 Task: Look for space in Cox's Bāzār, Bangladesh from 12th  July, 2023 to 15th July, 2023 for 3 adults in price range Rs.12000 to Rs.16000. Place can be entire place with 2 bedrooms having 3 beds and 1 bathroom. Property type can be flat. Amenities needed are: air conditioning, . Booking option can be shelf check-in. Required host language is English.
Action: Mouse moved to (435, 198)
Screenshot: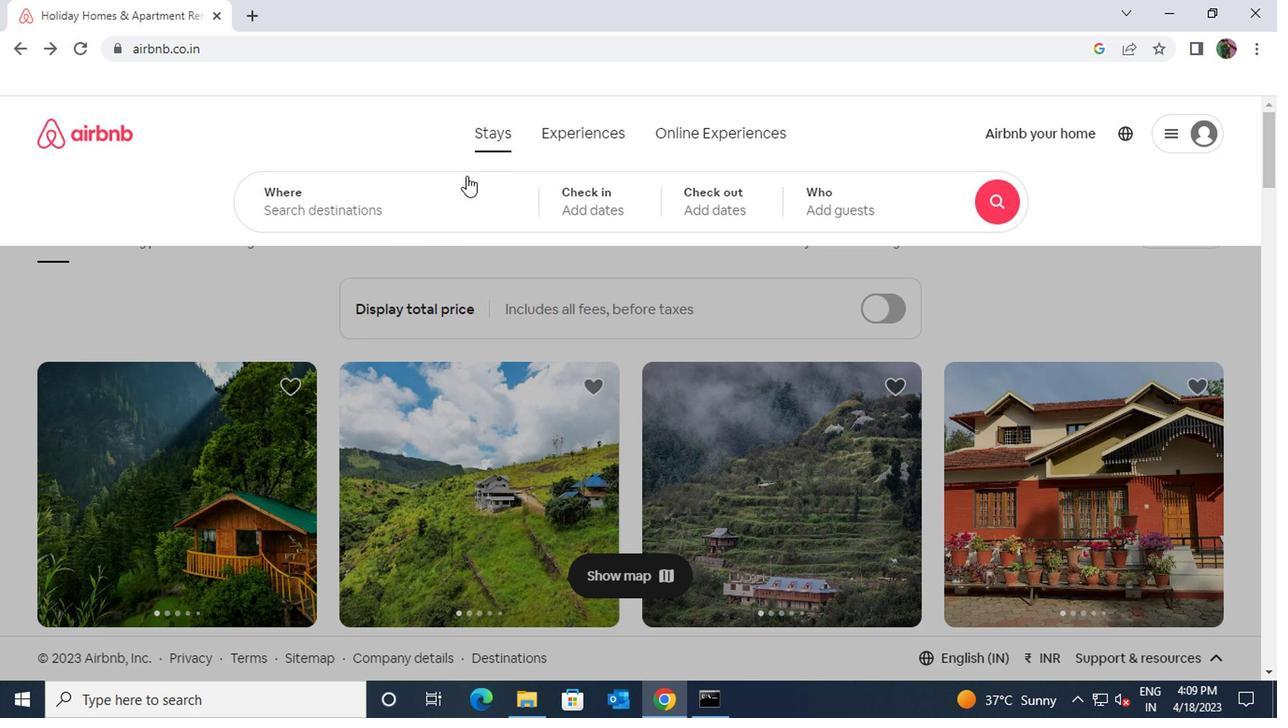 
Action: Mouse pressed left at (435, 198)
Screenshot: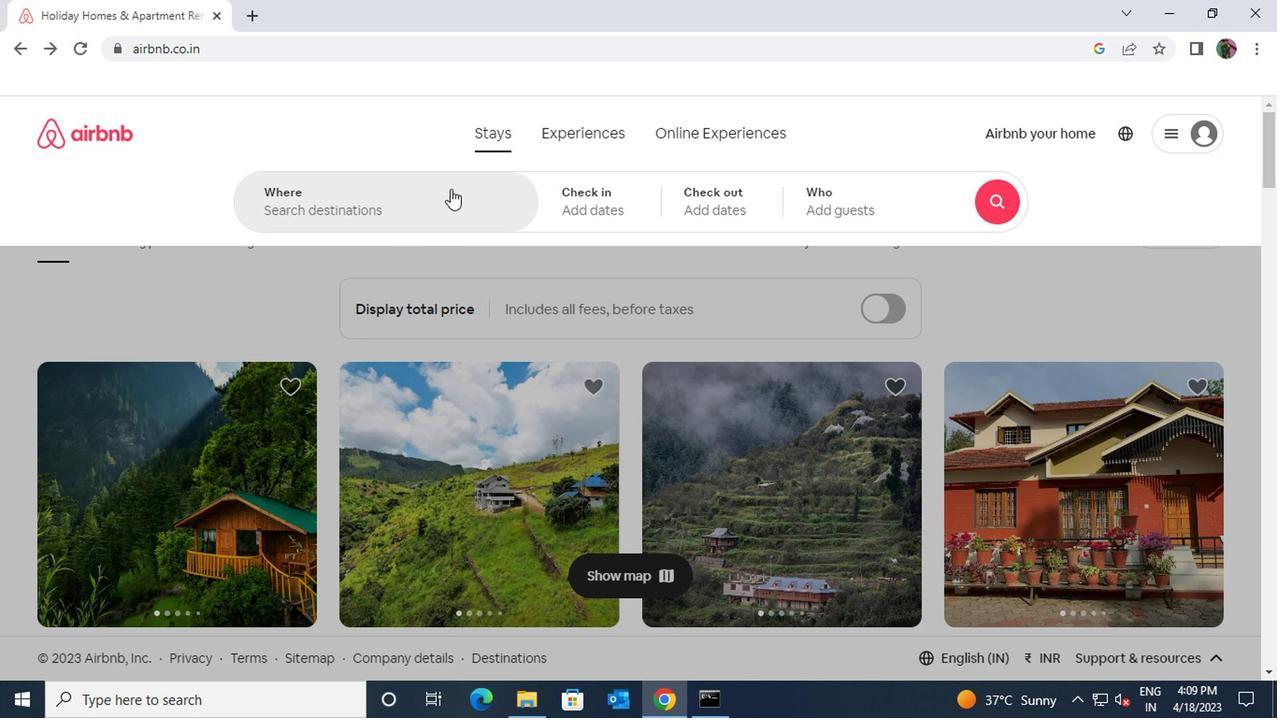 
Action: Mouse moved to (403, 223)
Screenshot: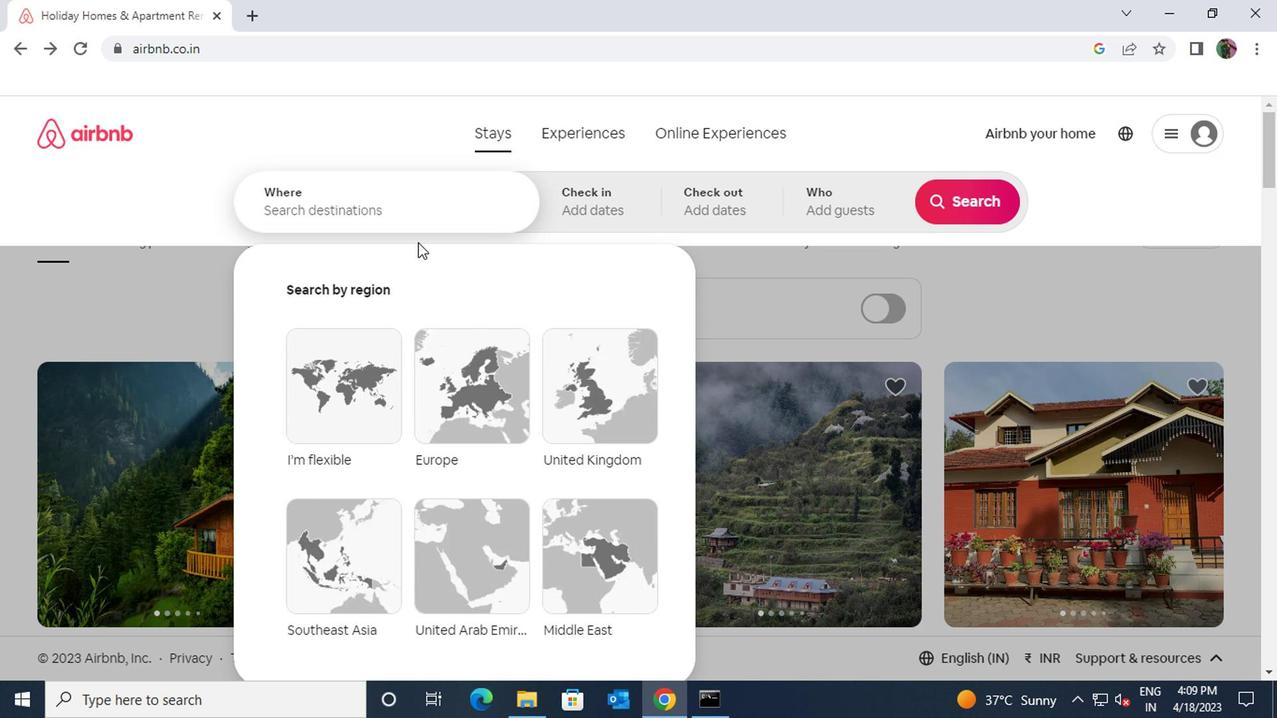 
Action: Key pressed coxs<Key.space>bazar<Key.space>bangladesh
Screenshot: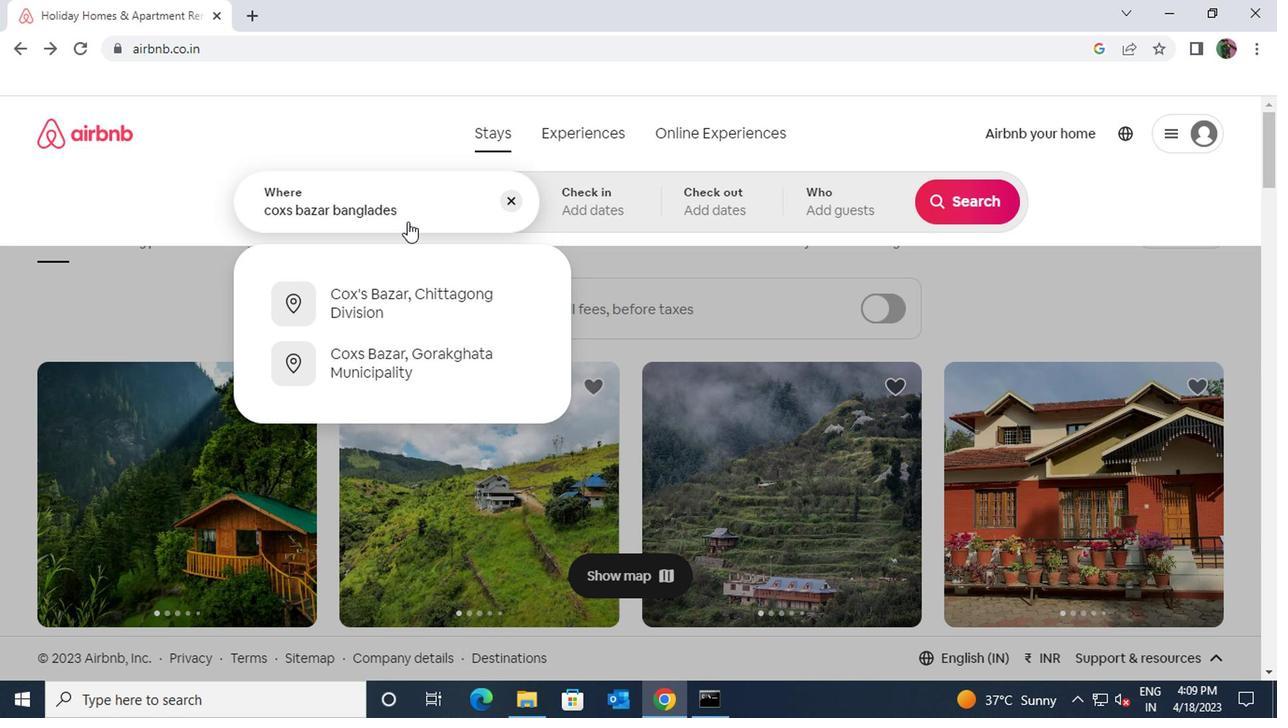 
Action: Mouse moved to (377, 304)
Screenshot: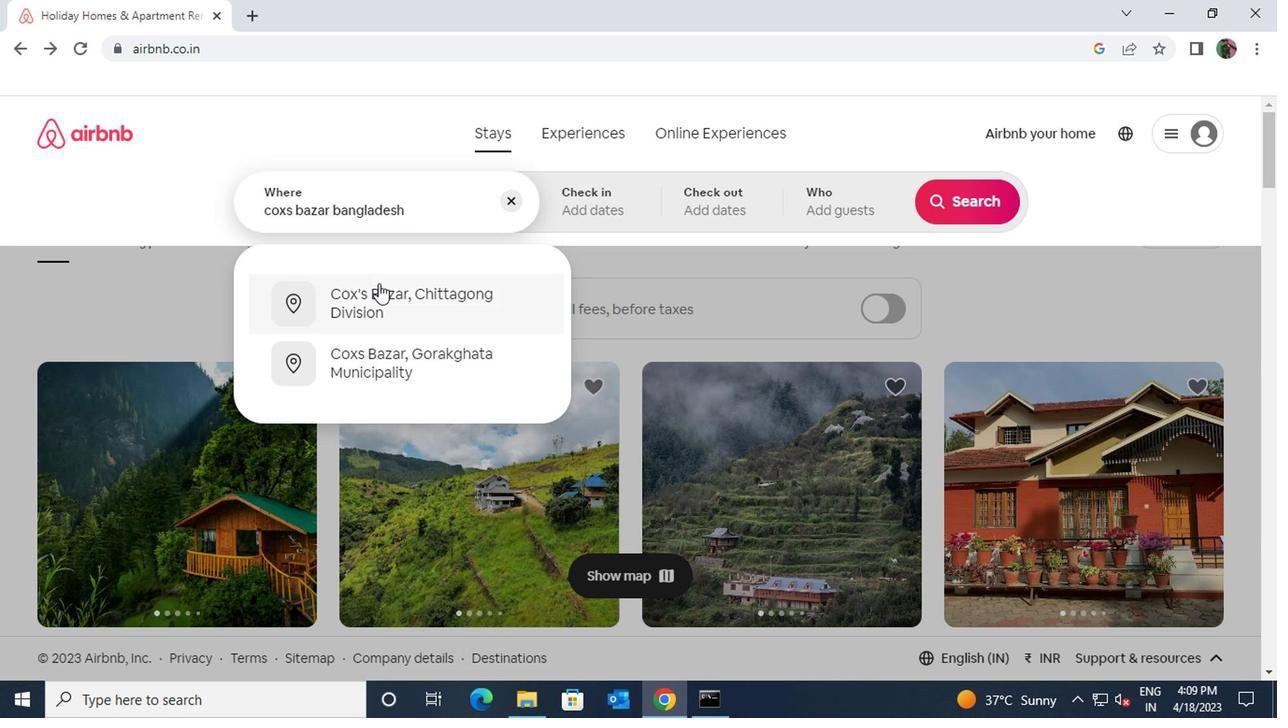 
Action: Mouse pressed left at (377, 304)
Screenshot: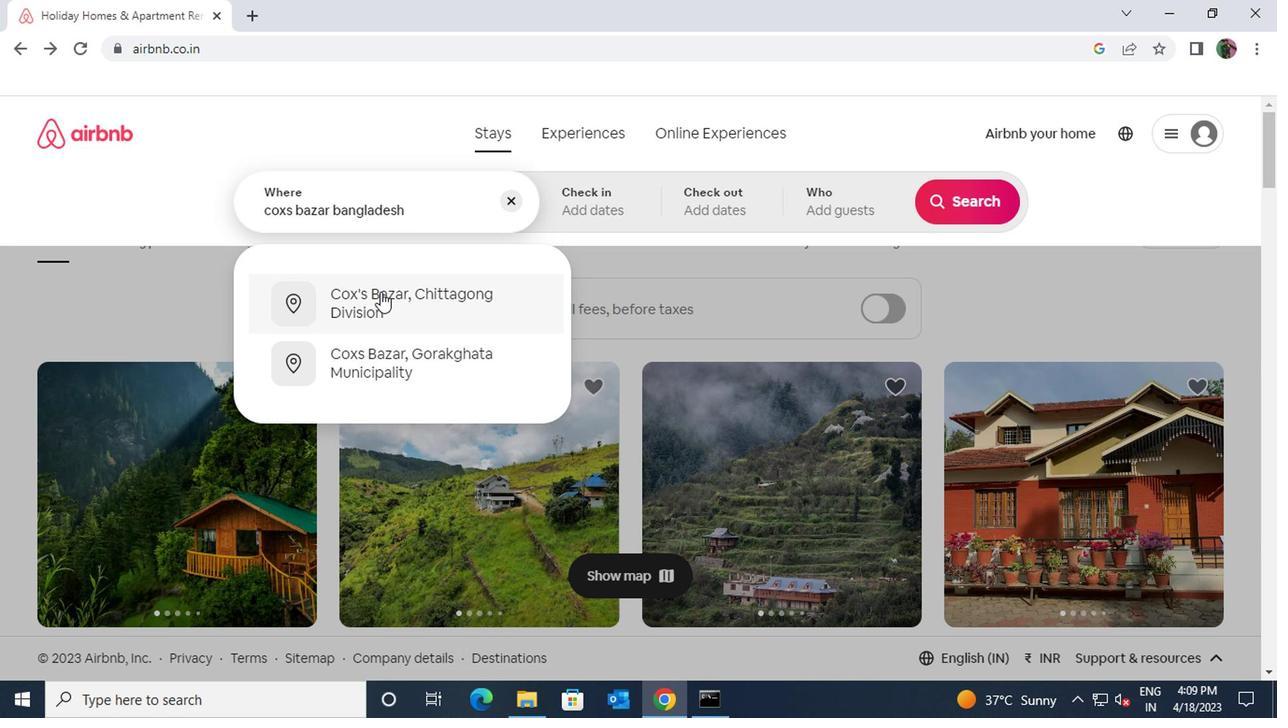 
Action: Mouse moved to (948, 347)
Screenshot: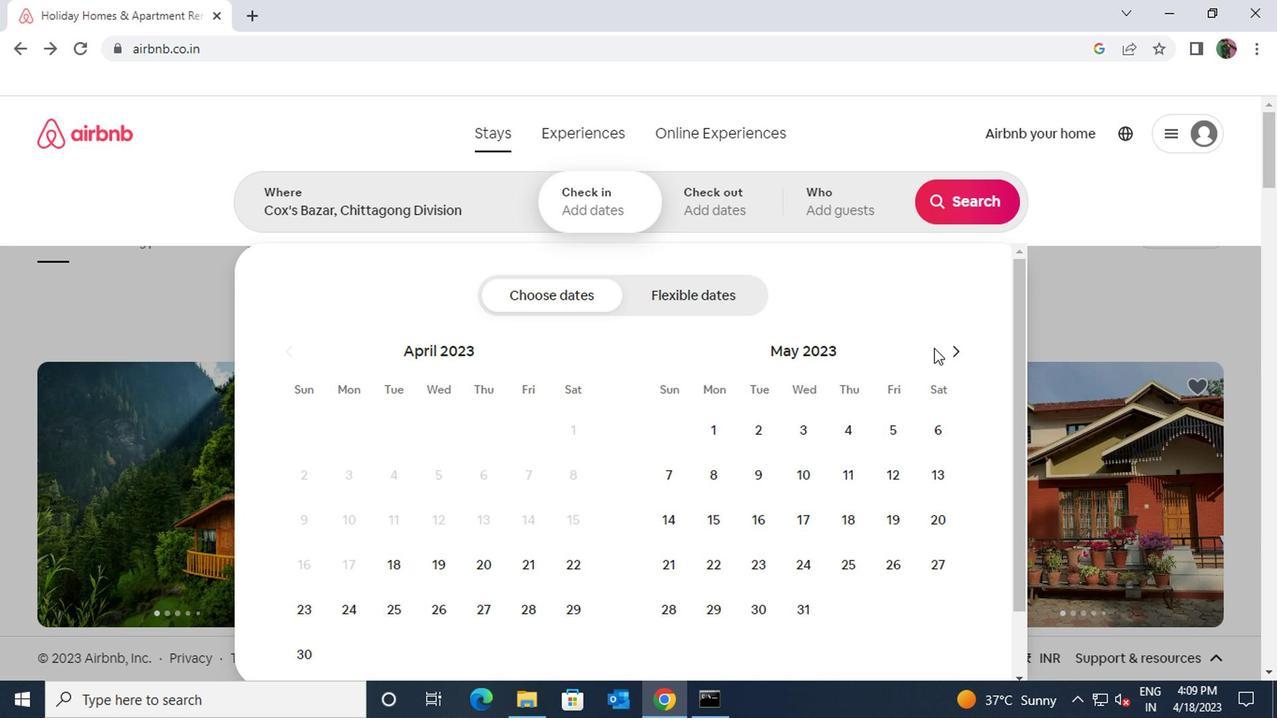 
Action: Mouse pressed left at (948, 347)
Screenshot: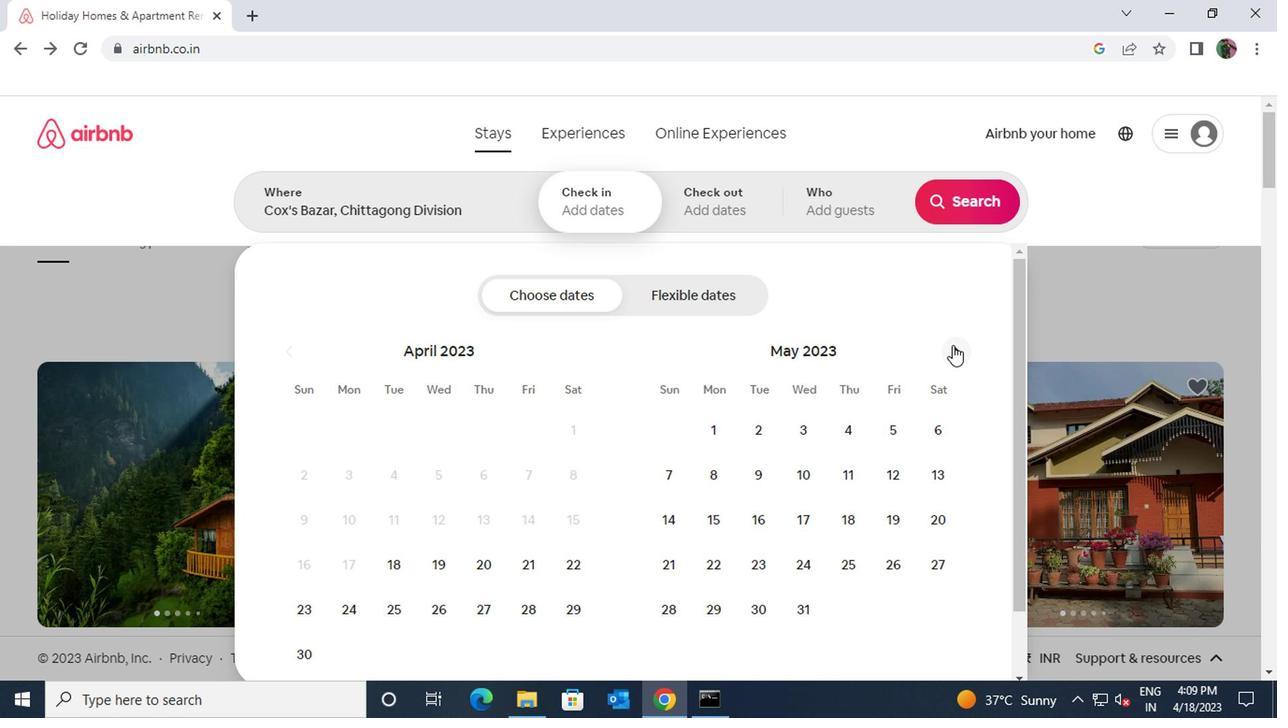
Action: Mouse pressed left at (948, 347)
Screenshot: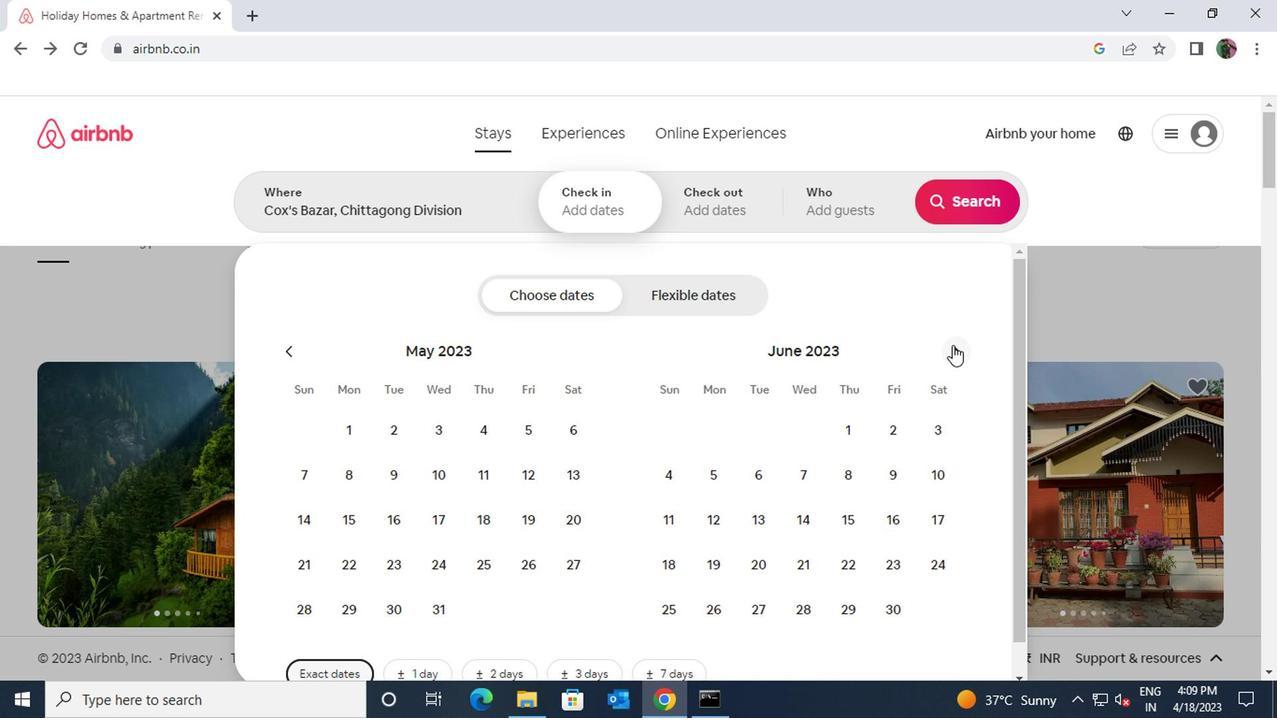 
Action: Mouse moved to (801, 519)
Screenshot: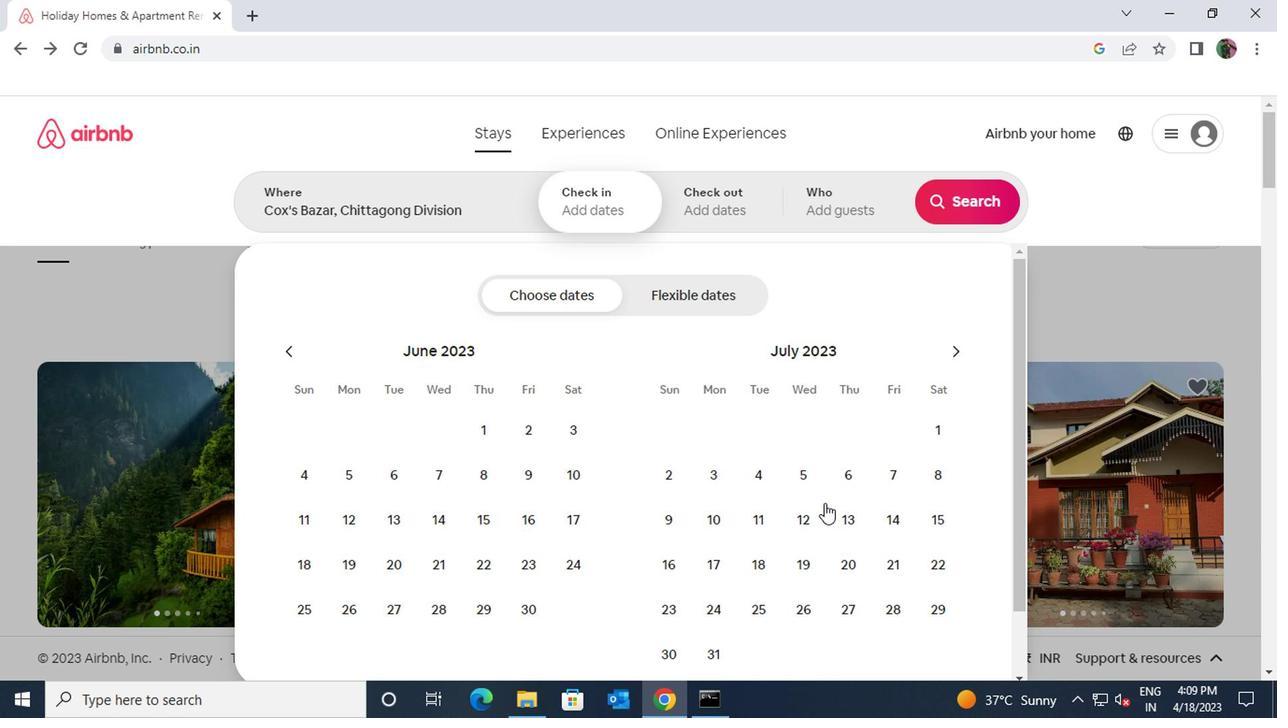 
Action: Mouse pressed left at (801, 519)
Screenshot: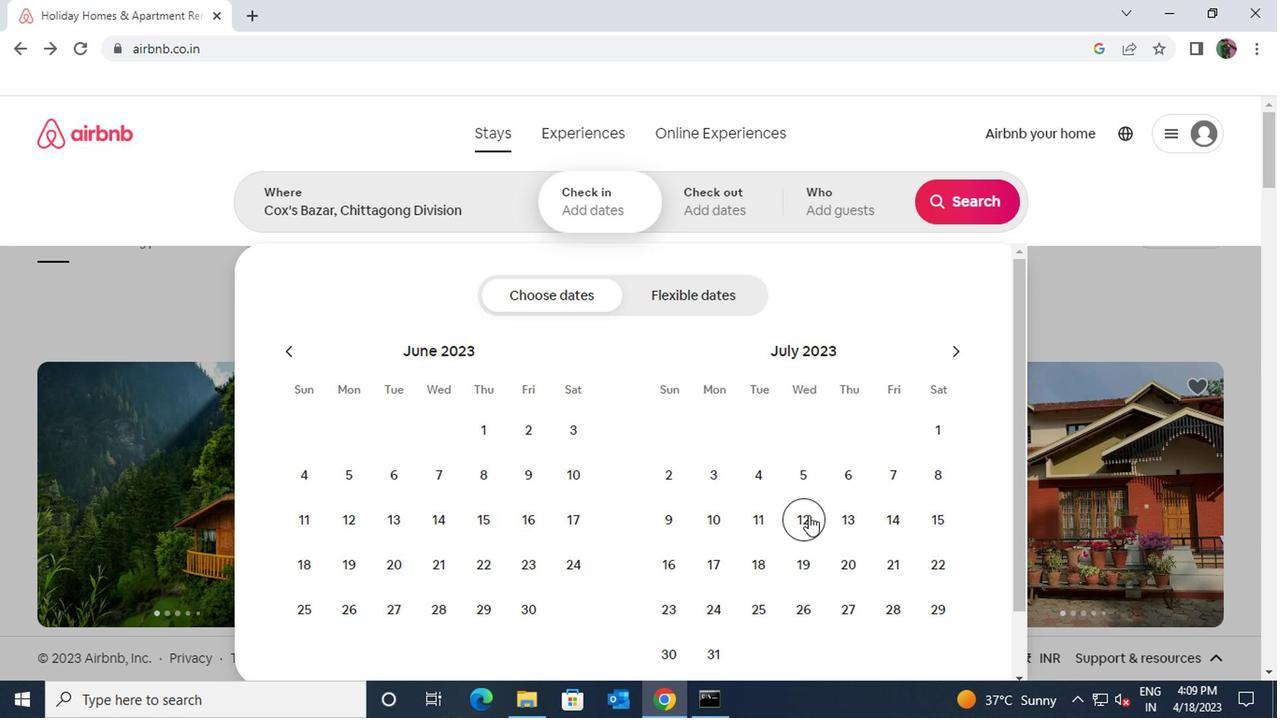 
Action: Mouse moved to (925, 514)
Screenshot: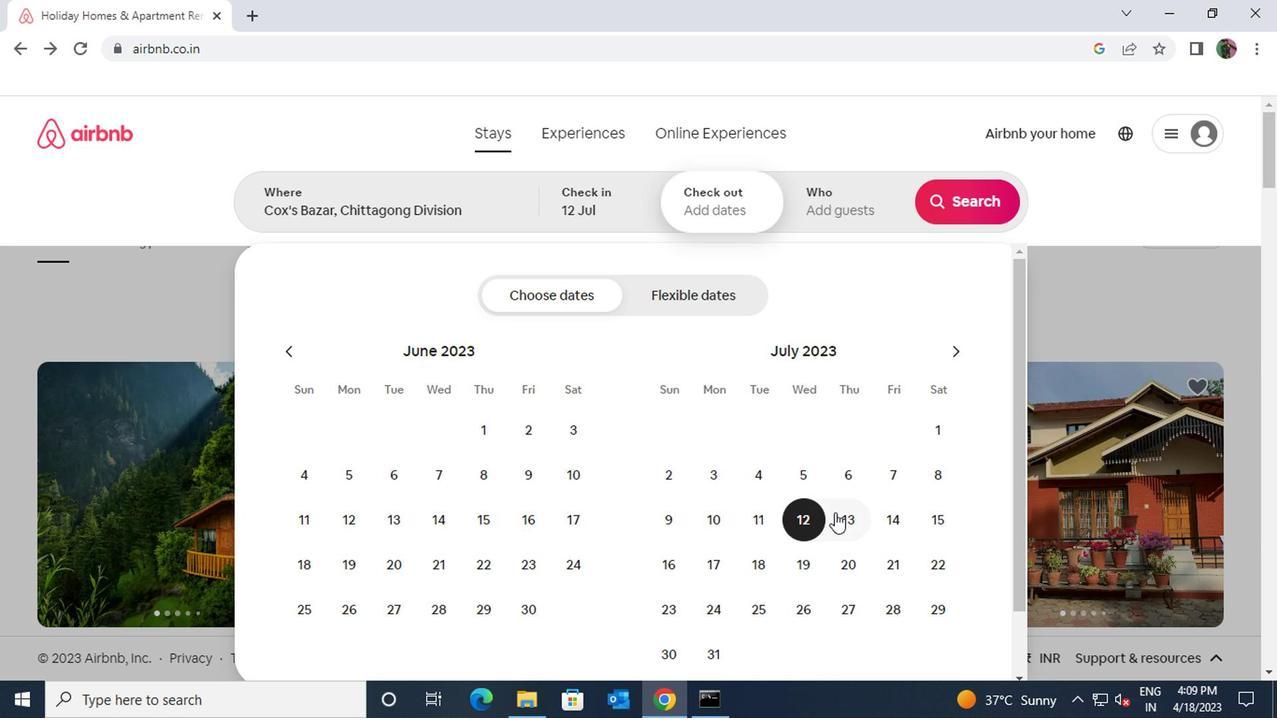 
Action: Mouse pressed left at (925, 514)
Screenshot: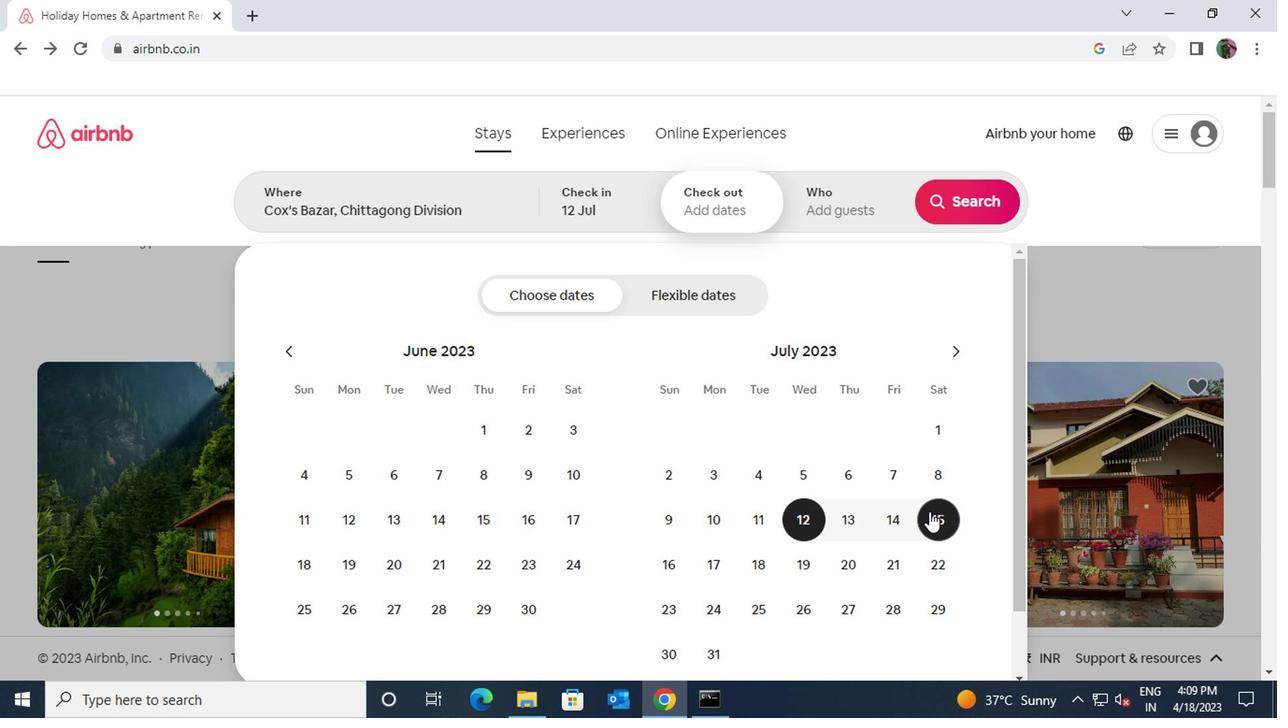 
Action: Mouse moved to (833, 211)
Screenshot: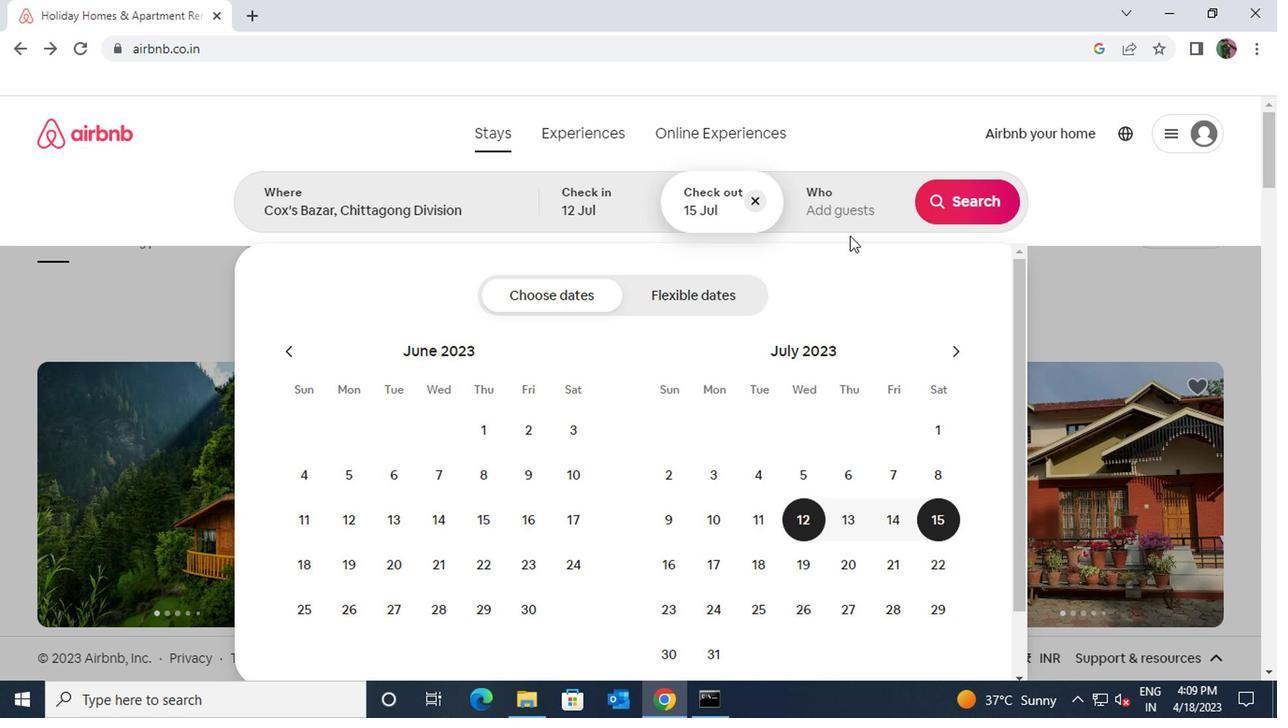 
Action: Mouse pressed left at (833, 211)
Screenshot: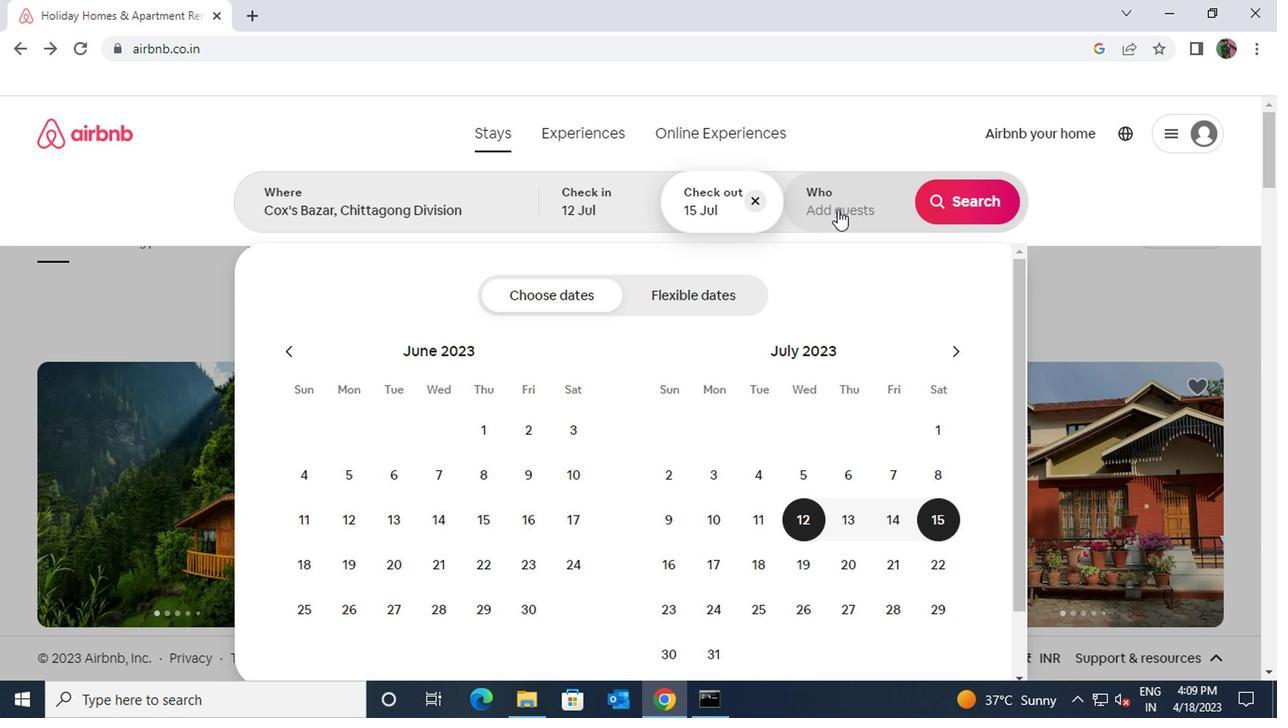 
Action: Mouse moved to (976, 292)
Screenshot: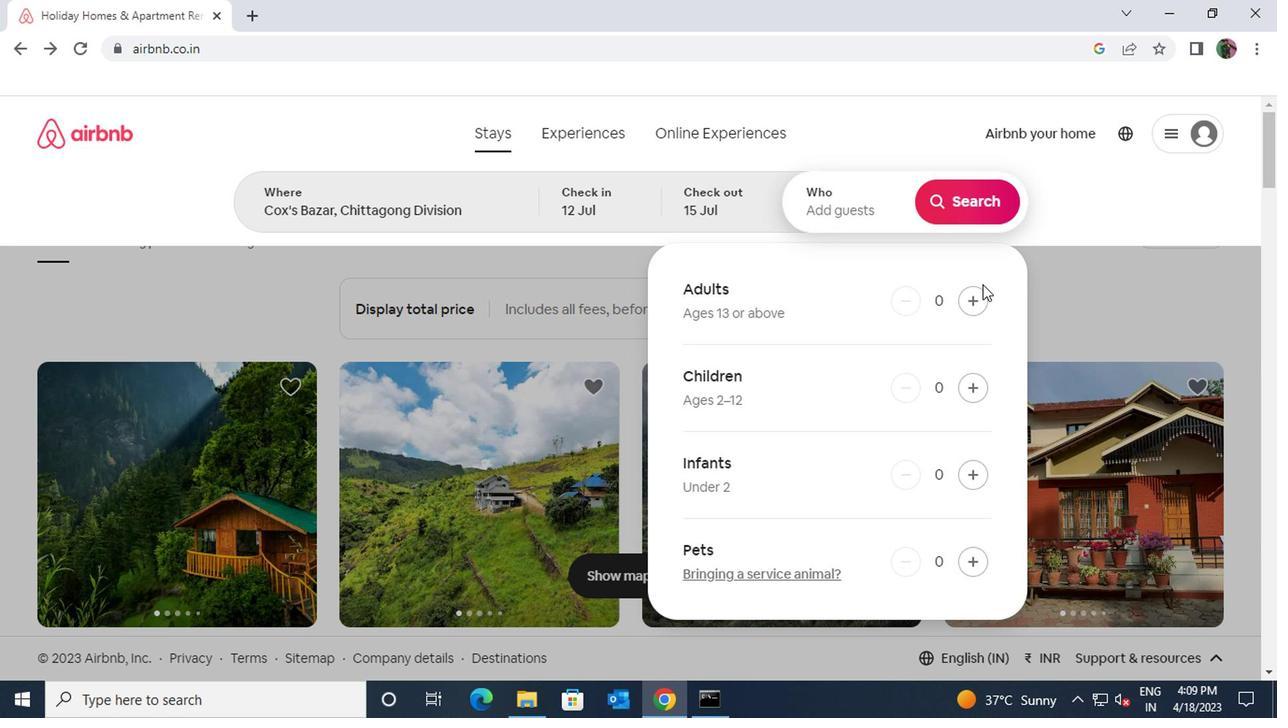 
Action: Mouse pressed left at (976, 292)
Screenshot: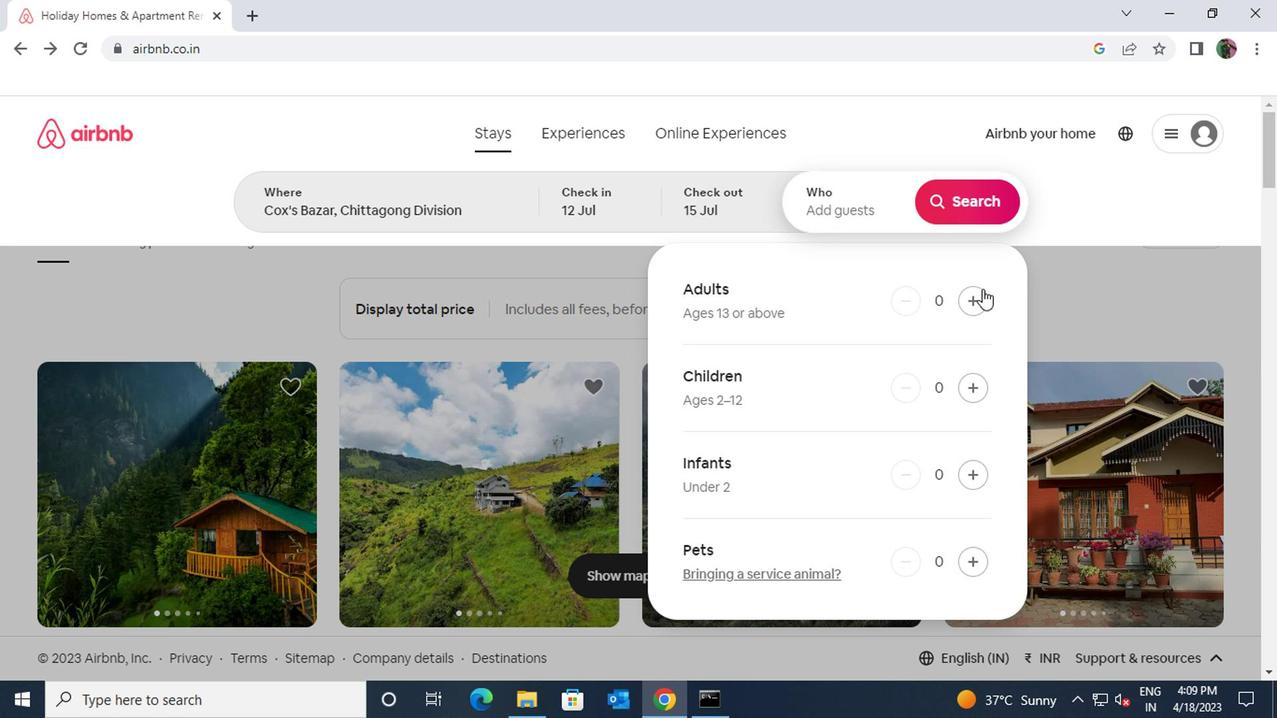 
Action: Mouse pressed left at (976, 292)
Screenshot: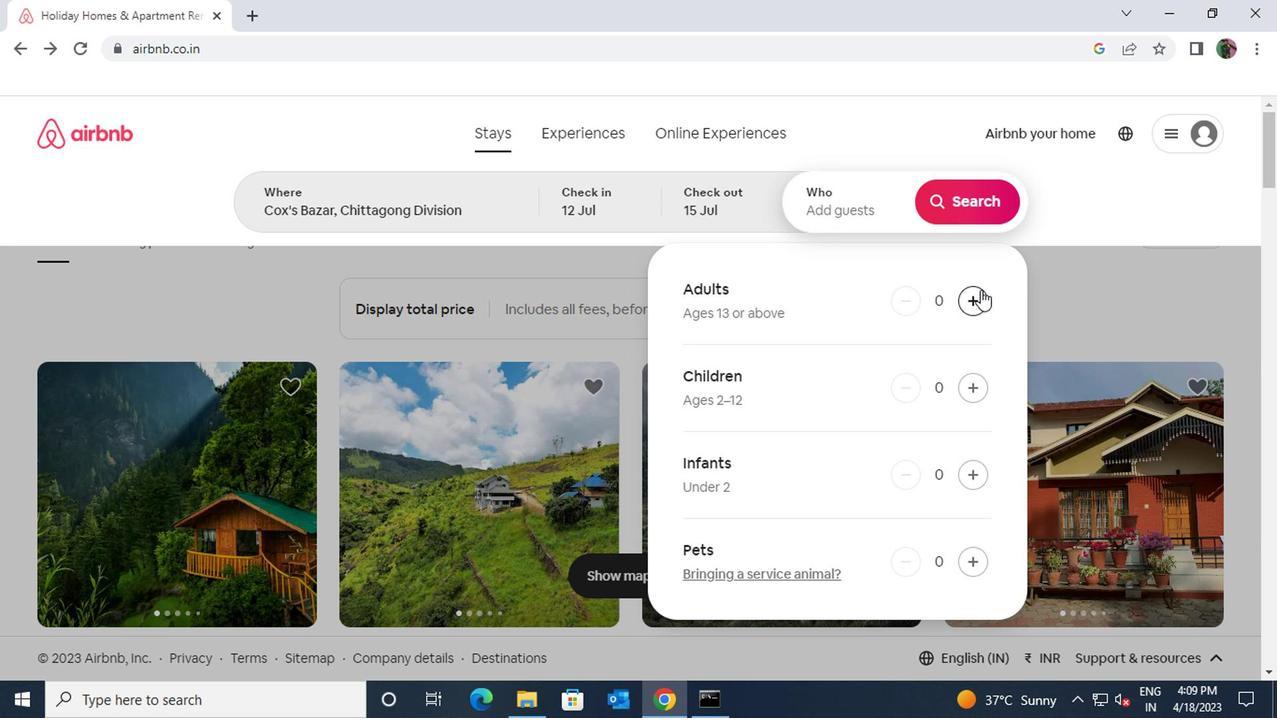
Action: Mouse pressed left at (976, 292)
Screenshot: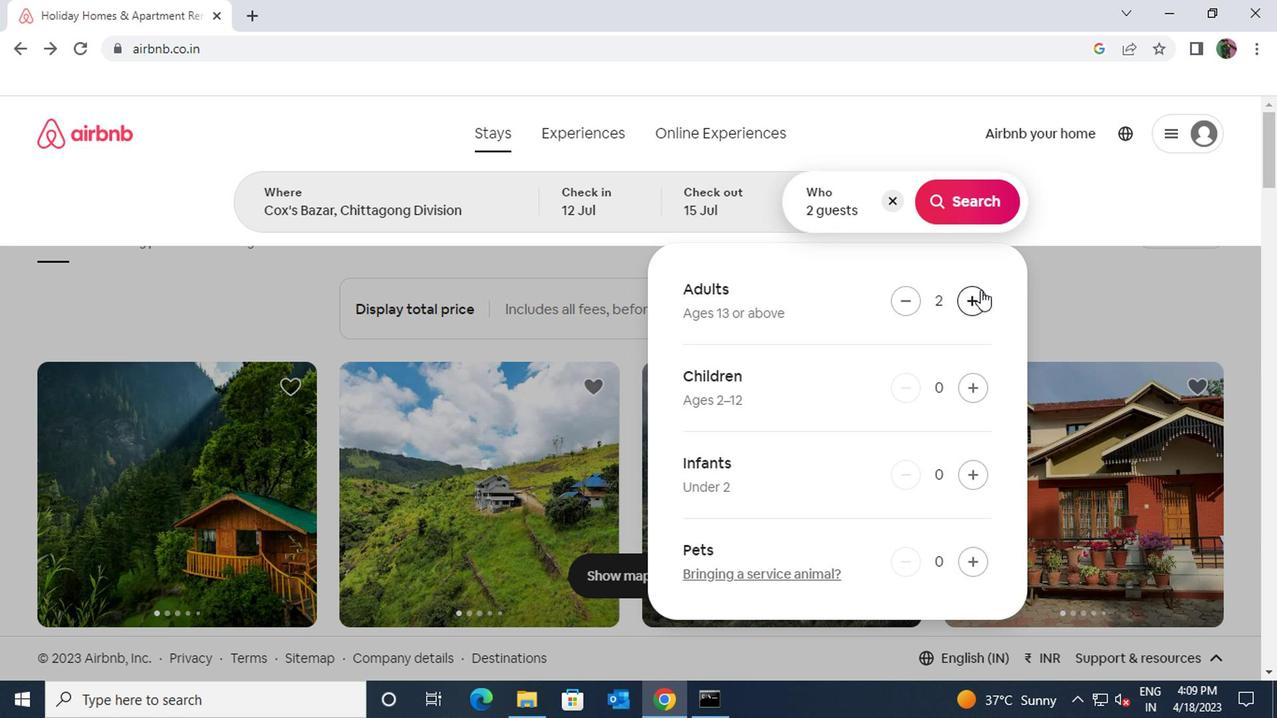 
Action: Mouse moved to (971, 209)
Screenshot: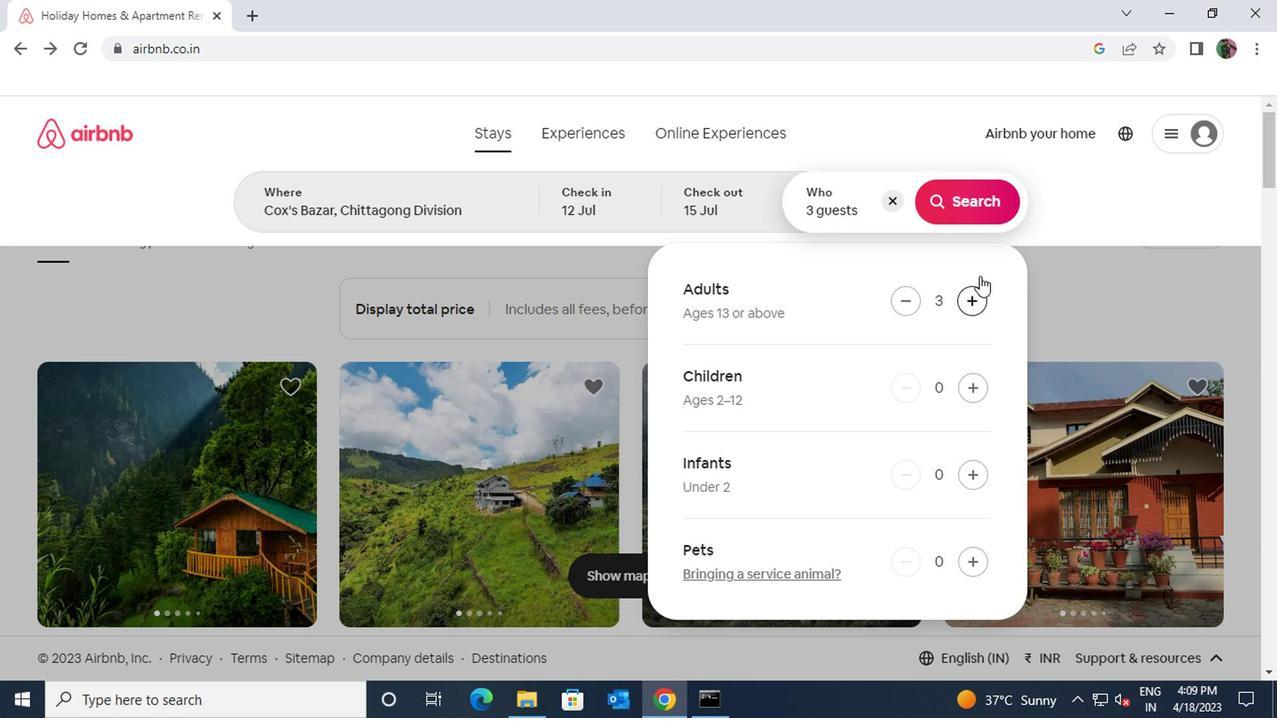 
Action: Mouse pressed left at (971, 209)
Screenshot: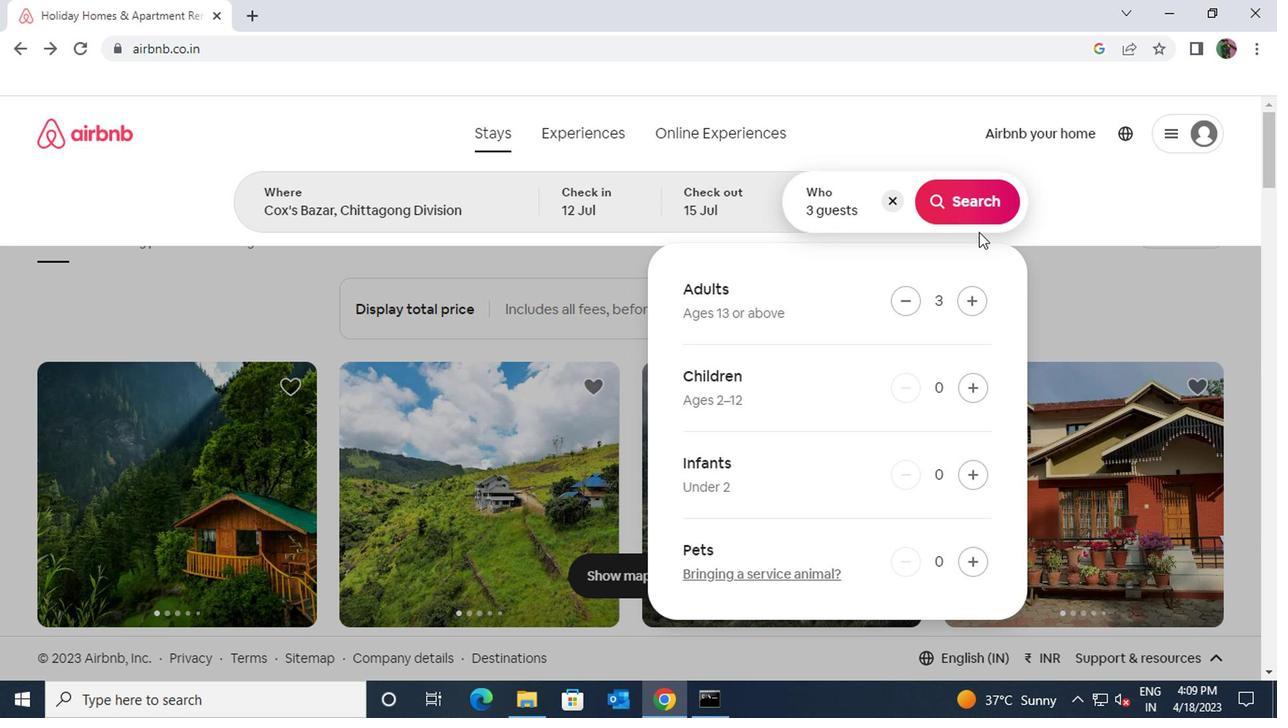 
Action: Mouse moved to (1171, 214)
Screenshot: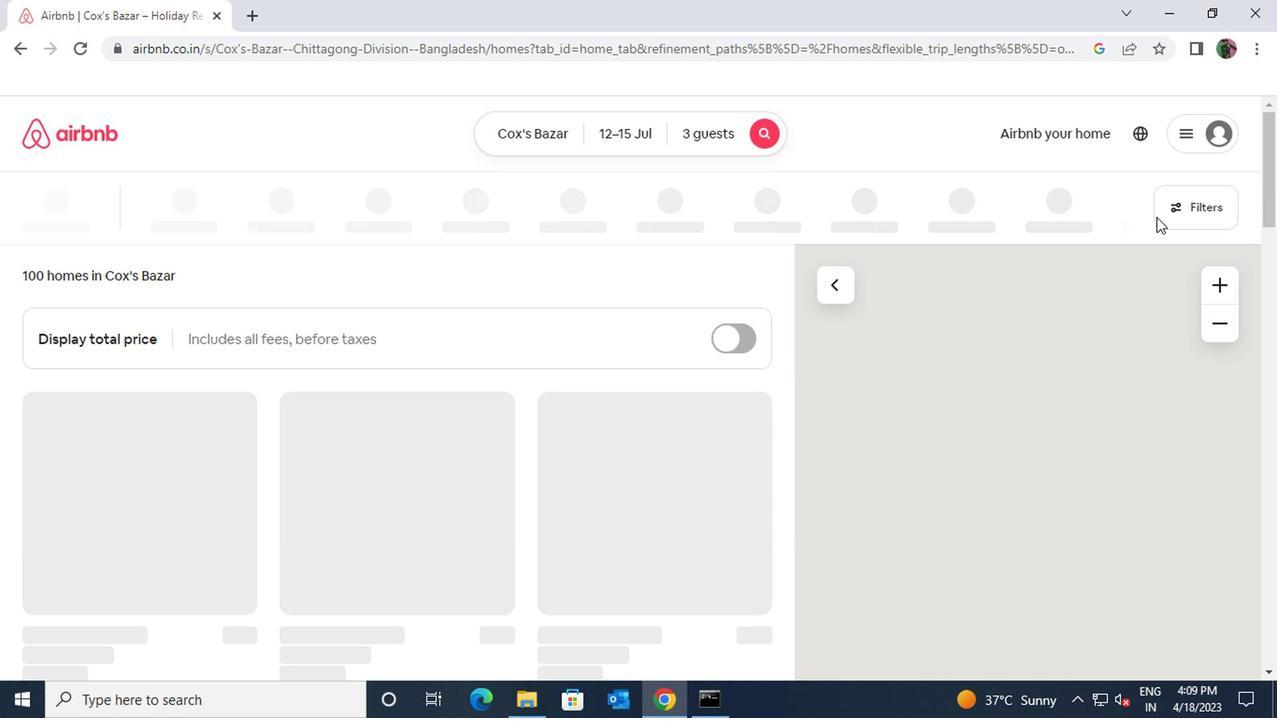 
Action: Mouse pressed left at (1171, 214)
Screenshot: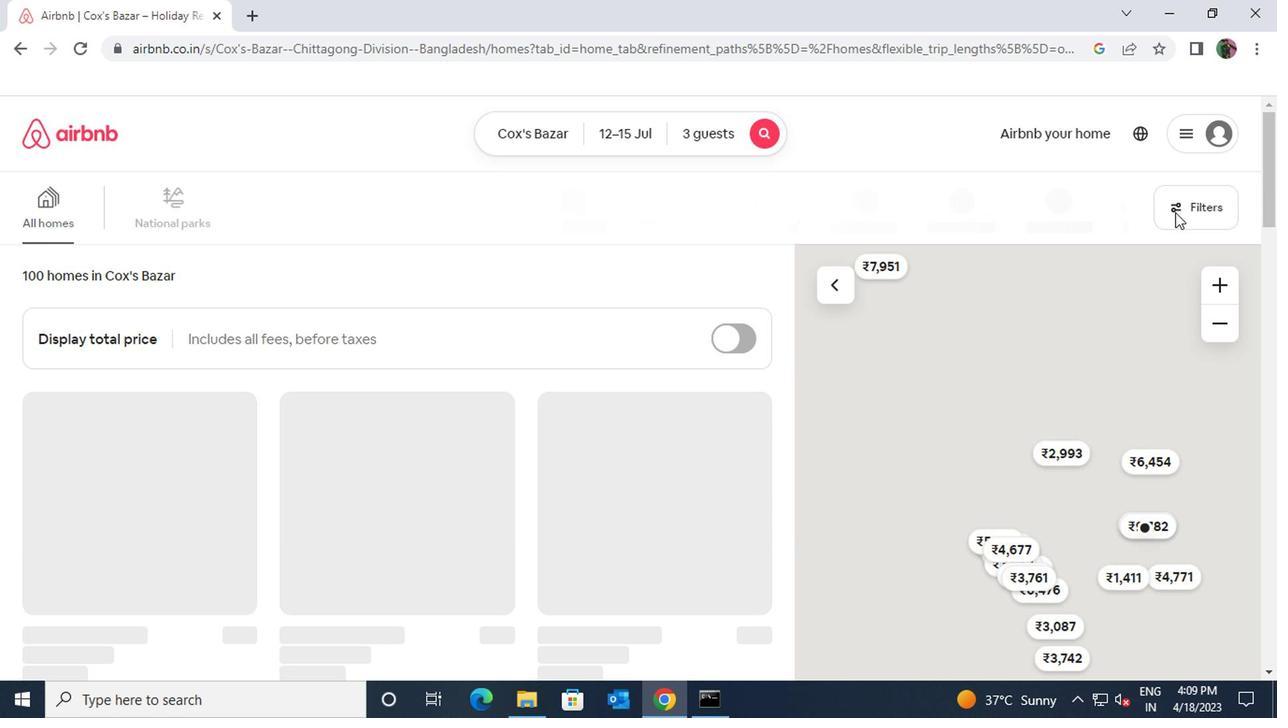 
Action: Mouse moved to (411, 436)
Screenshot: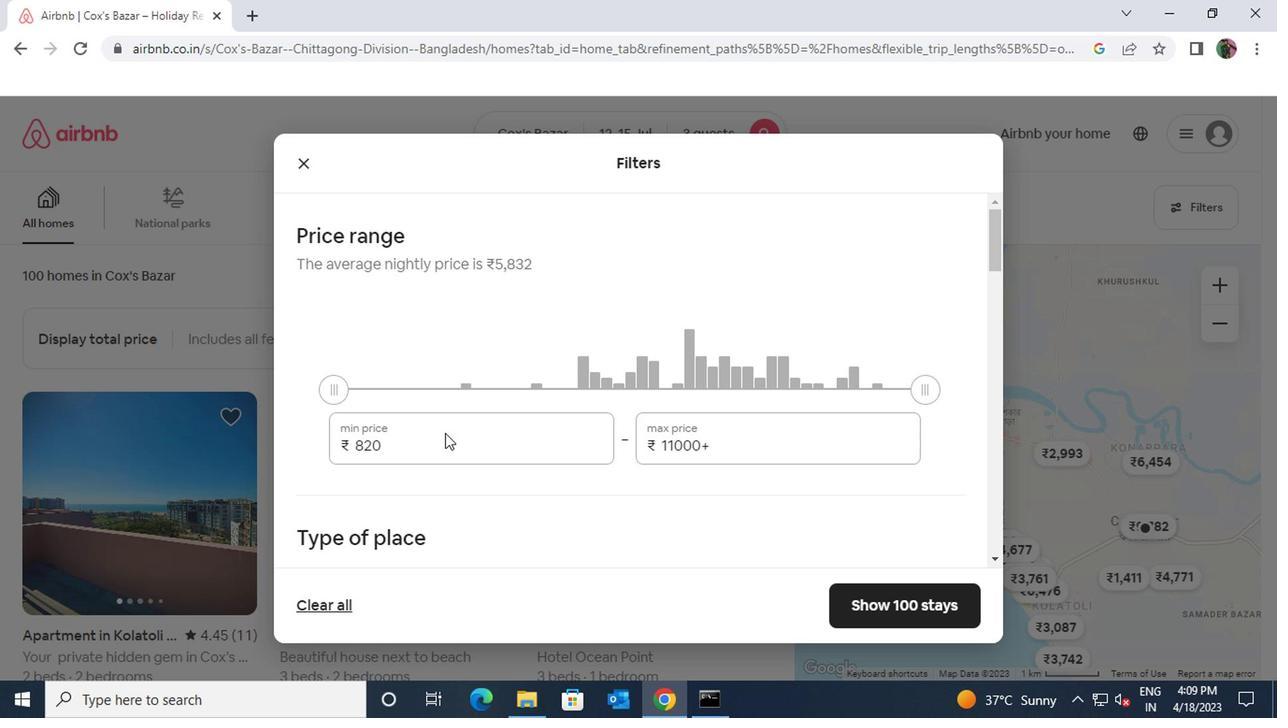 
Action: Mouse pressed left at (411, 436)
Screenshot: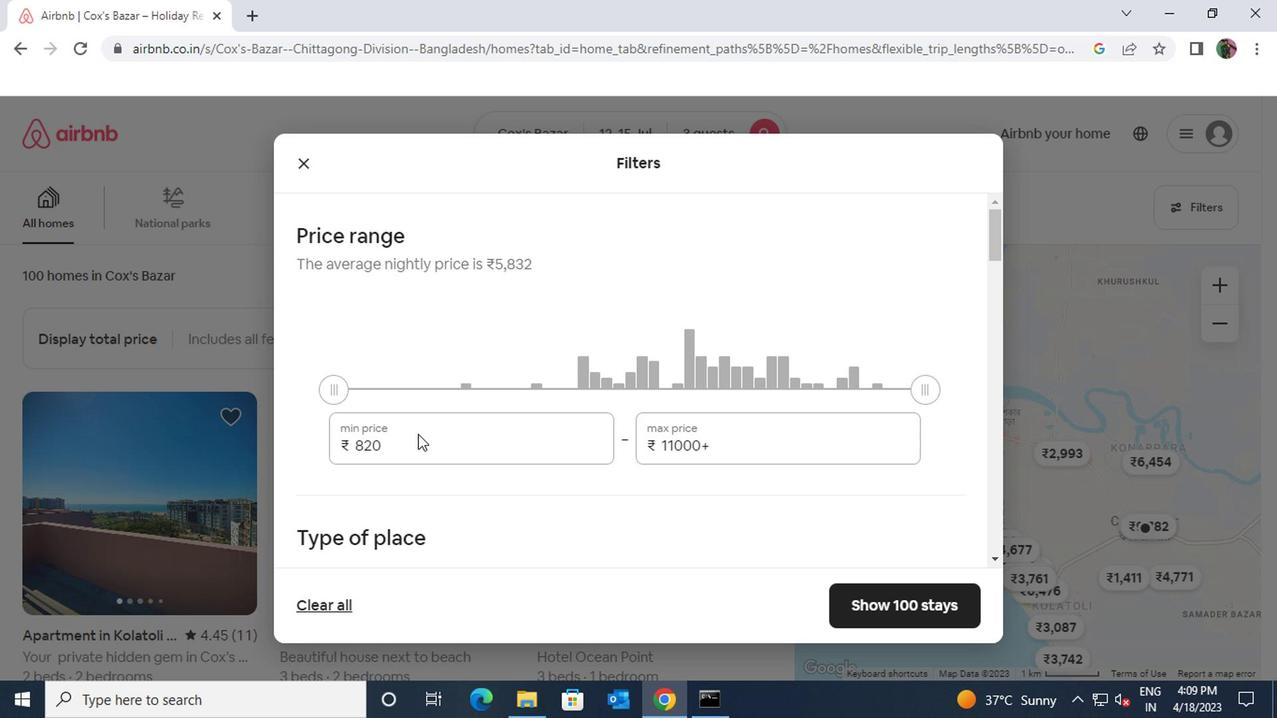 
Action: Mouse moved to (384, 445)
Screenshot: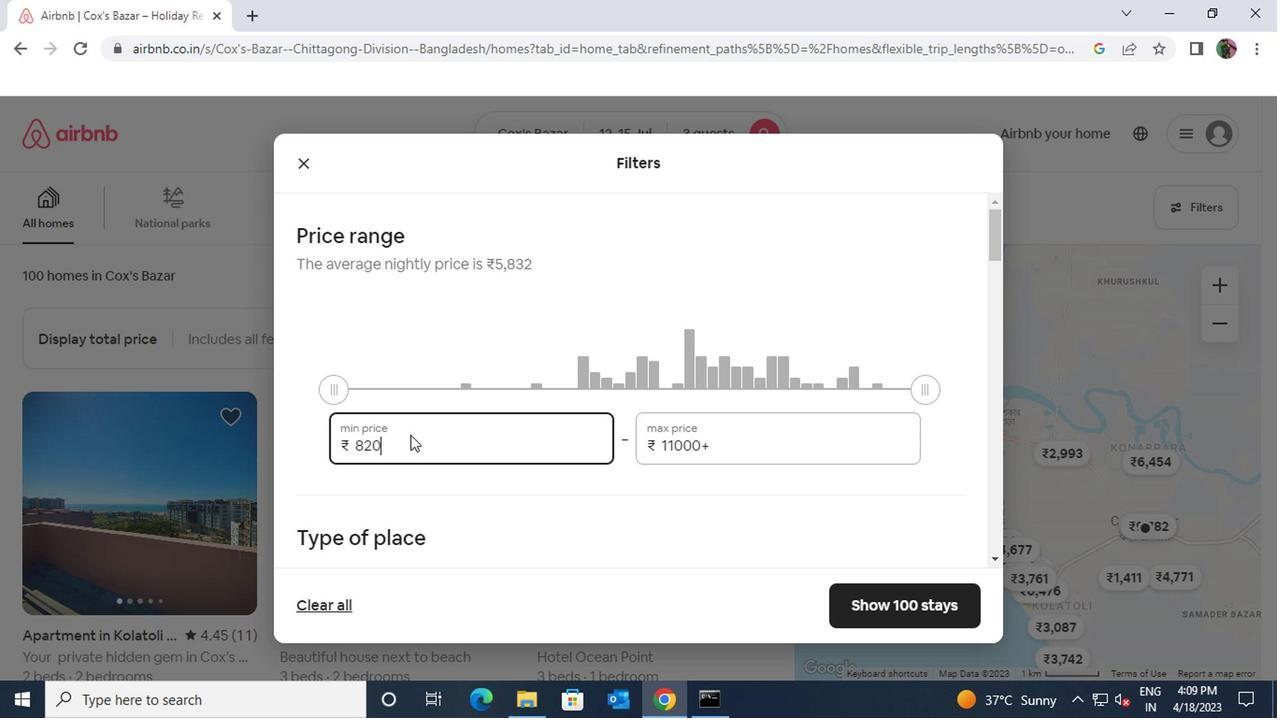 
Action: Mouse pressed left at (384, 445)
Screenshot: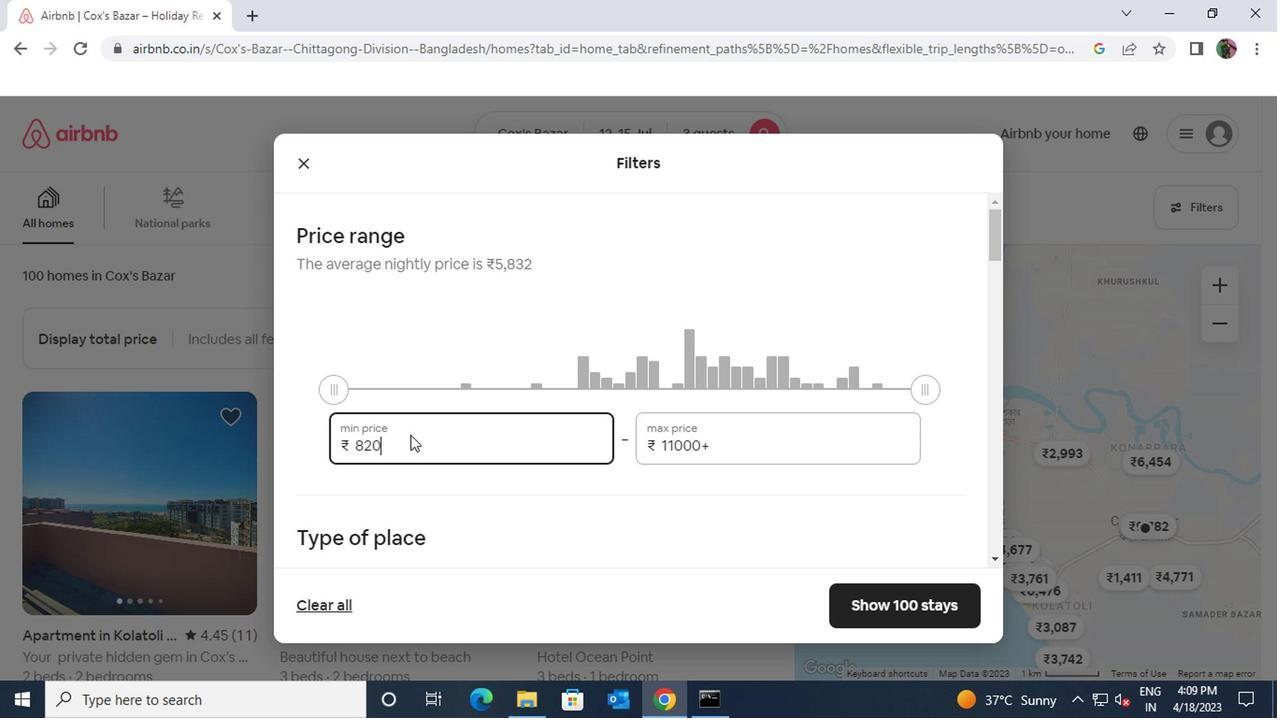 
Action: Mouse moved to (344, 451)
Screenshot: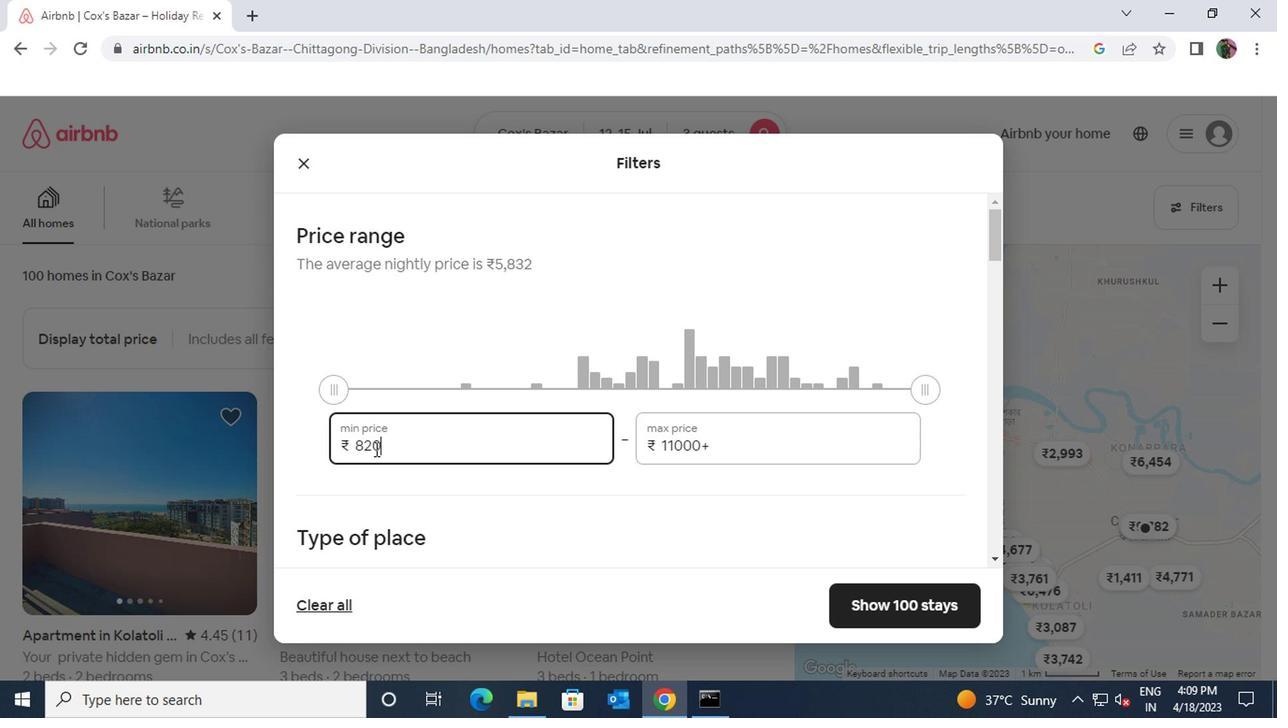 
Action: Key pressed 12000
Screenshot: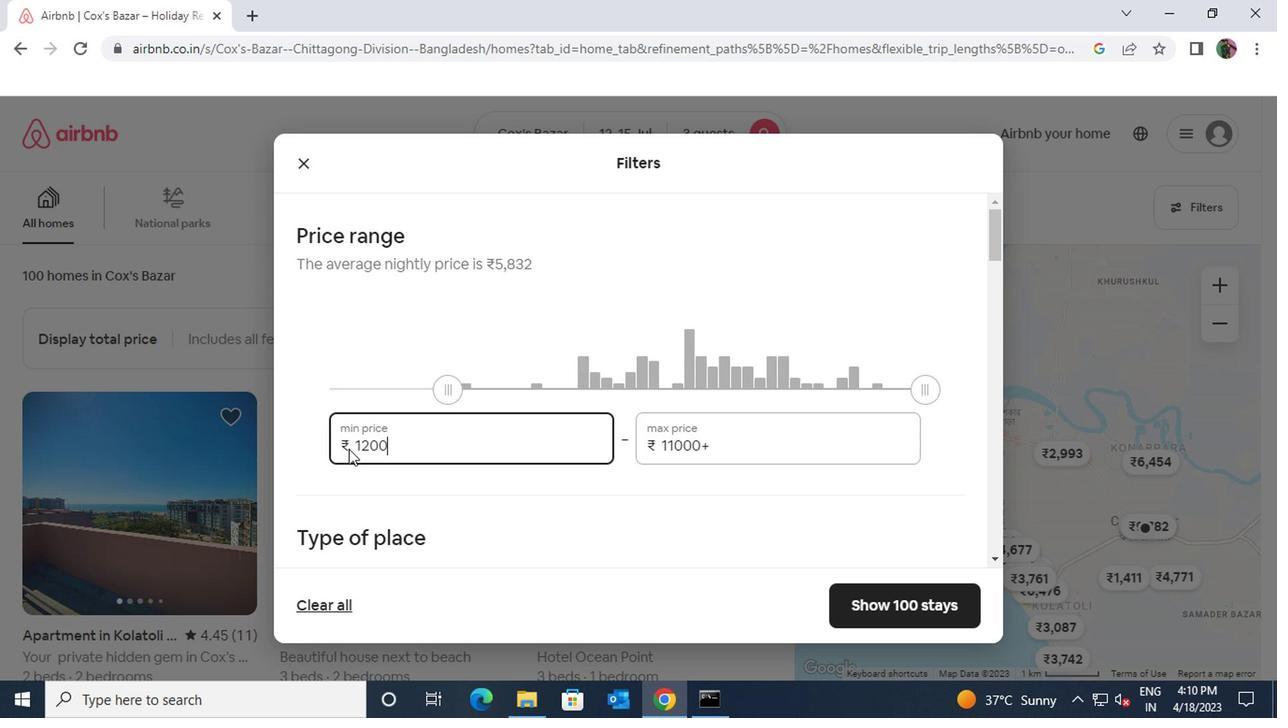 
Action: Mouse moved to (709, 446)
Screenshot: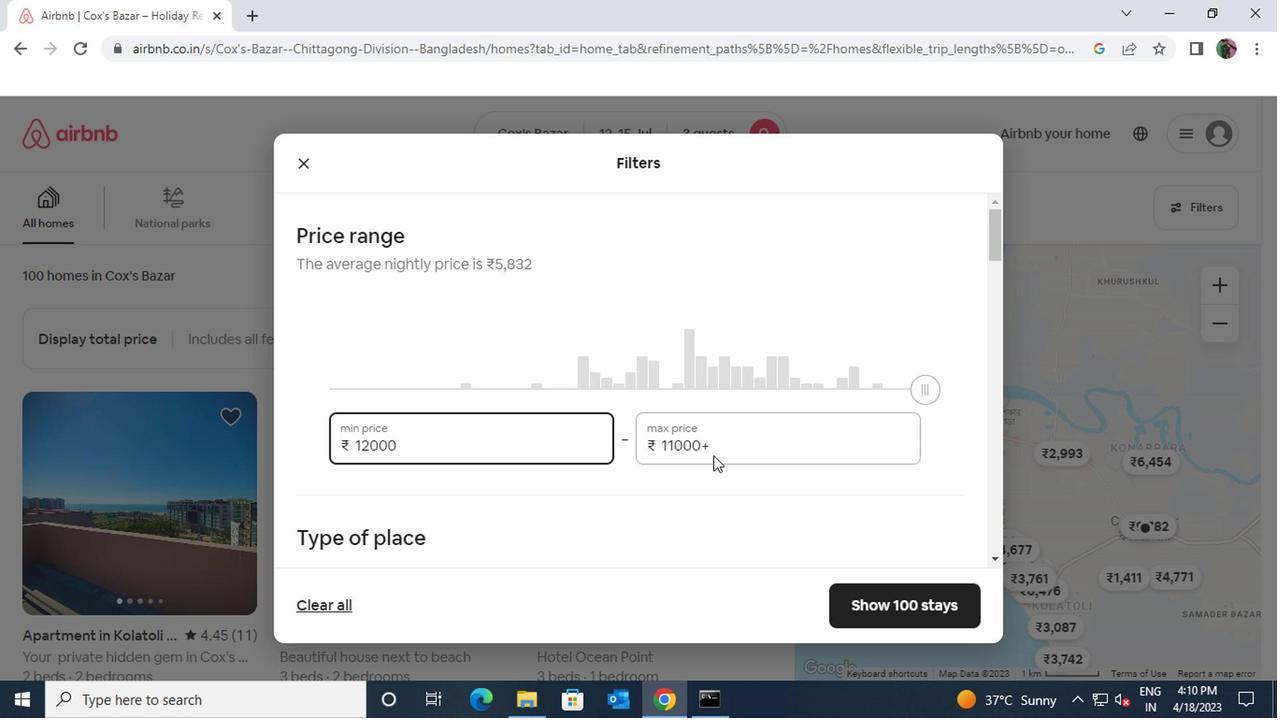 
Action: Mouse pressed left at (709, 446)
Screenshot: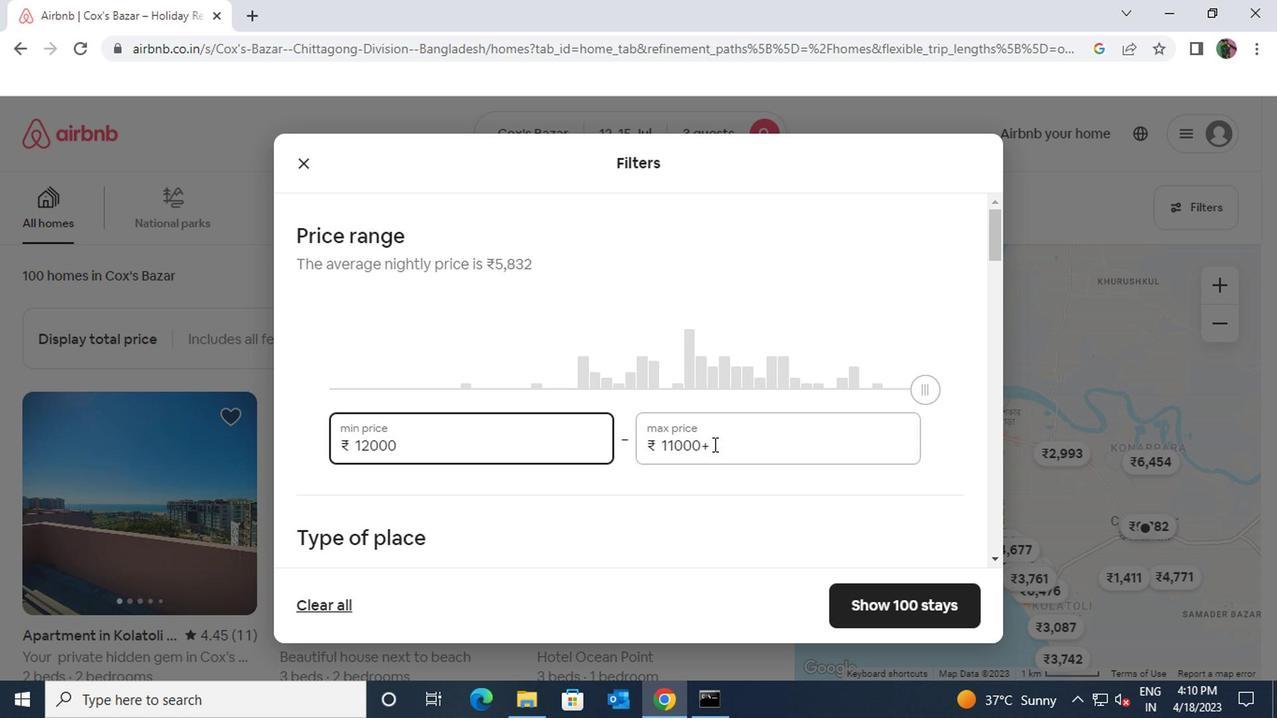
Action: Mouse moved to (652, 450)
Screenshot: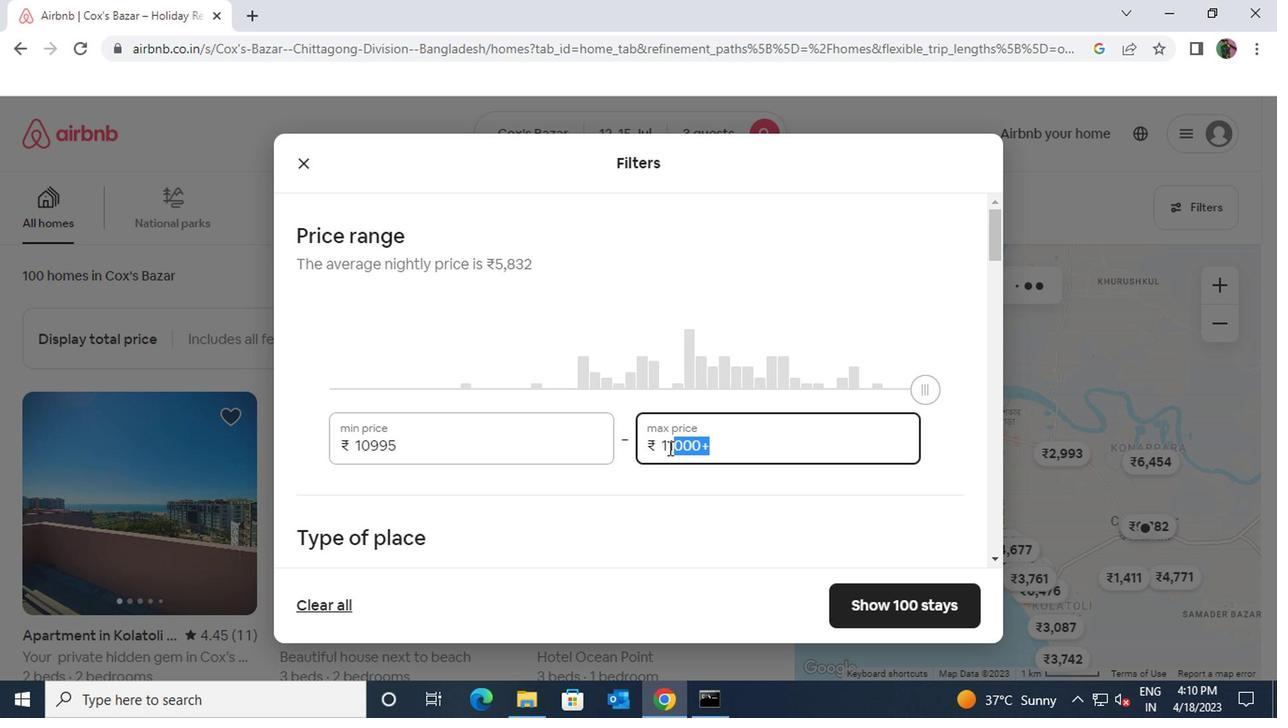 
Action: Key pressed 16000
Screenshot: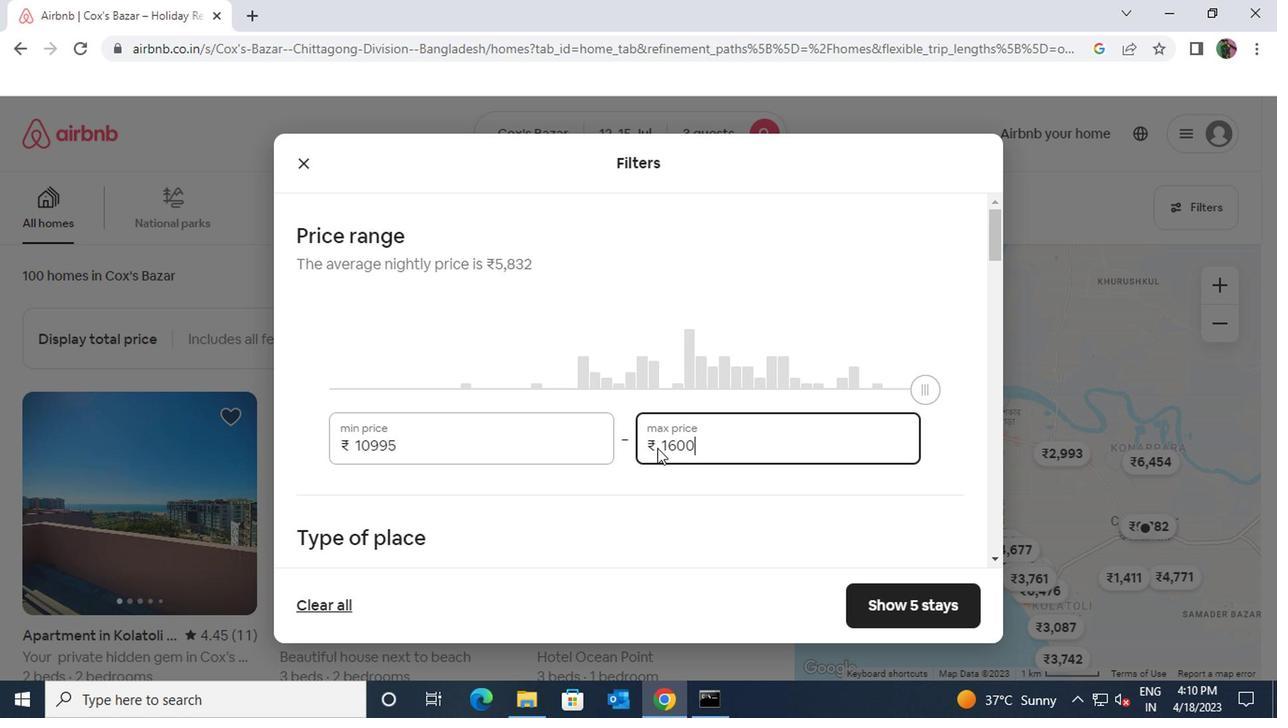 
Action: Mouse moved to (643, 455)
Screenshot: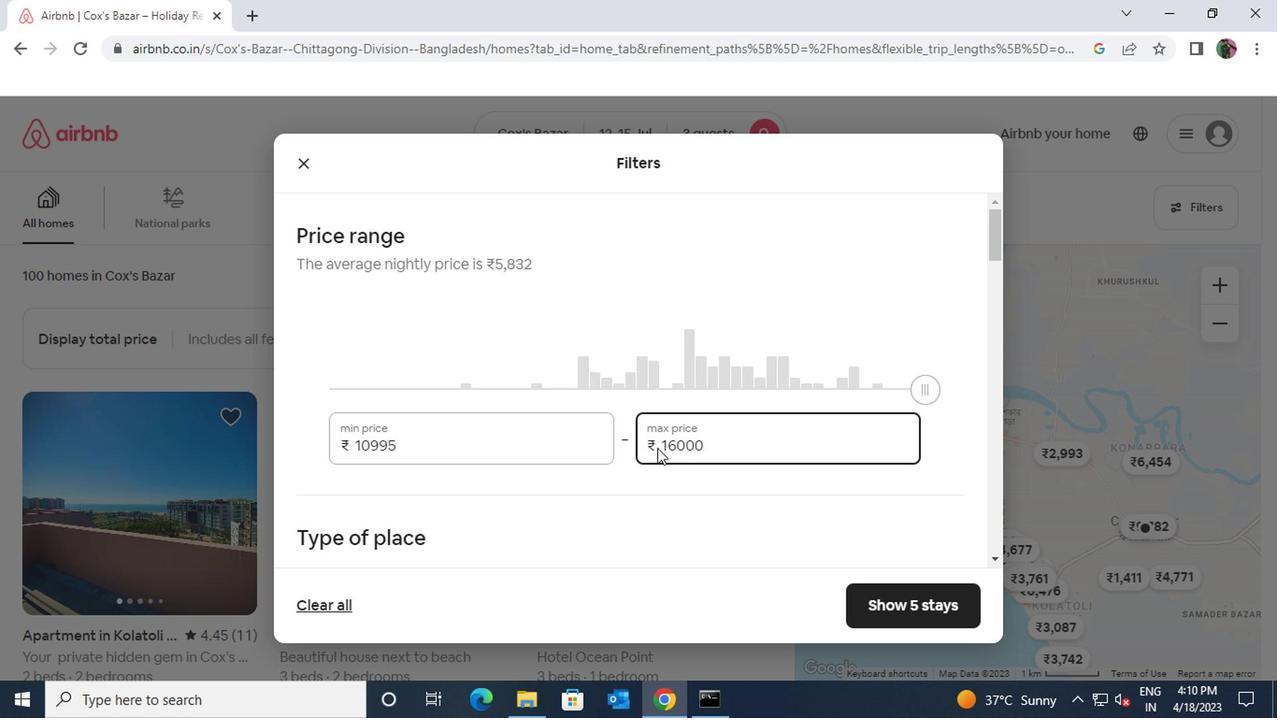 
Action: Mouse scrolled (643, 454) with delta (0, 0)
Screenshot: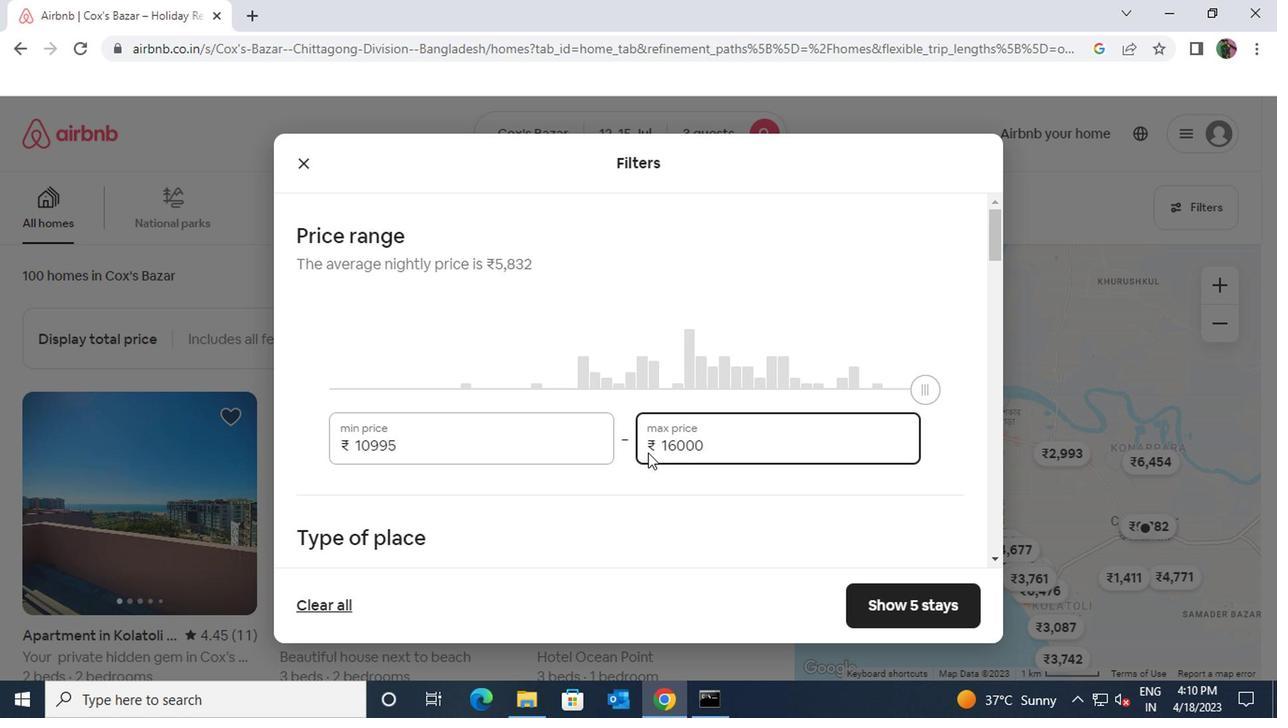 
Action: Mouse scrolled (643, 454) with delta (0, 0)
Screenshot: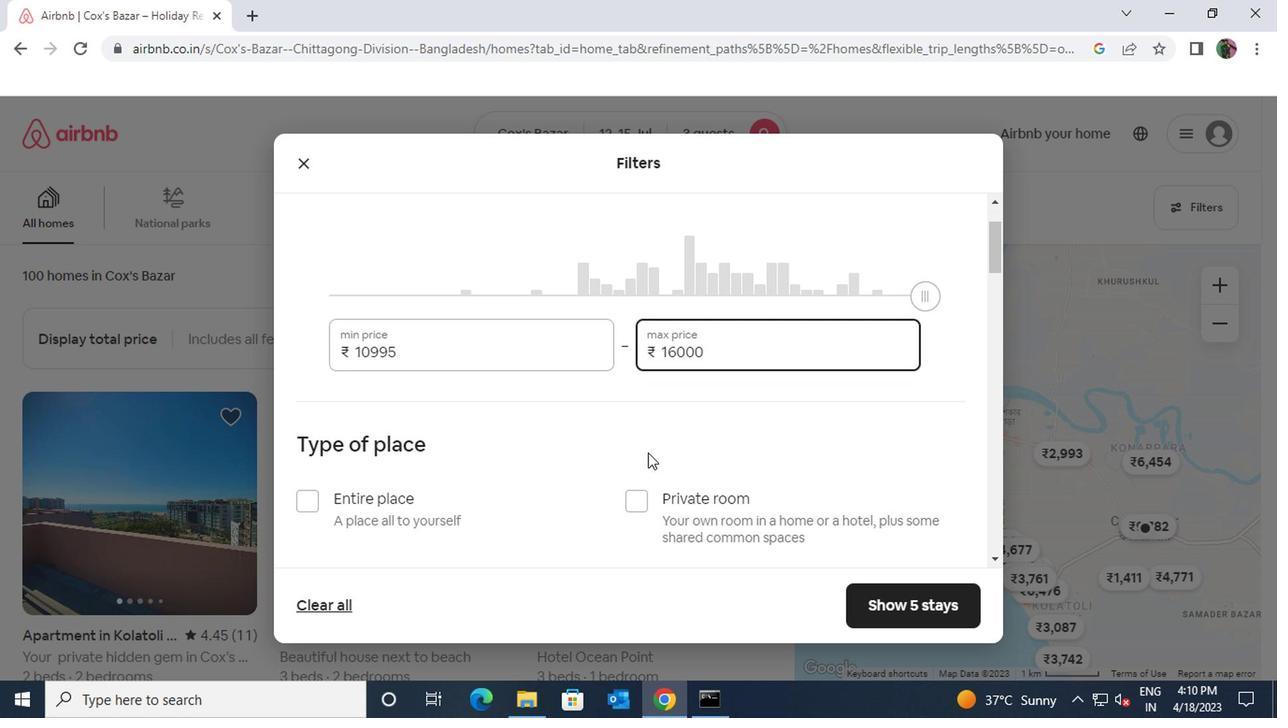 
Action: Mouse moved to (302, 403)
Screenshot: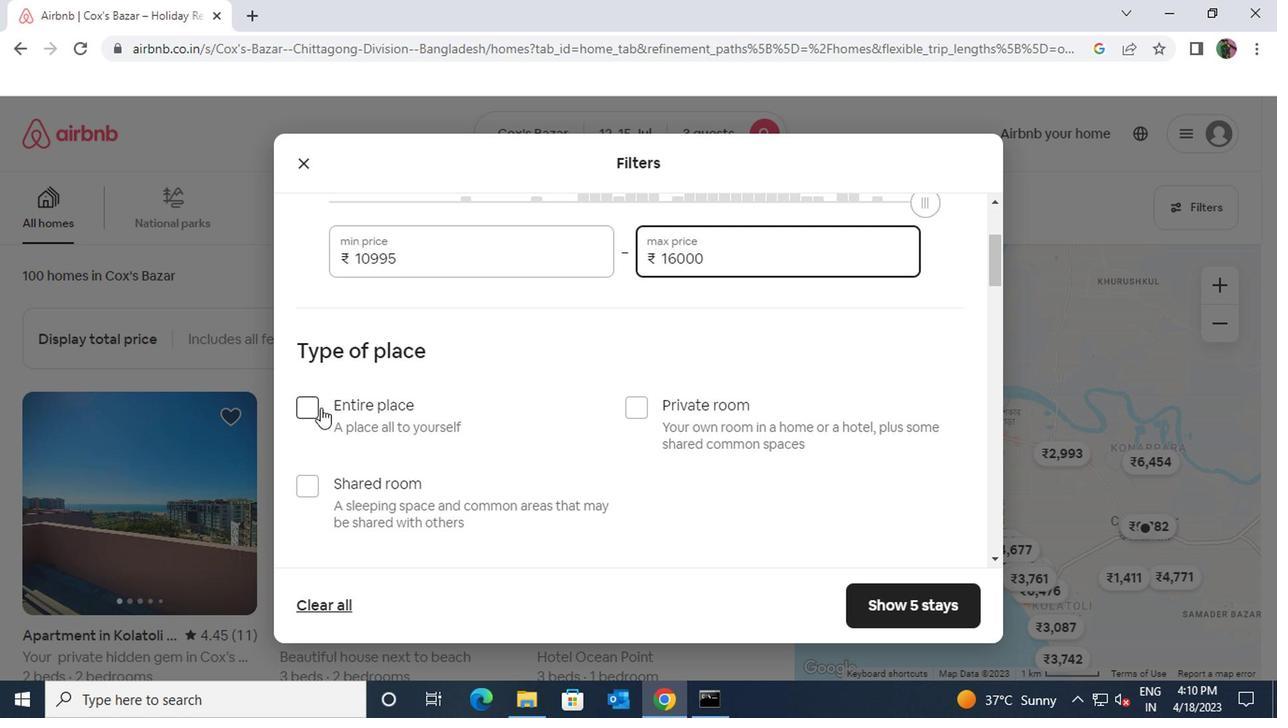 
Action: Mouse pressed left at (302, 403)
Screenshot: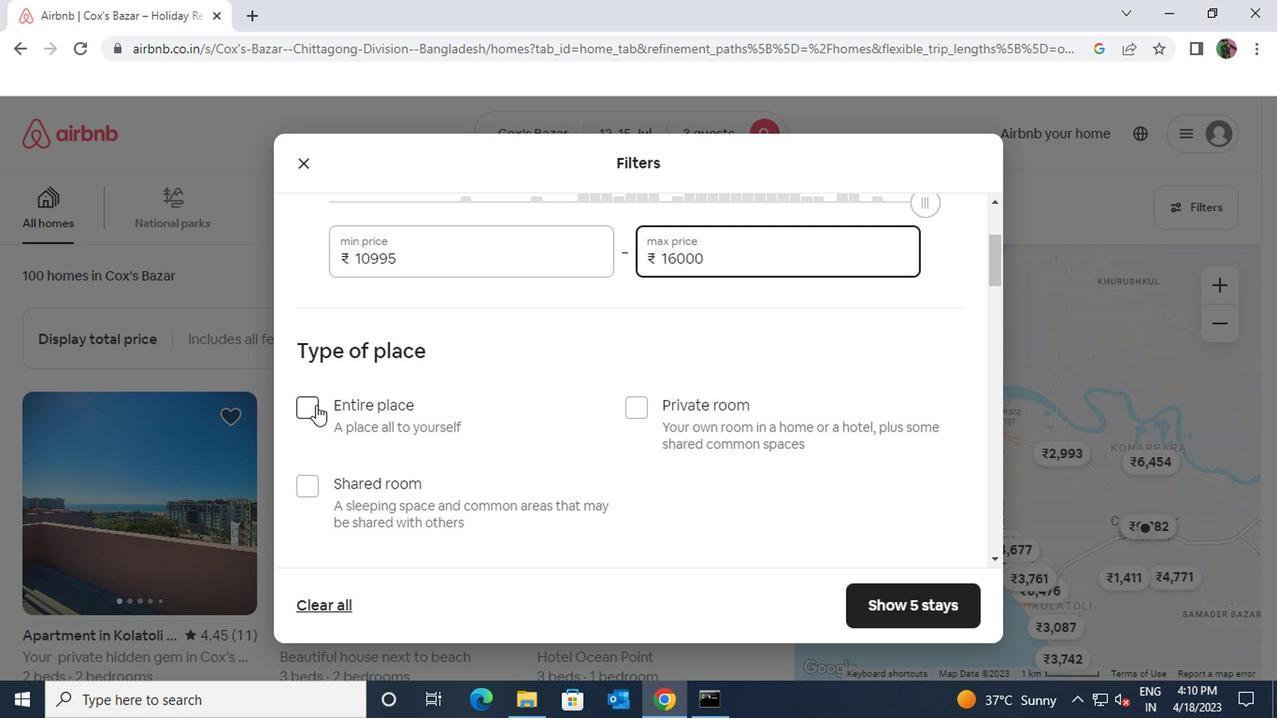 
Action: Mouse moved to (548, 503)
Screenshot: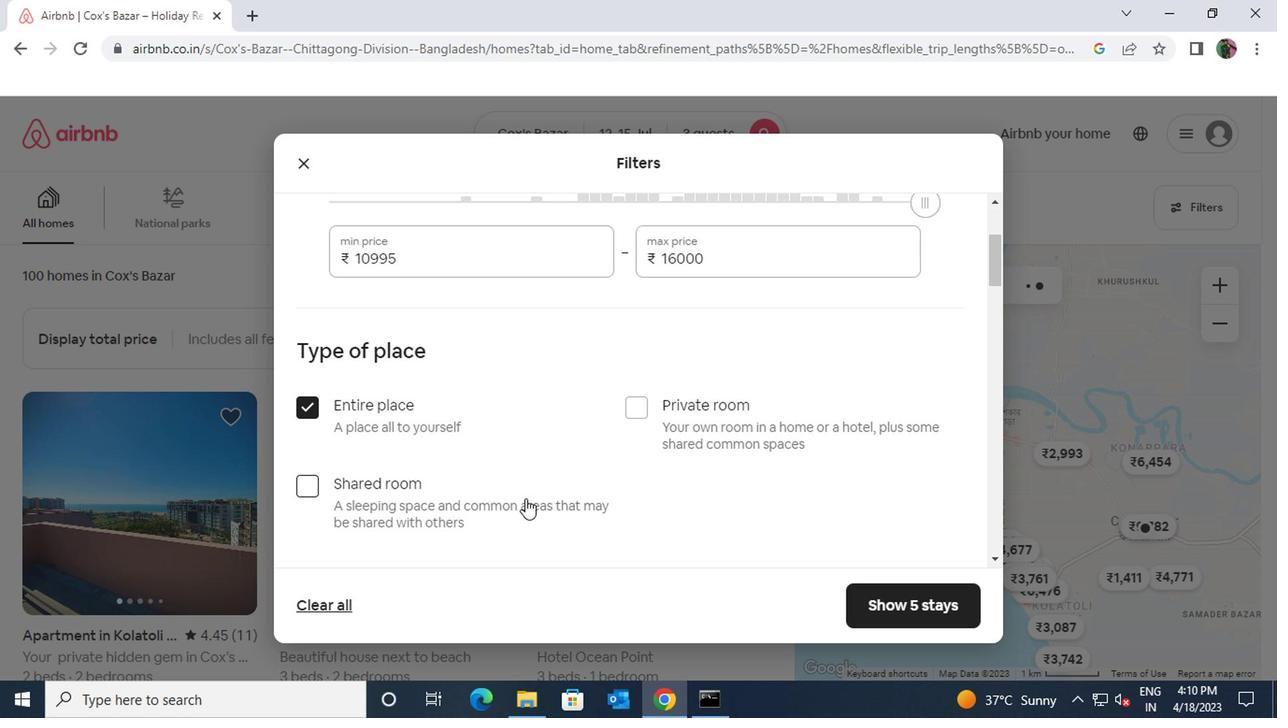 
Action: Mouse scrolled (548, 501) with delta (0, -1)
Screenshot: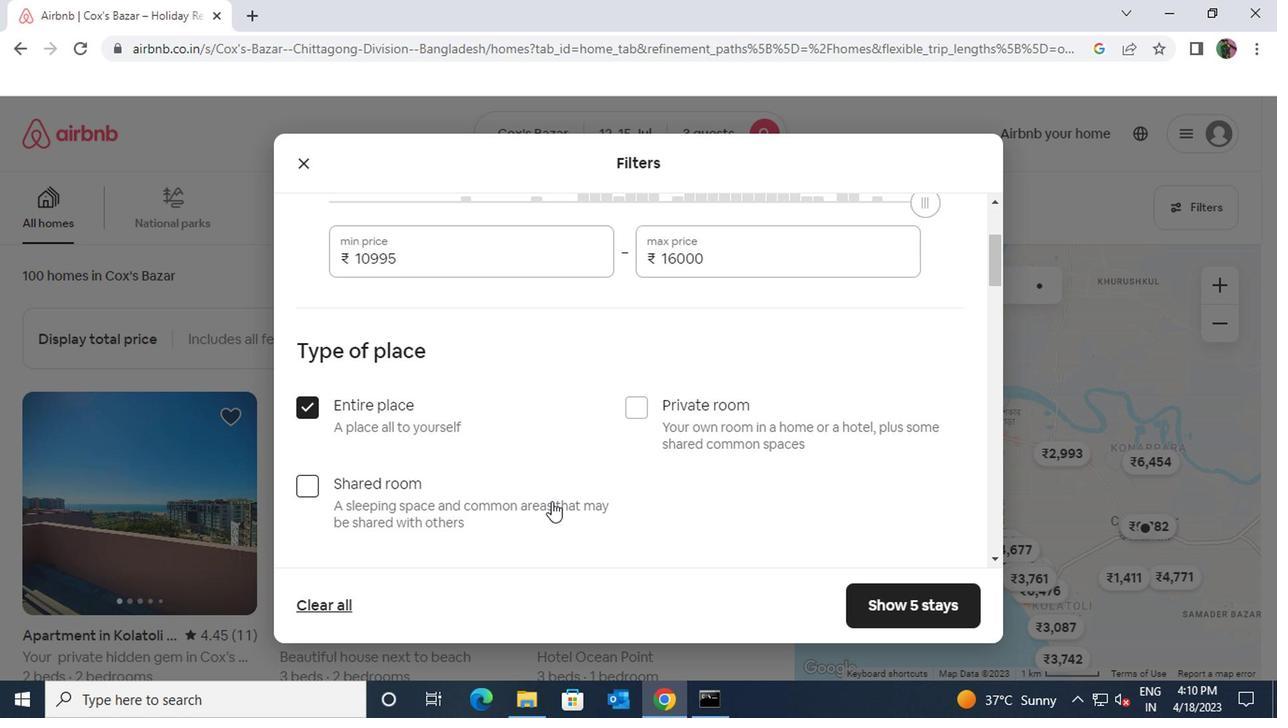 
Action: Mouse moved to (548, 503)
Screenshot: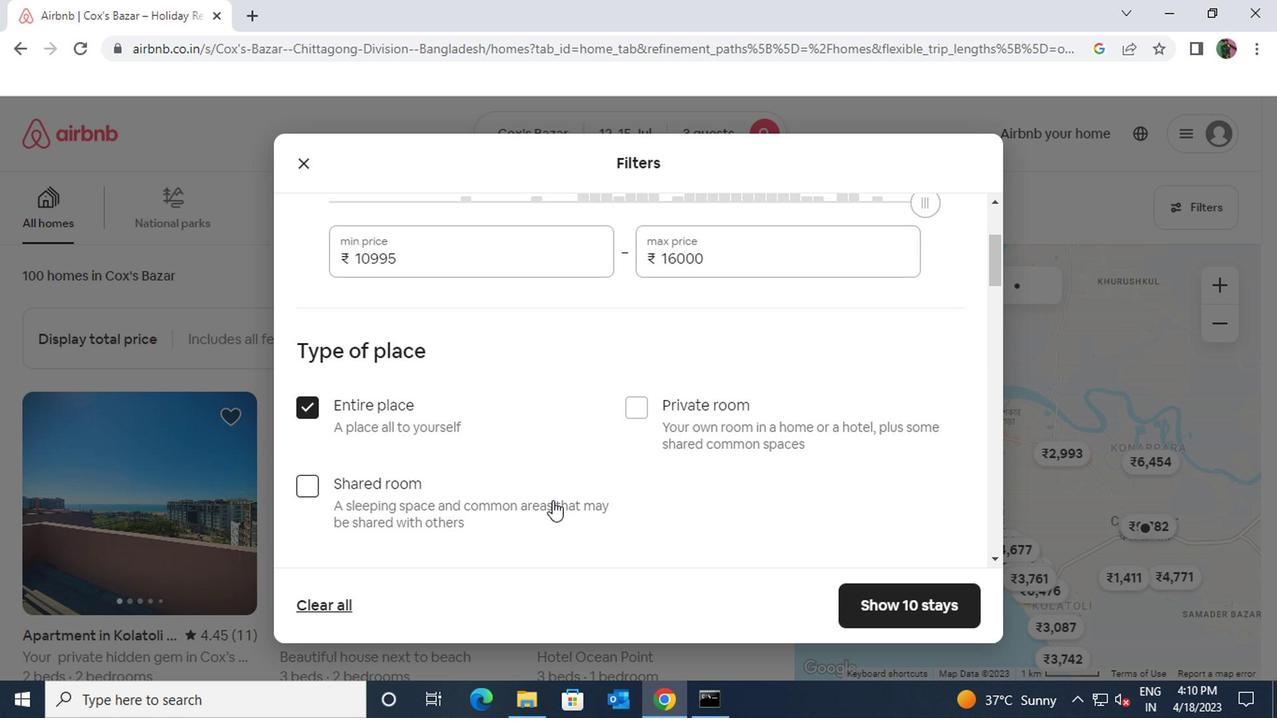 
Action: Mouse scrolled (548, 501) with delta (0, -1)
Screenshot: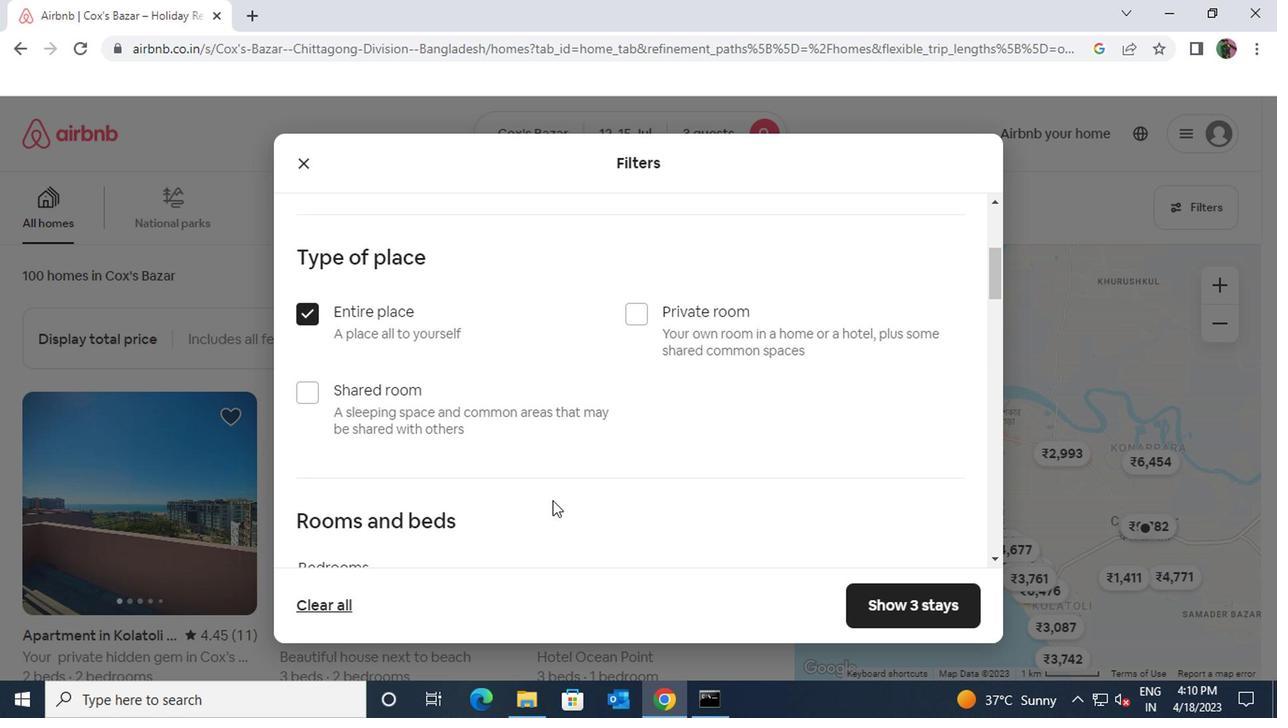 
Action: Mouse scrolled (548, 501) with delta (0, -1)
Screenshot: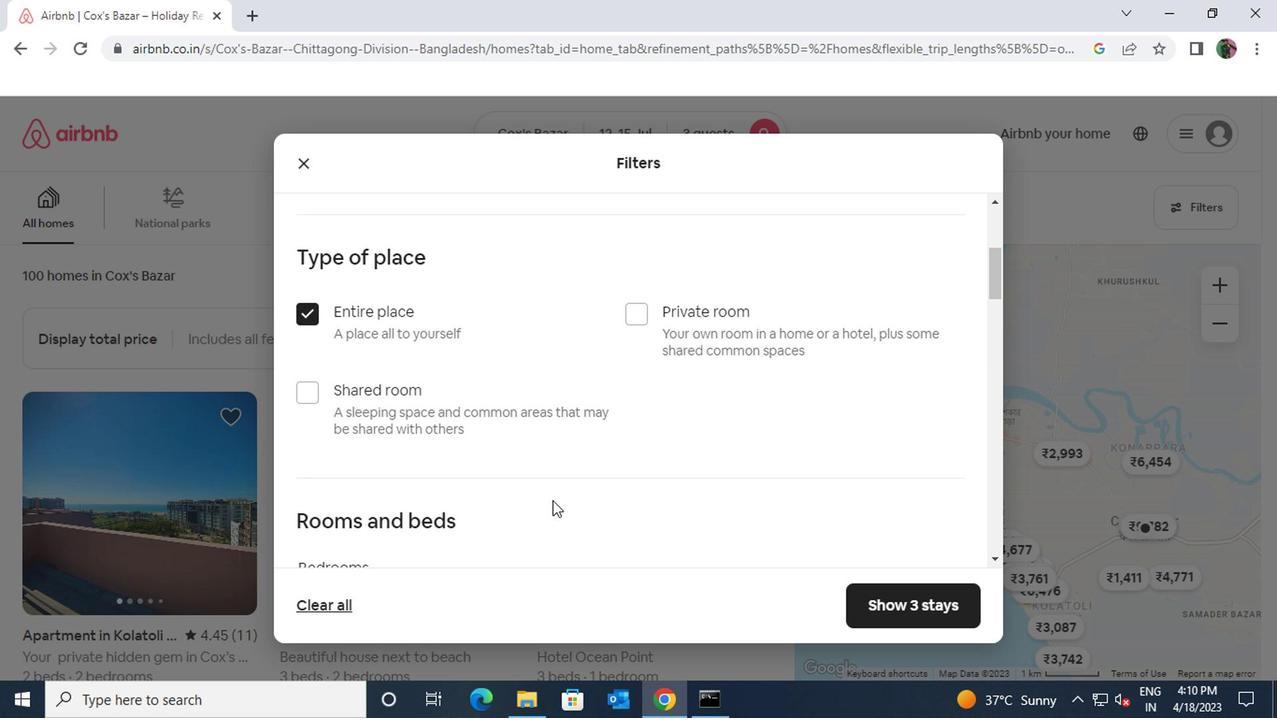 
Action: Mouse moved to (484, 434)
Screenshot: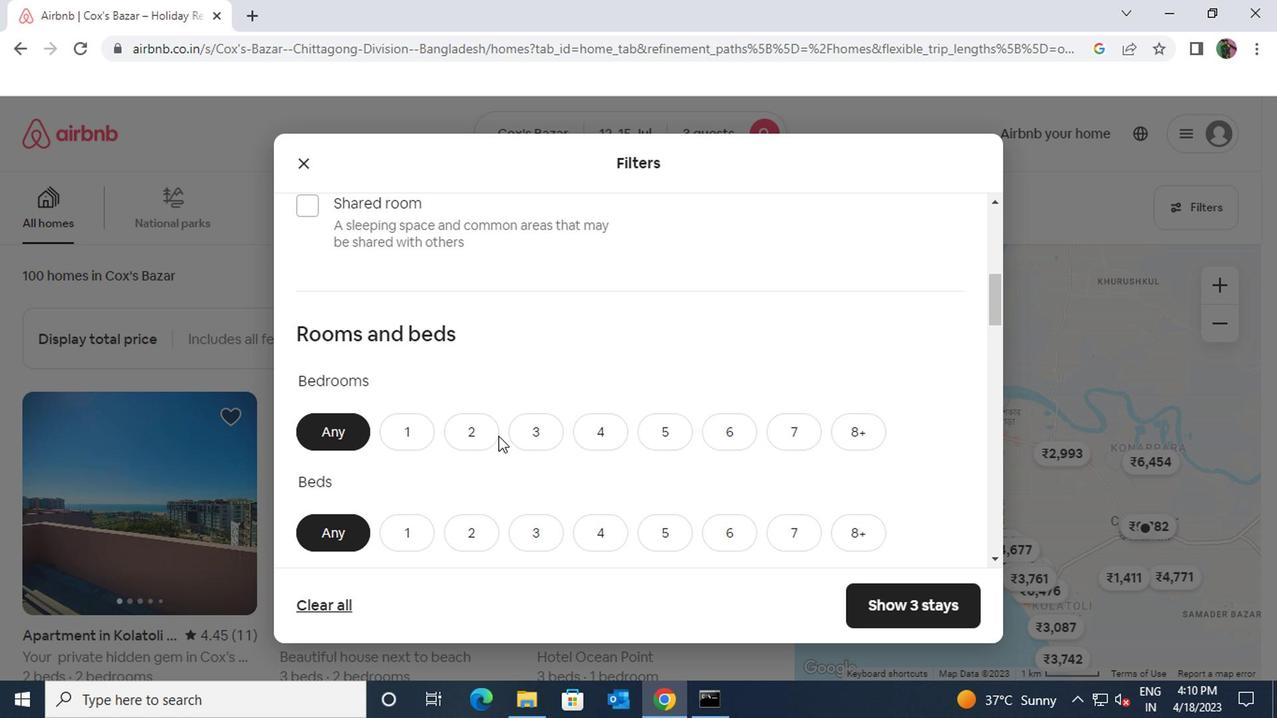 
Action: Mouse pressed left at (484, 434)
Screenshot: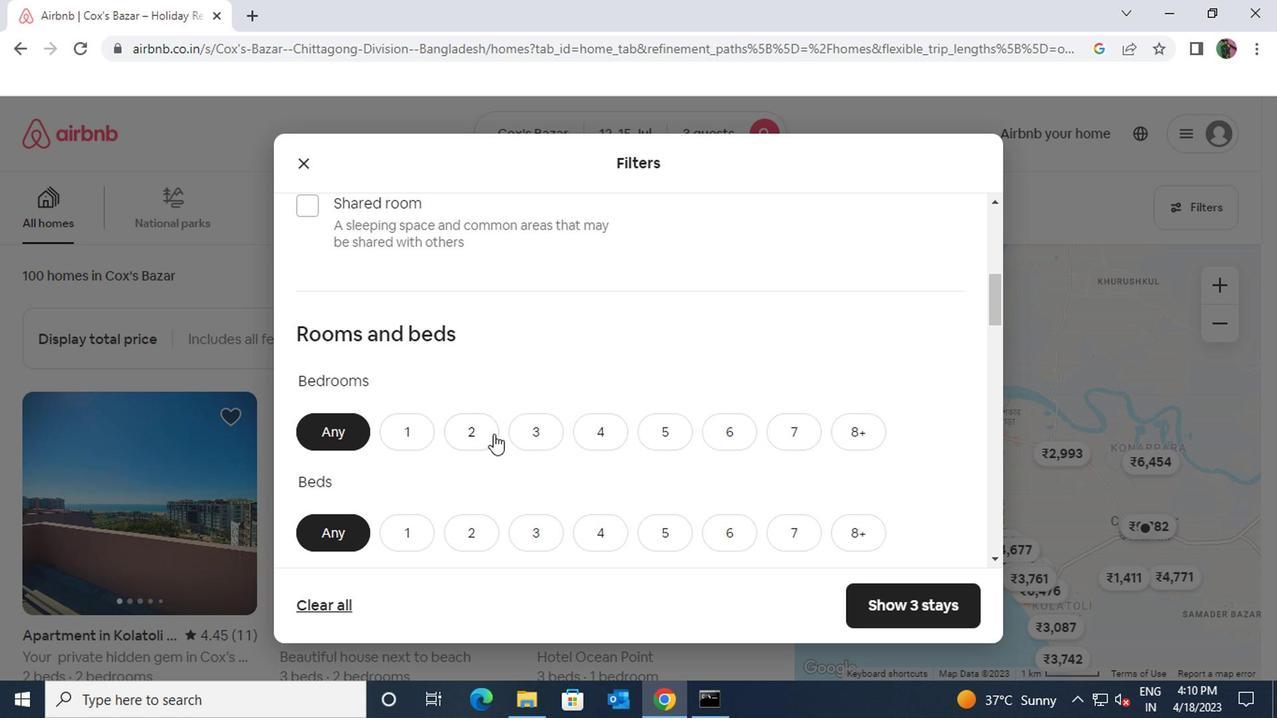 
Action: Mouse moved to (525, 522)
Screenshot: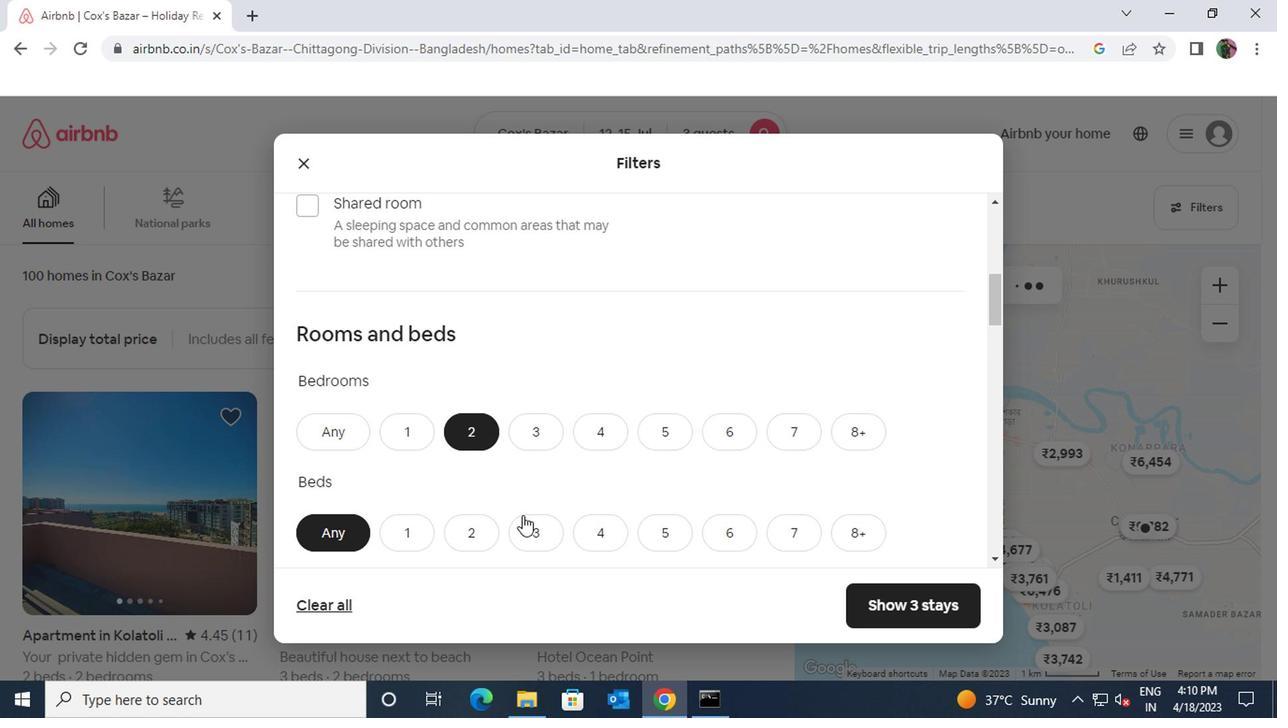 
Action: Mouse pressed left at (525, 522)
Screenshot: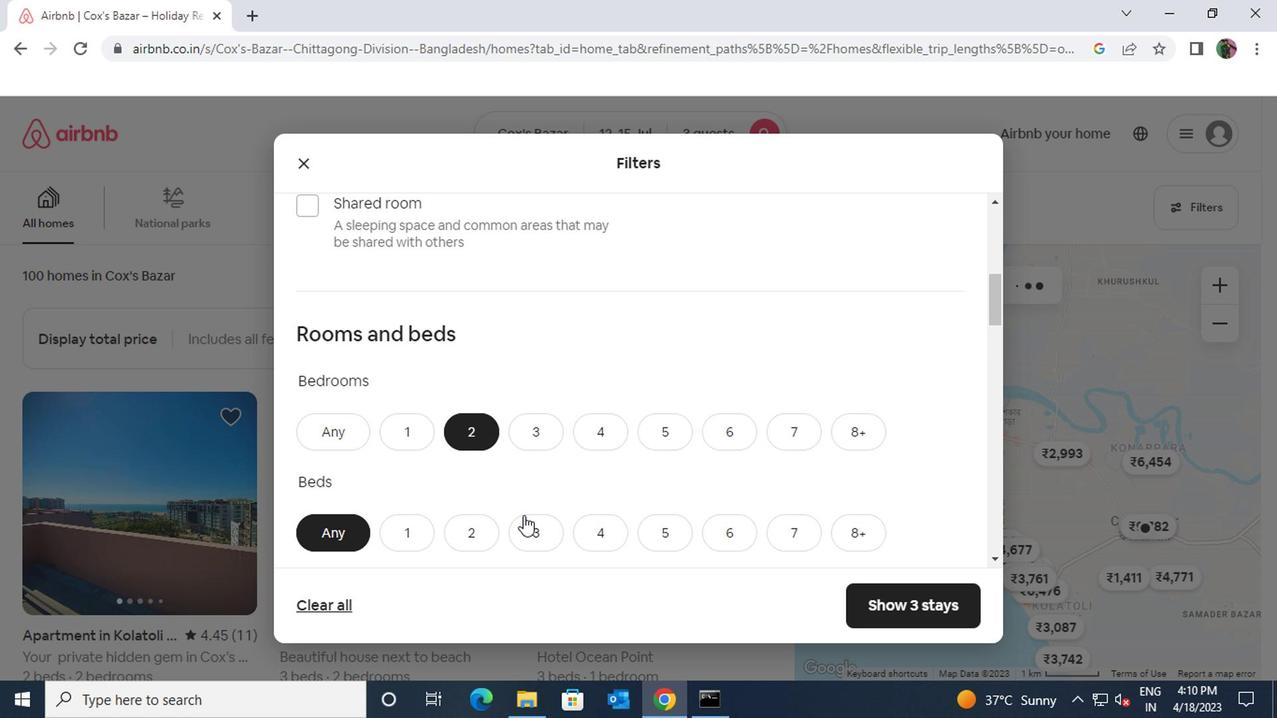 
Action: Mouse scrolled (525, 521) with delta (0, 0)
Screenshot: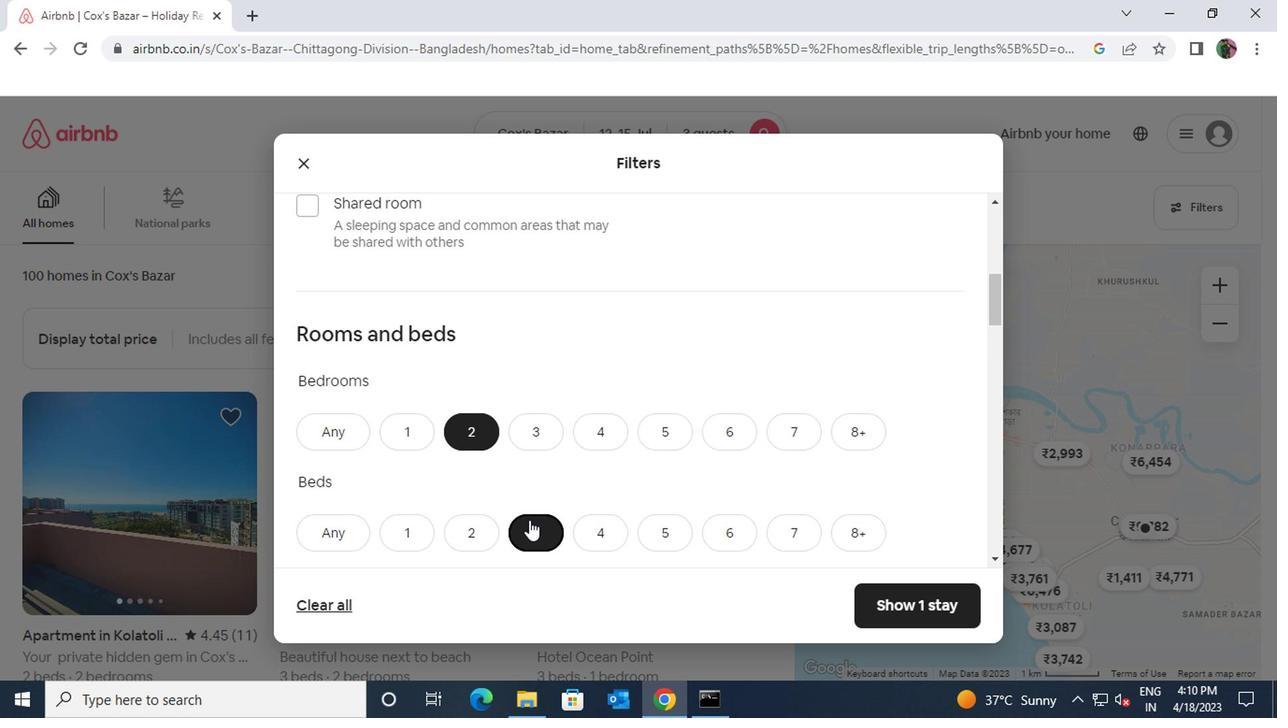 
Action: Mouse moved to (416, 547)
Screenshot: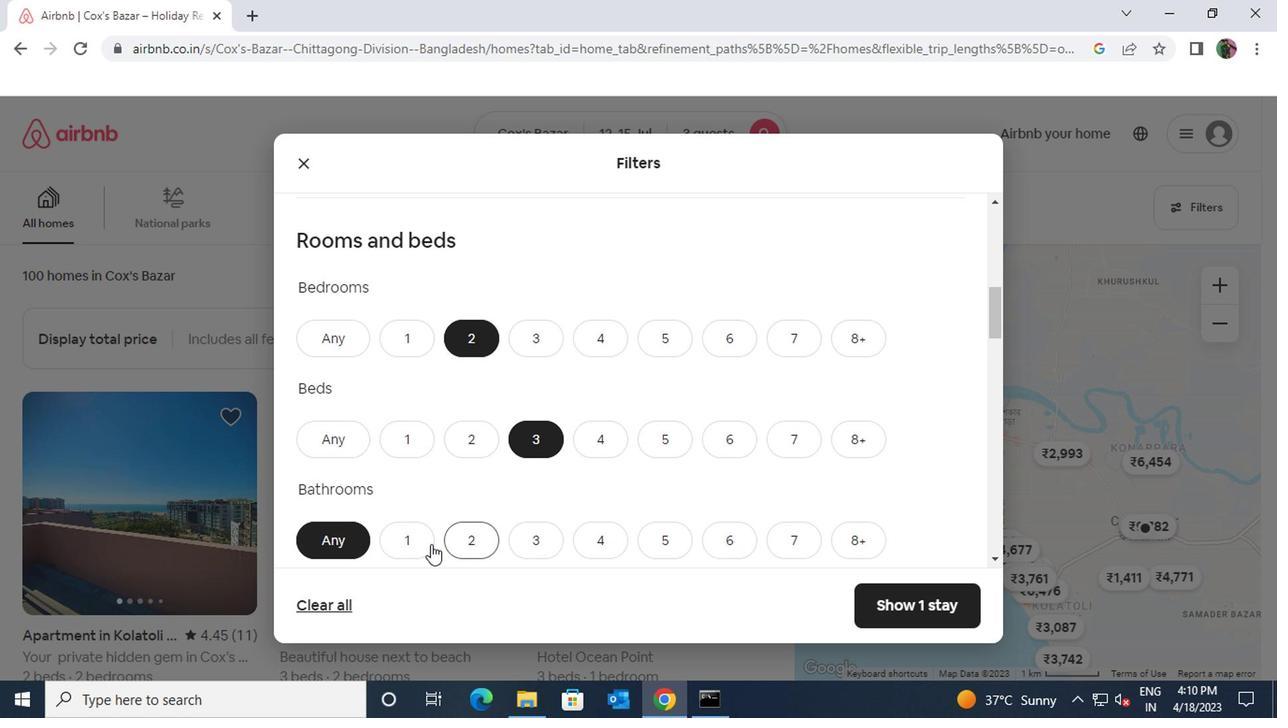 
Action: Mouse pressed left at (416, 547)
Screenshot: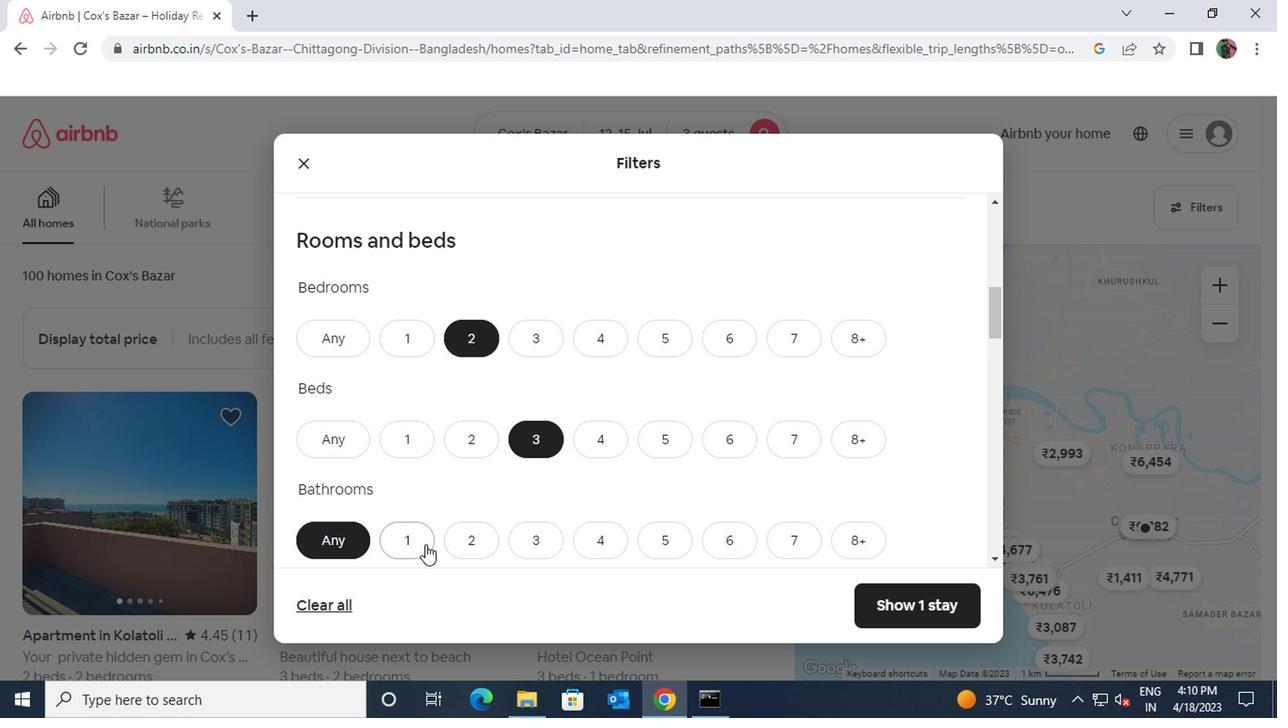 
Action: Mouse moved to (416, 546)
Screenshot: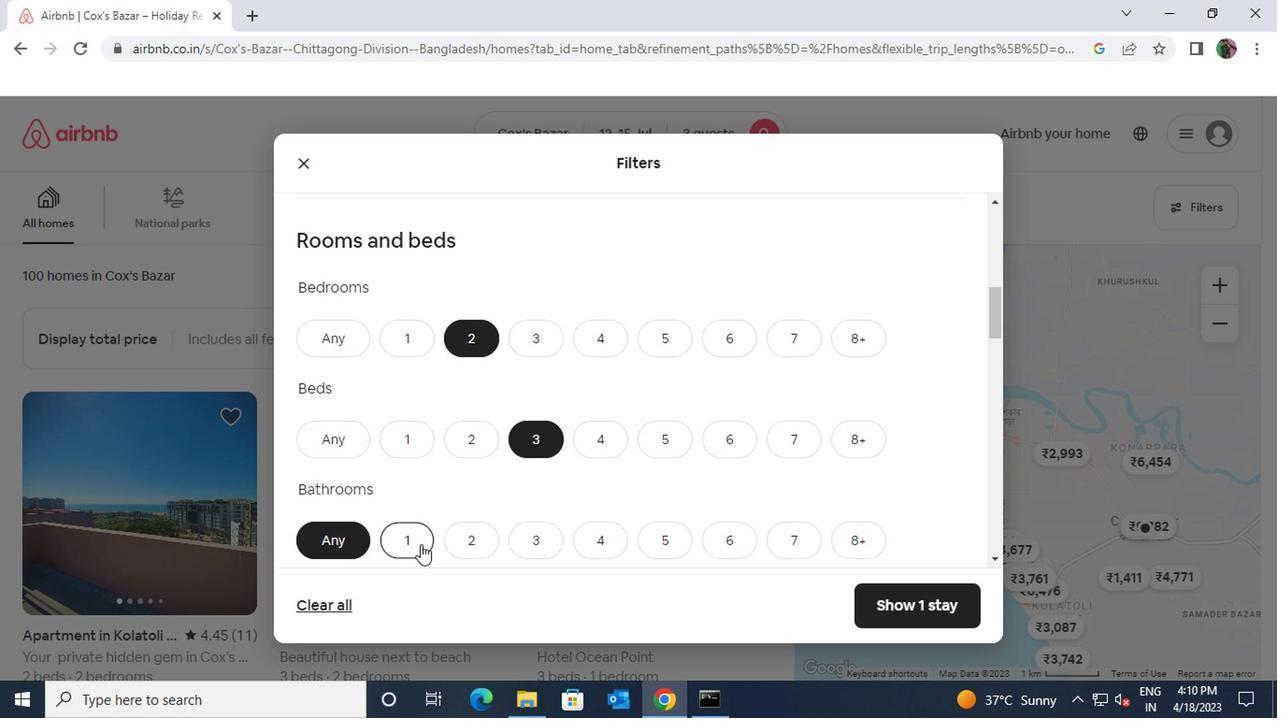
Action: Mouse scrolled (416, 545) with delta (0, -1)
Screenshot: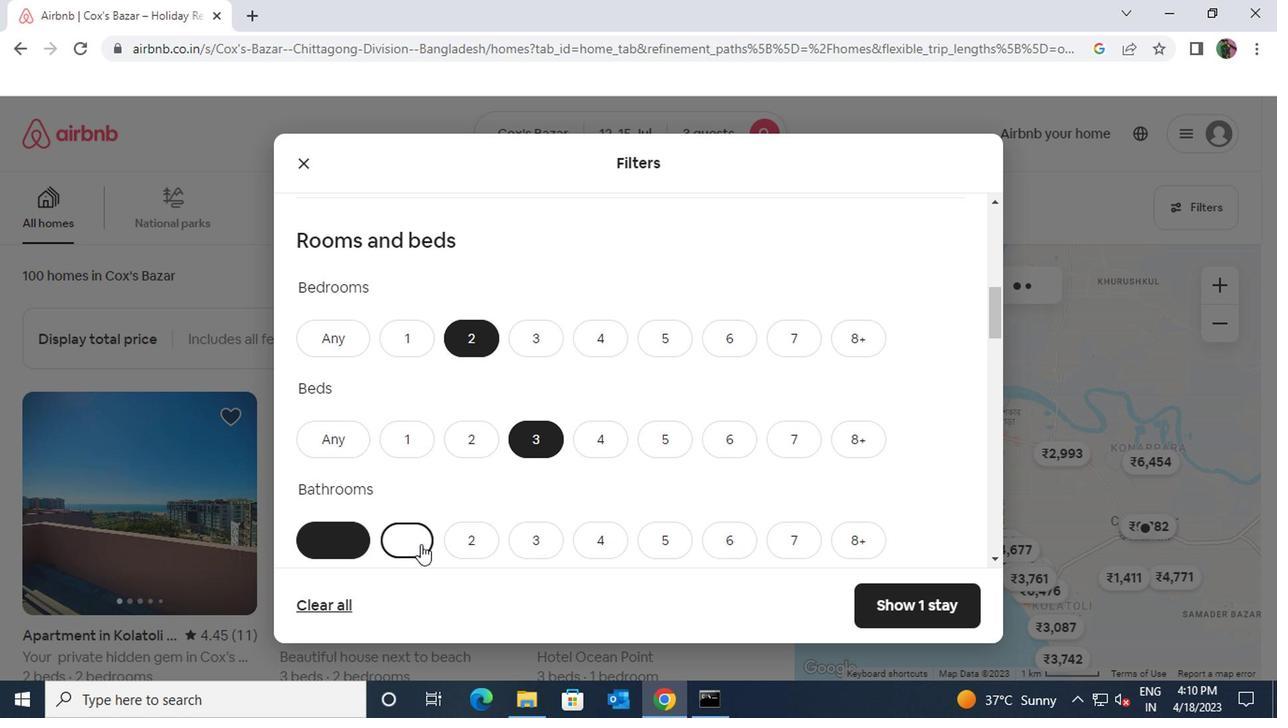 
Action: Mouse scrolled (416, 545) with delta (0, -1)
Screenshot: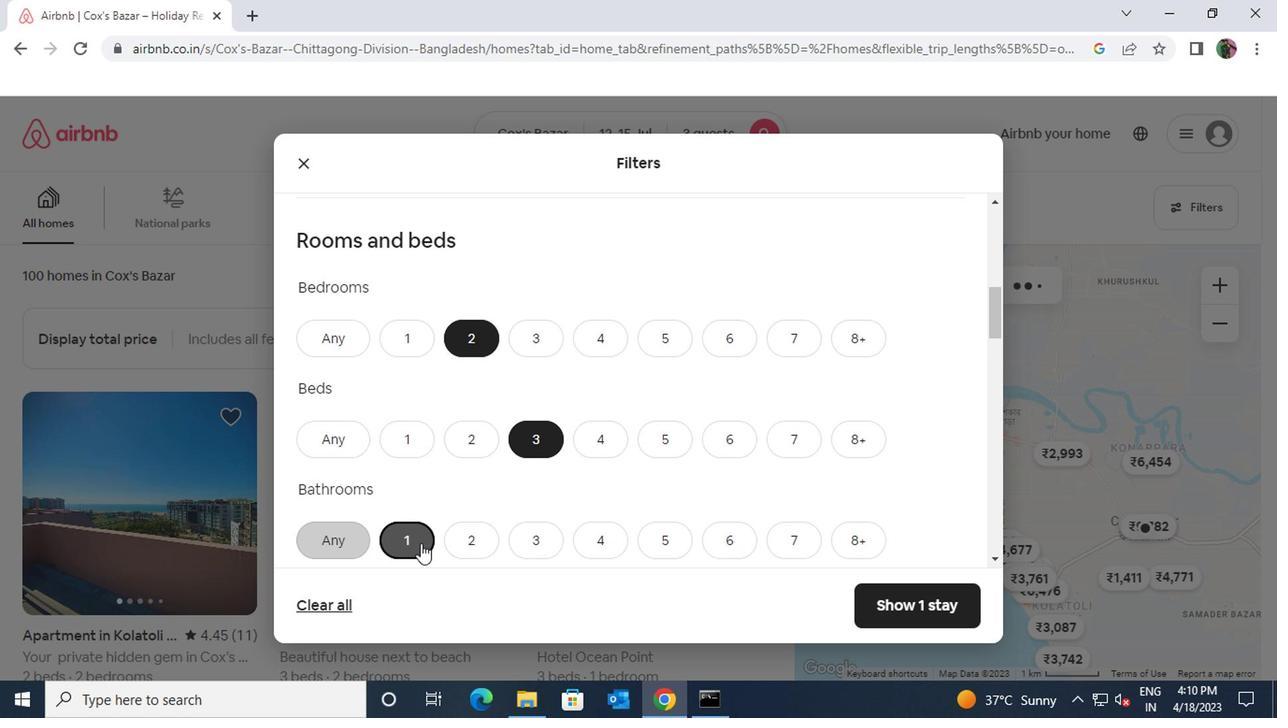 
Action: Mouse moved to (417, 544)
Screenshot: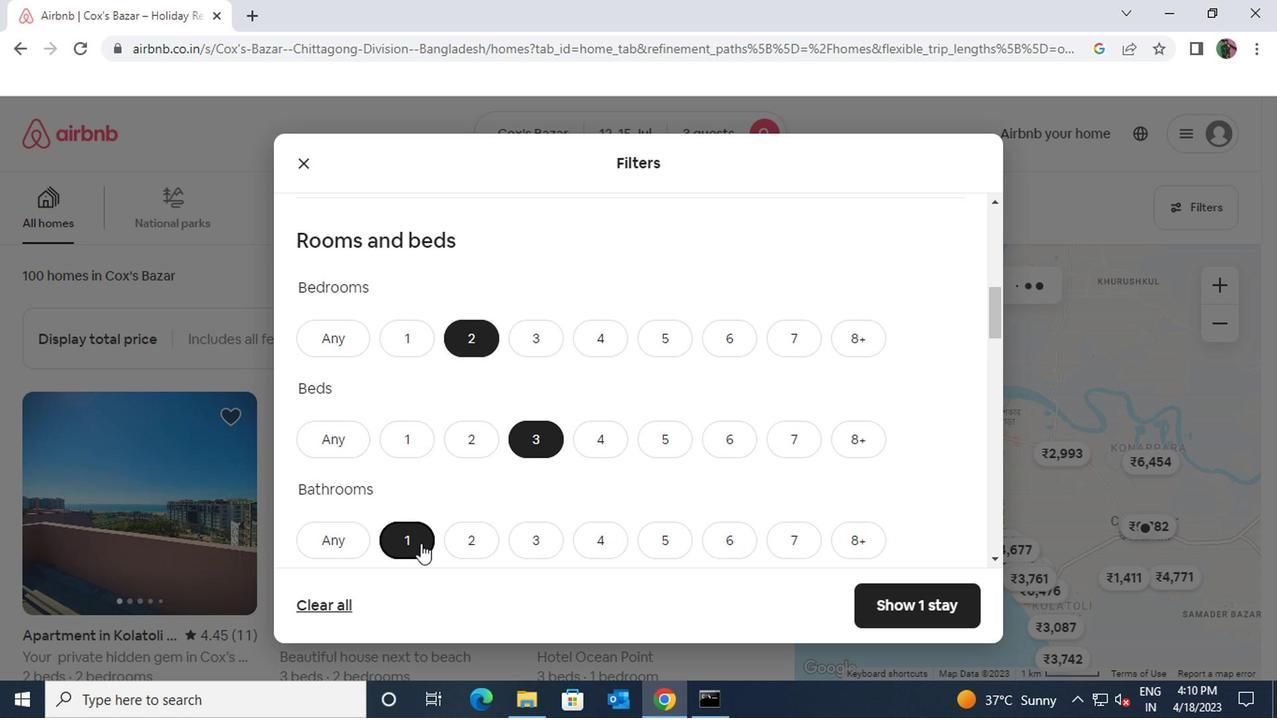 
Action: Mouse scrolled (417, 543) with delta (0, -1)
Screenshot: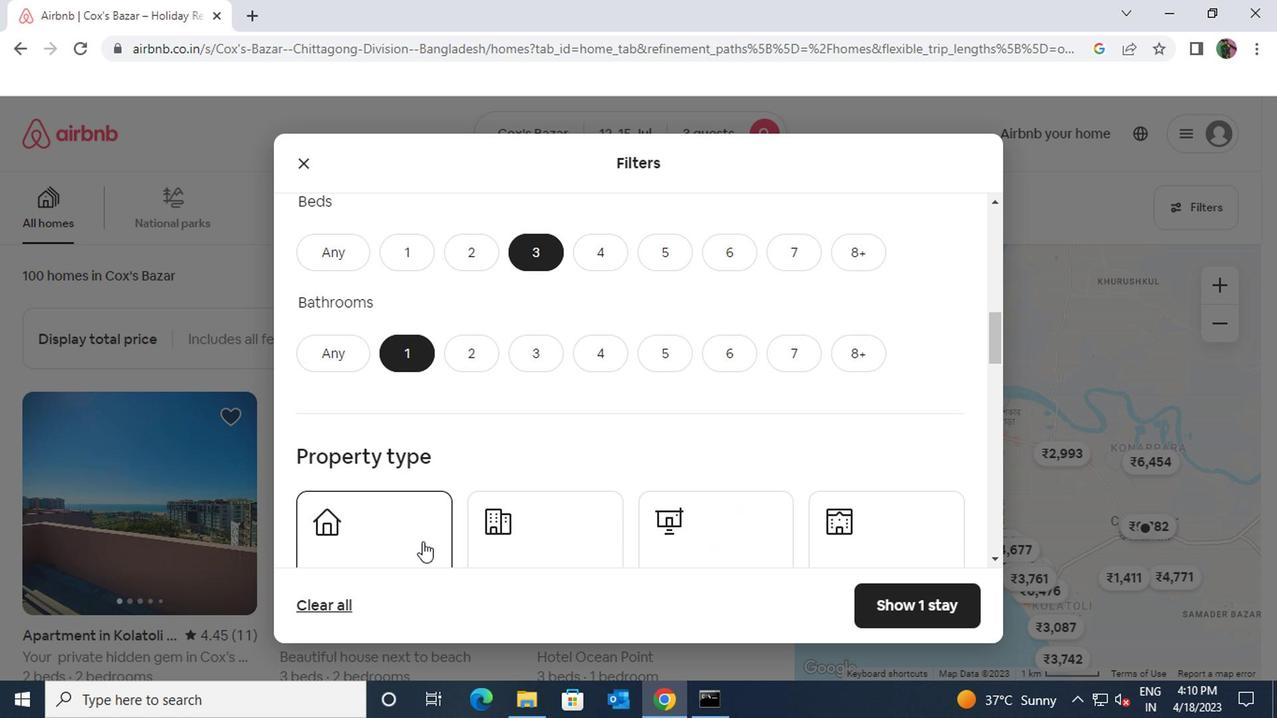 
Action: Mouse moved to (555, 485)
Screenshot: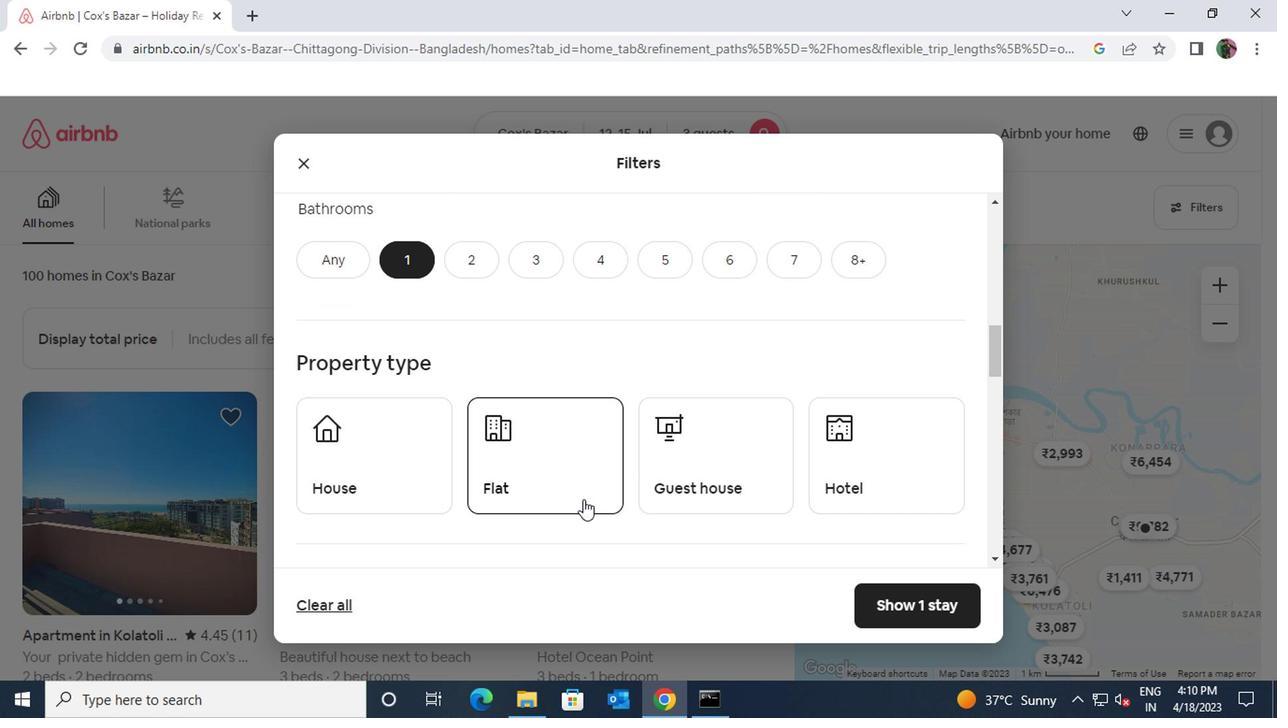 
Action: Mouse pressed left at (555, 485)
Screenshot: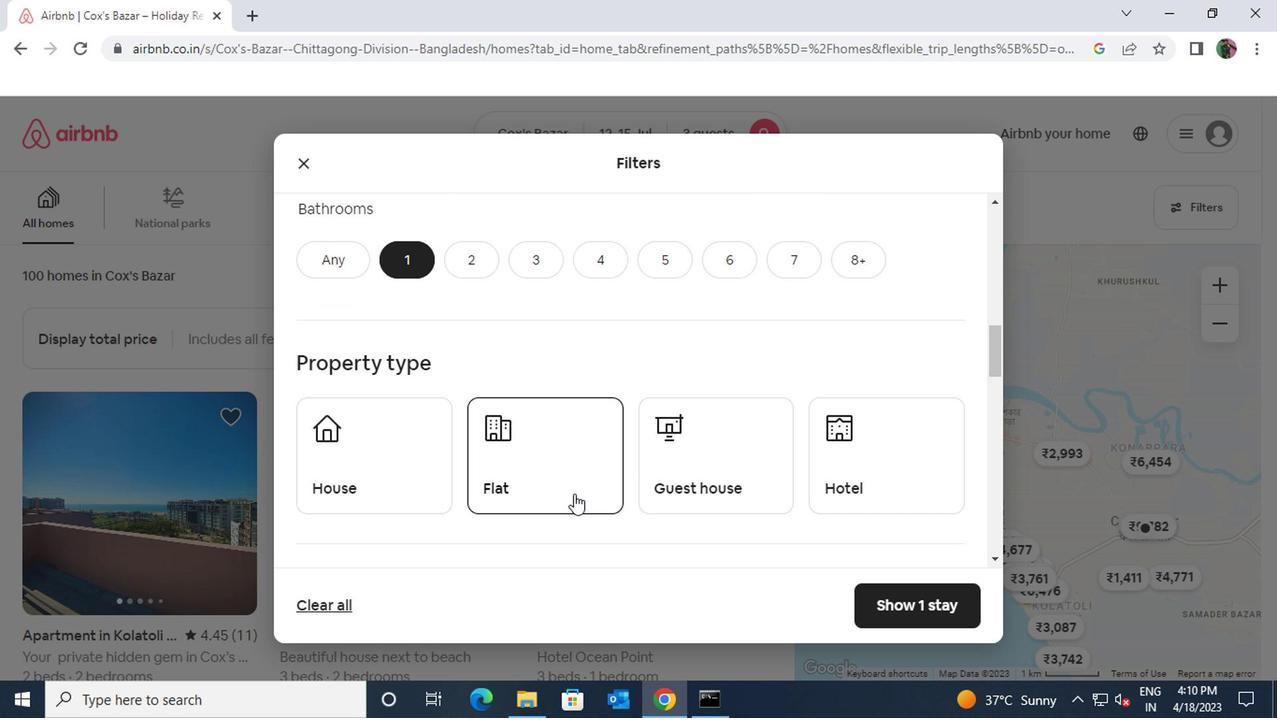 
Action: Mouse moved to (517, 523)
Screenshot: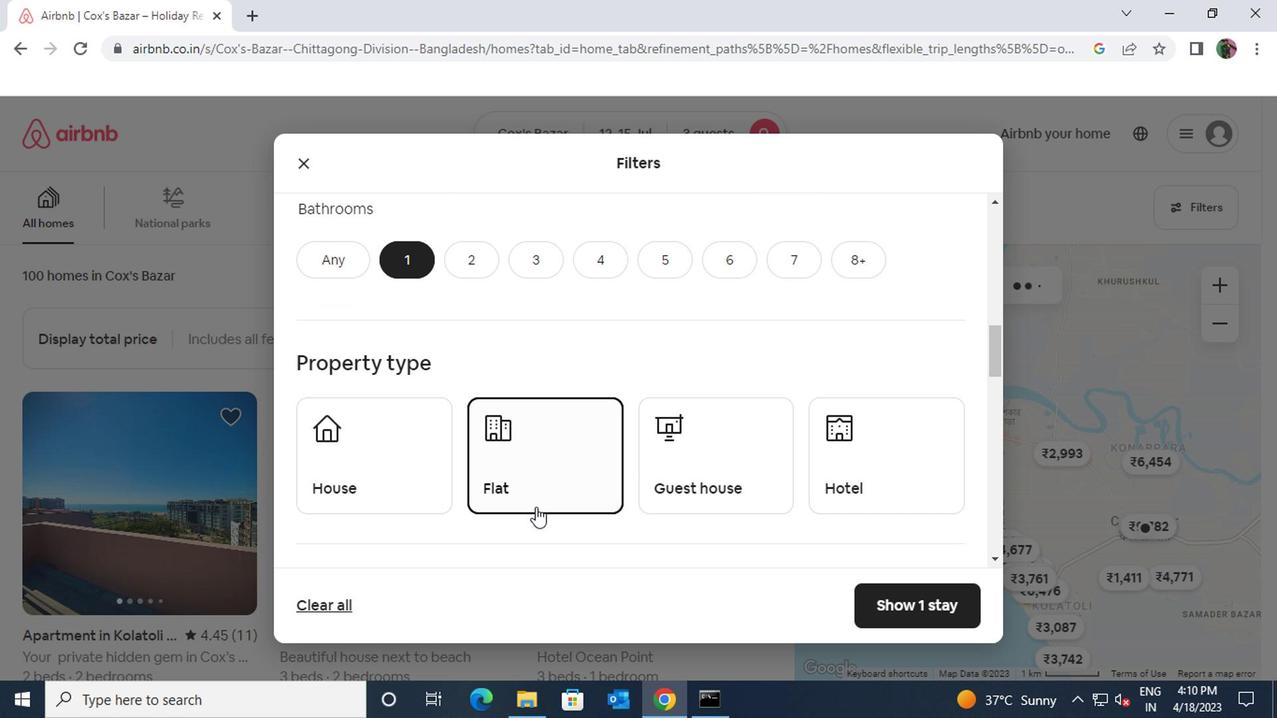 
Action: Mouse scrolled (517, 522) with delta (0, -1)
Screenshot: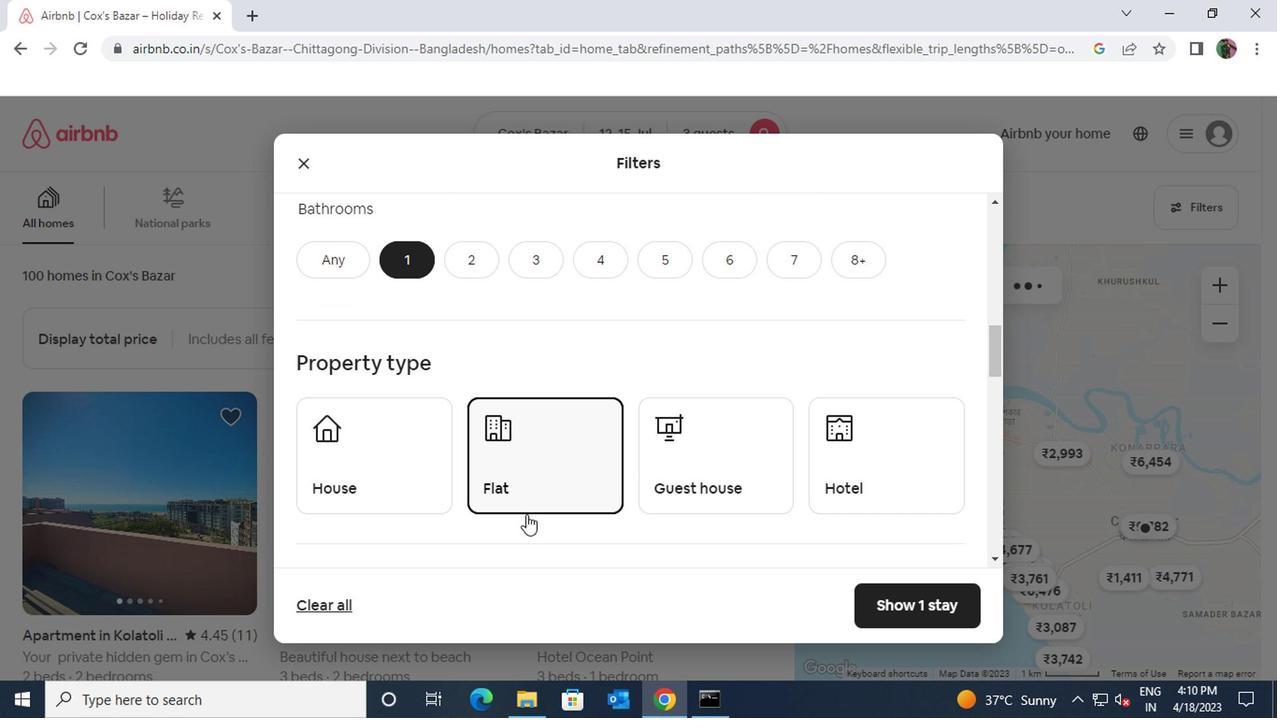 
Action: Mouse scrolled (517, 522) with delta (0, -1)
Screenshot: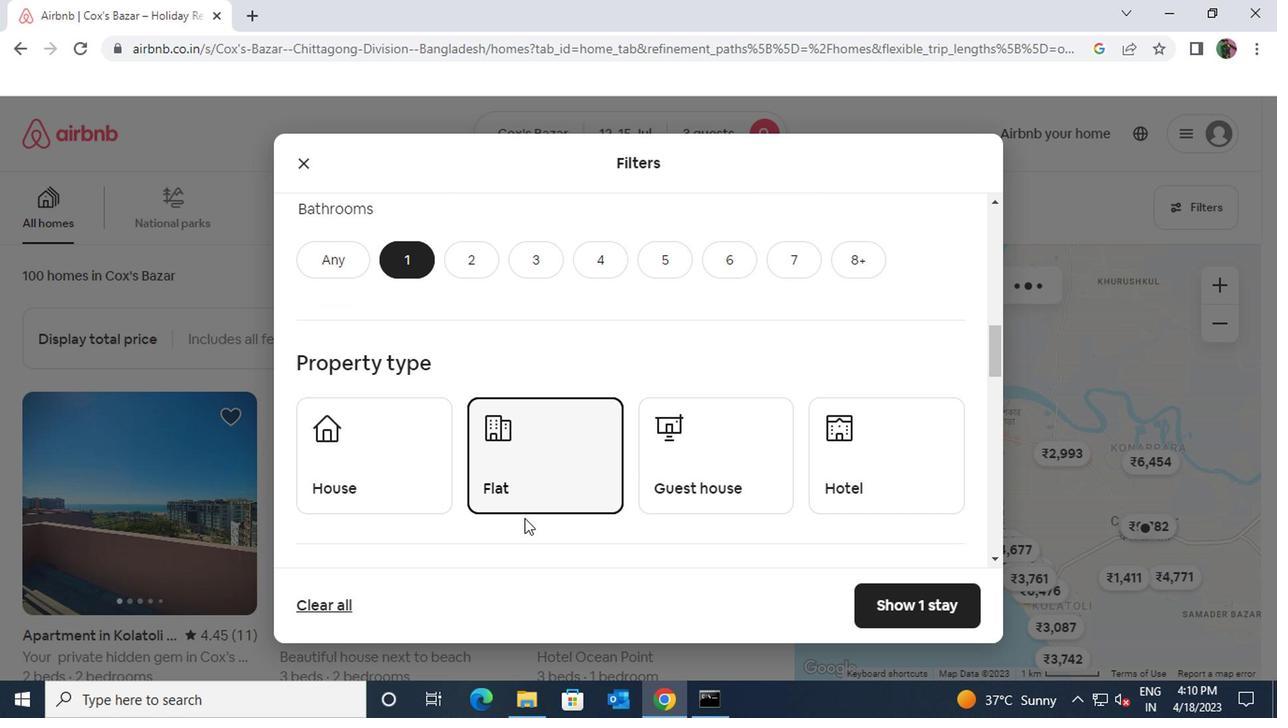 
Action: Mouse scrolled (517, 522) with delta (0, -1)
Screenshot: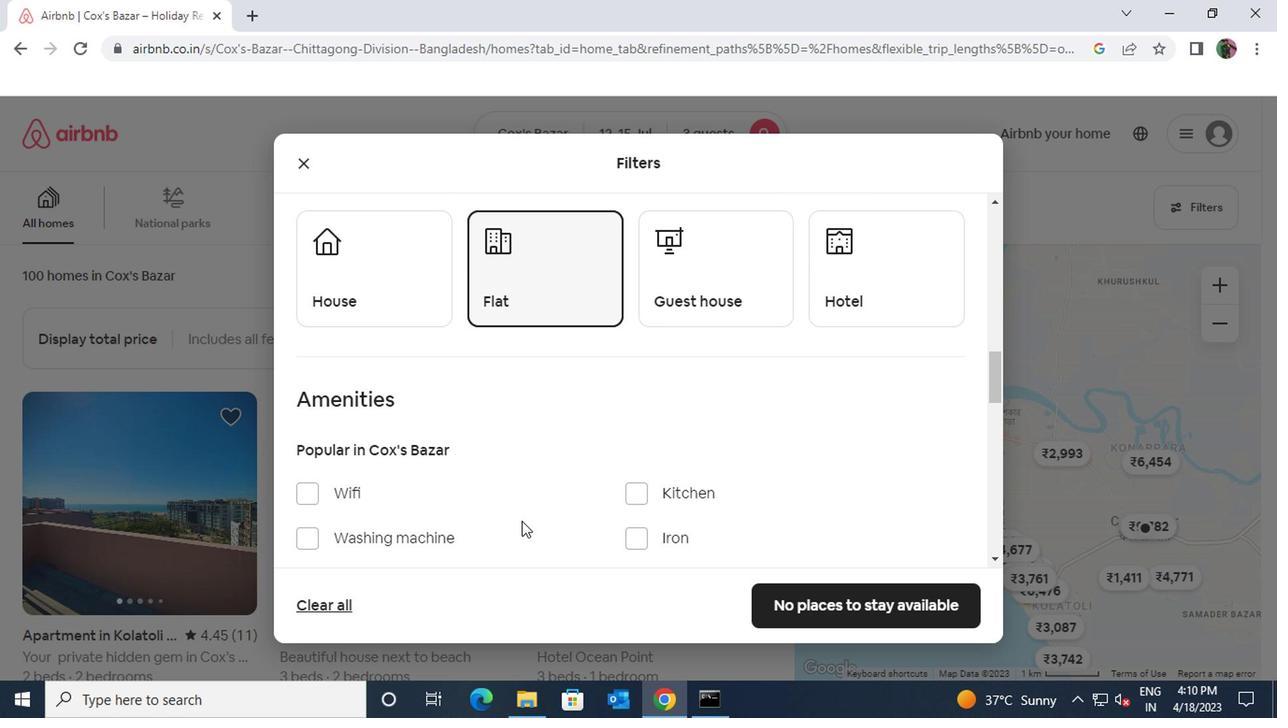 
Action: Mouse moved to (352, 531)
Screenshot: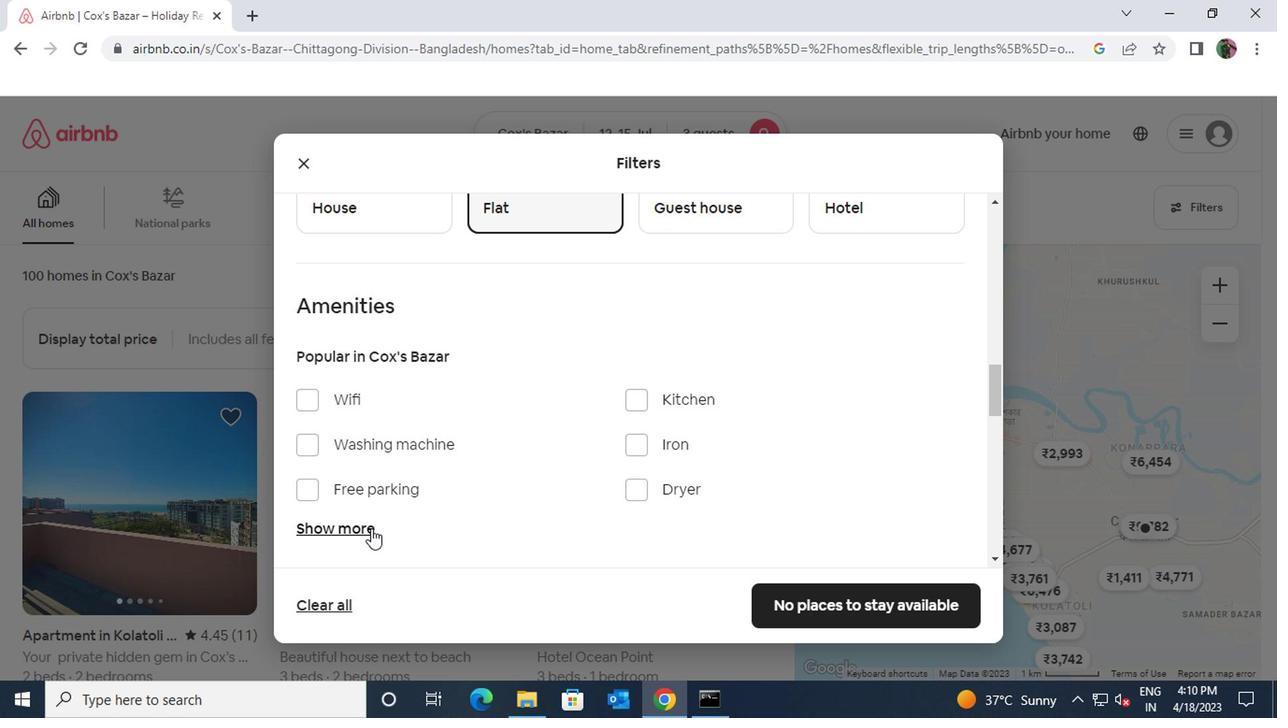 
Action: Mouse pressed left at (352, 531)
Screenshot: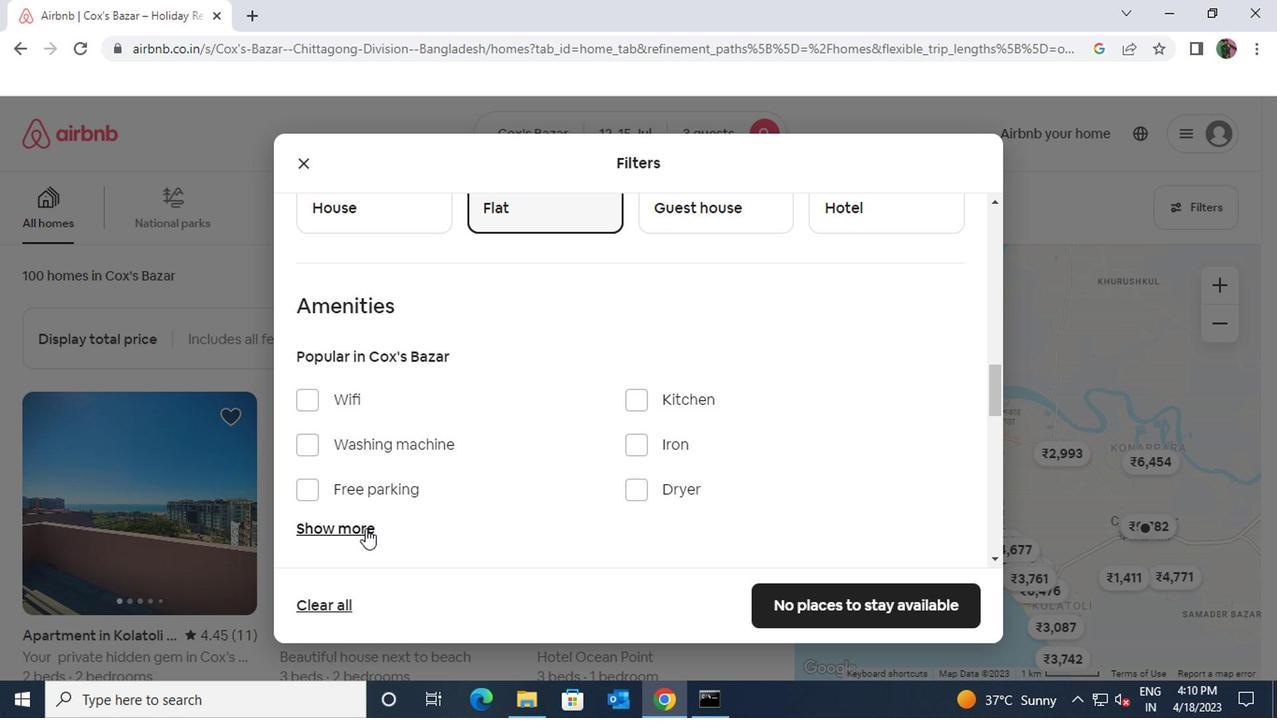 
Action: Mouse moved to (302, 391)
Screenshot: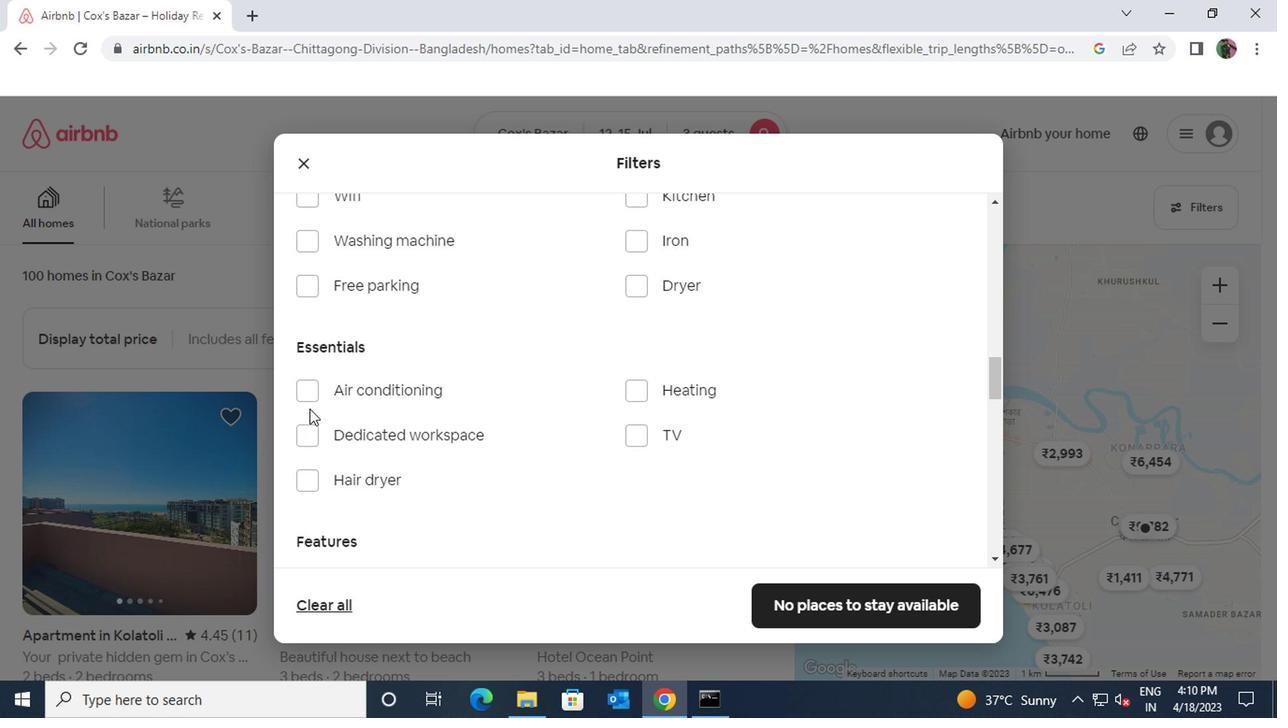 
Action: Mouse pressed left at (302, 391)
Screenshot: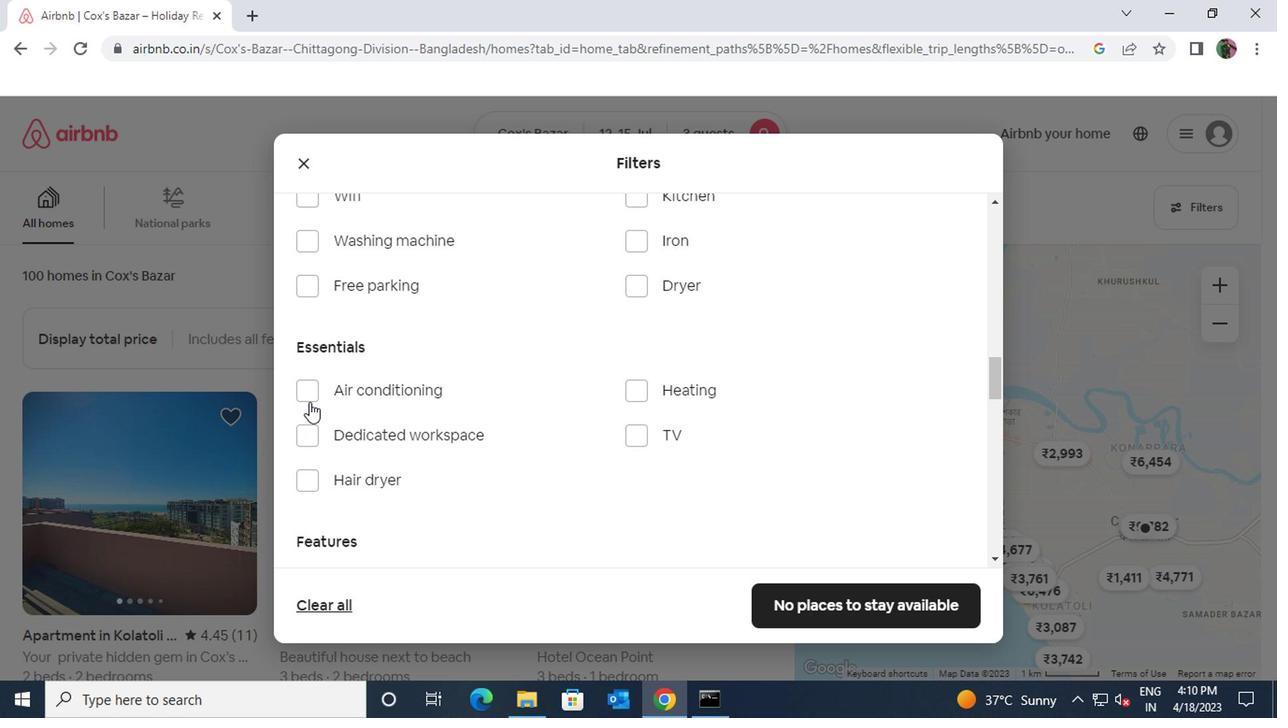
Action: Mouse moved to (535, 576)
Screenshot: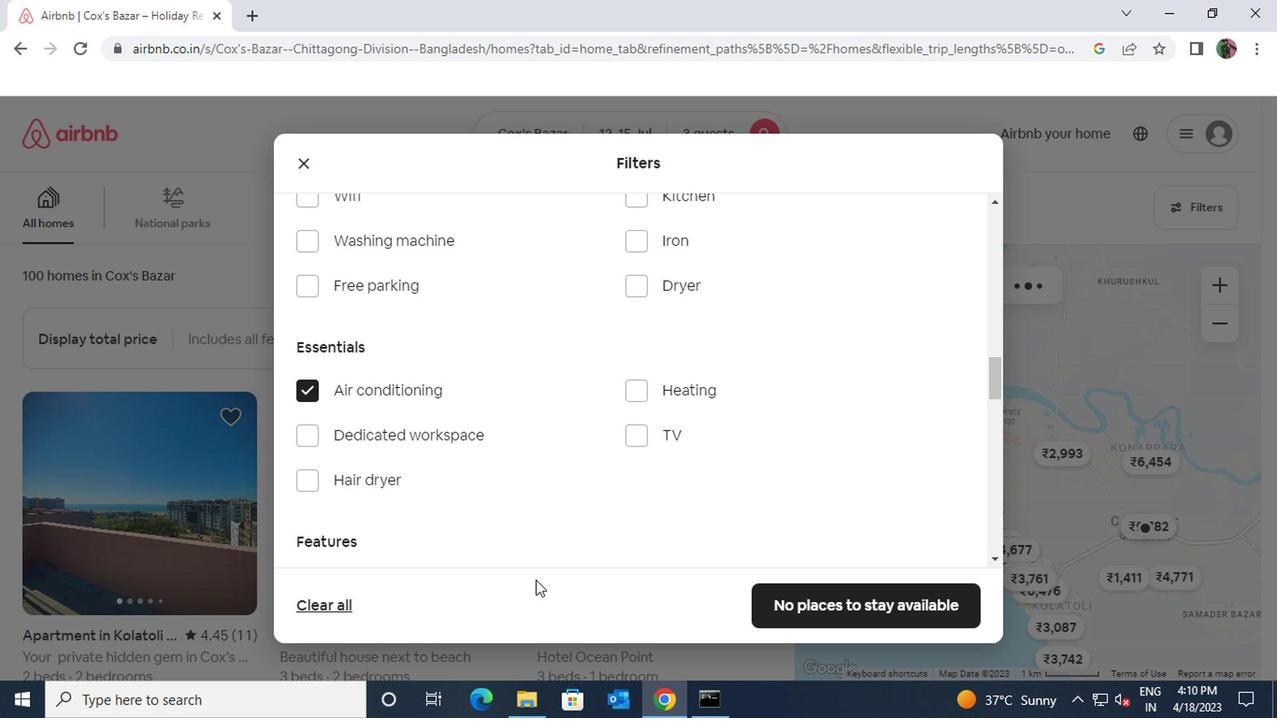 
Action: Mouse scrolled (535, 574) with delta (0, -1)
Screenshot: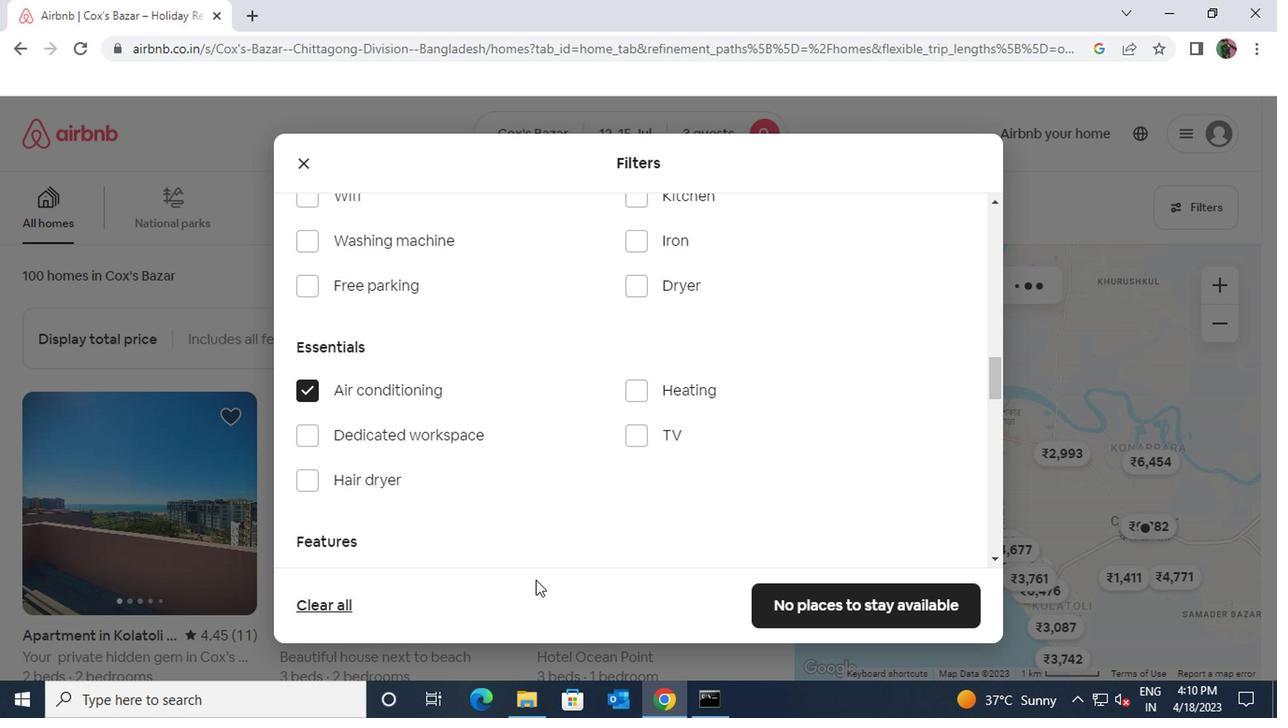 
Action: Mouse scrolled (535, 574) with delta (0, -1)
Screenshot: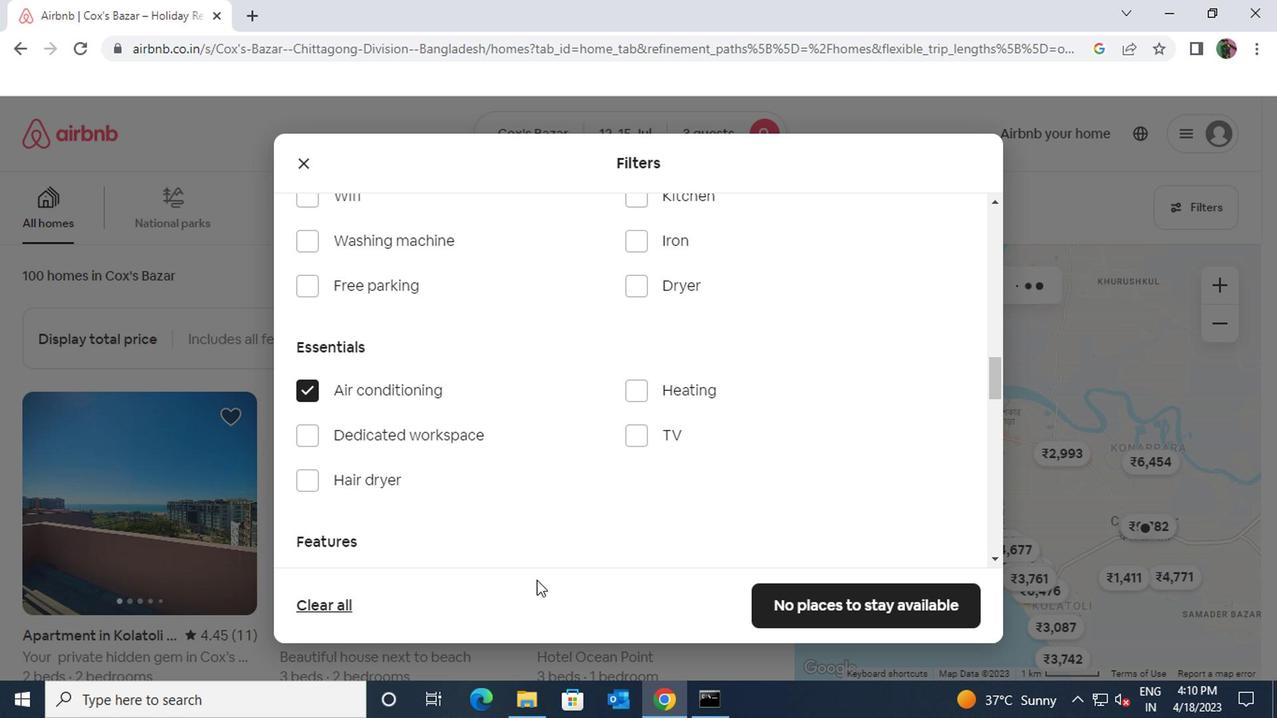 
Action: Mouse scrolled (535, 574) with delta (0, -1)
Screenshot: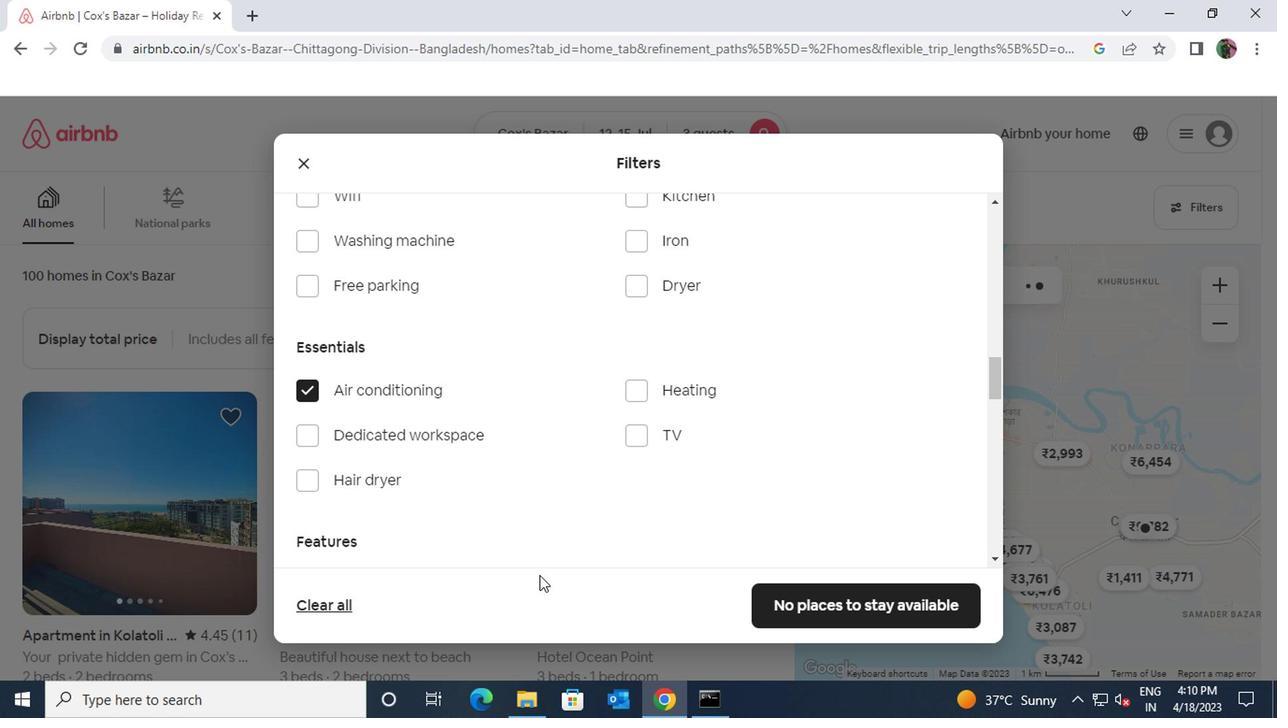 
Action: Mouse moved to (534, 511)
Screenshot: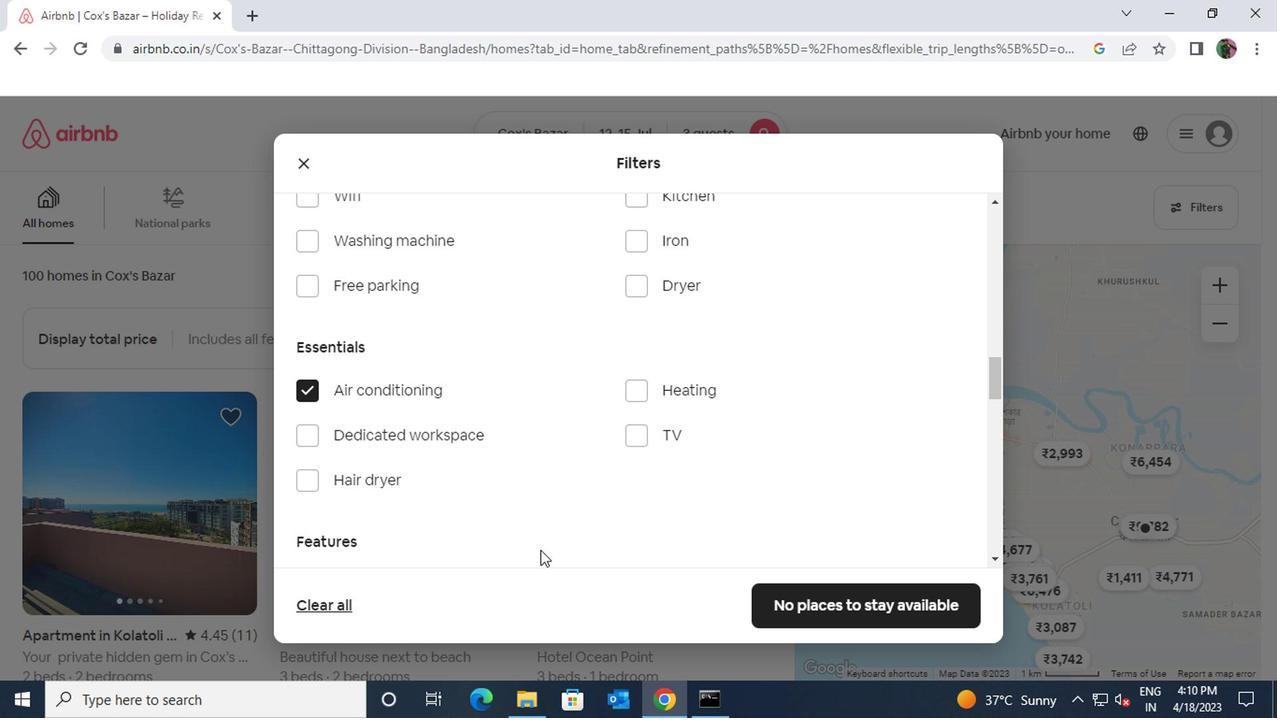 
Action: Mouse scrolled (534, 510) with delta (0, 0)
Screenshot: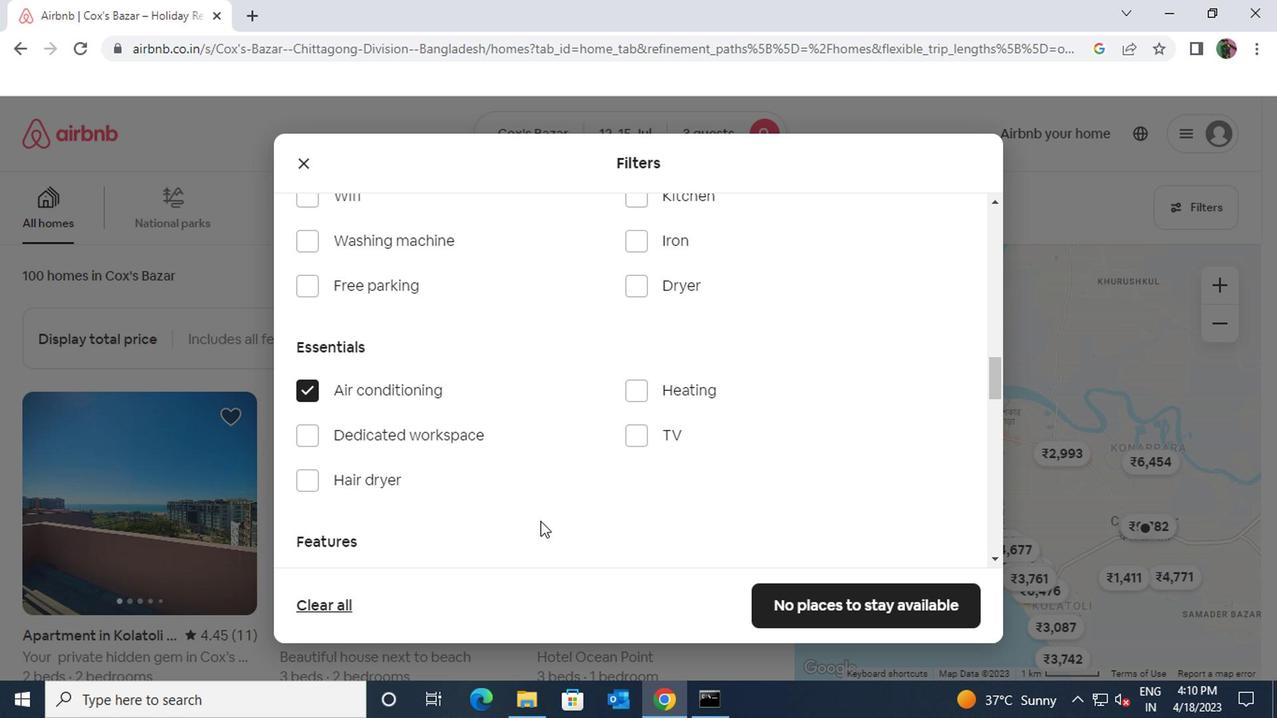 
Action: Mouse scrolled (534, 510) with delta (0, 0)
Screenshot: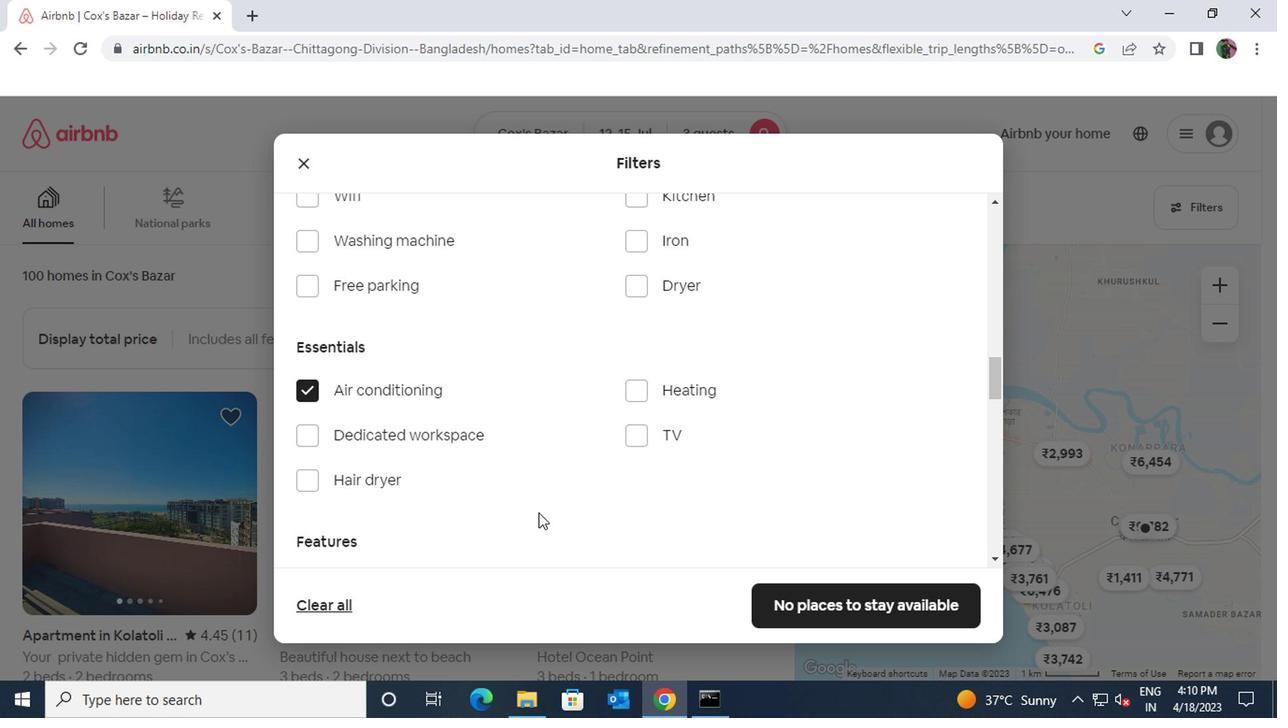 
Action: Mouse scrolled (534, 510) with delta (0, 0)
Screenshot: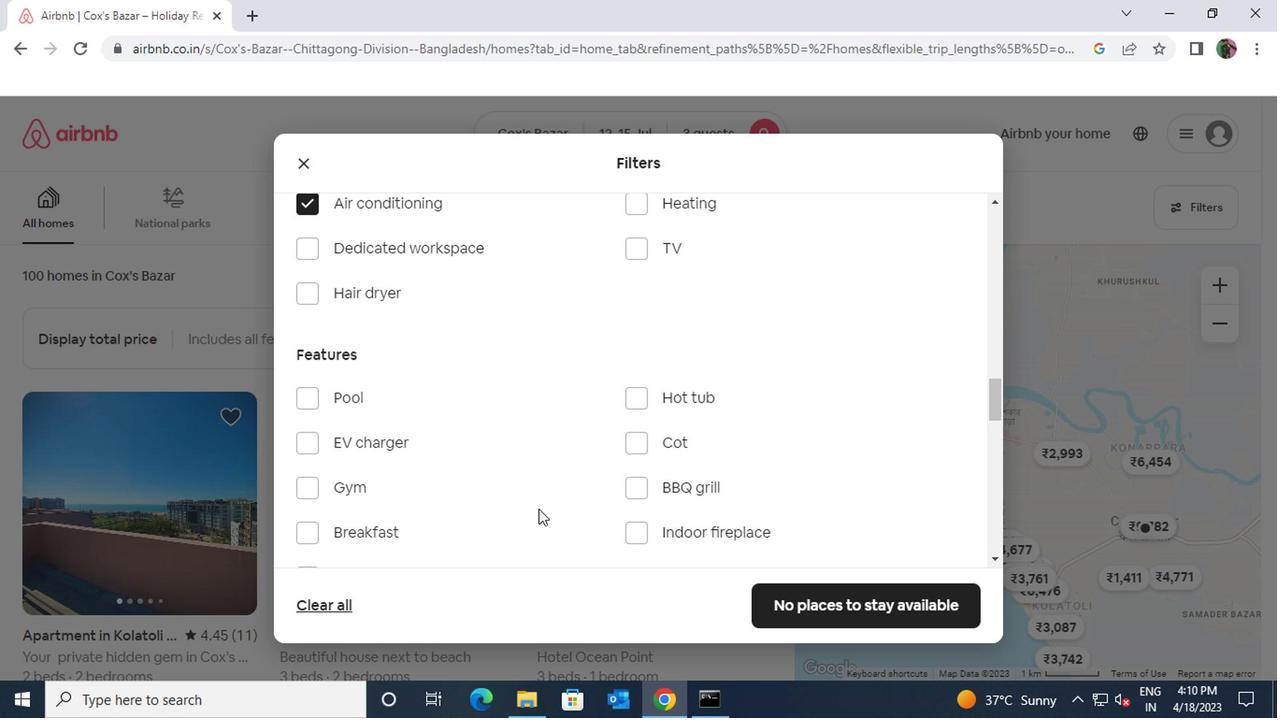 
Action: Mouse scrolled (534, 510) with delta (0, 0)
Screenshot: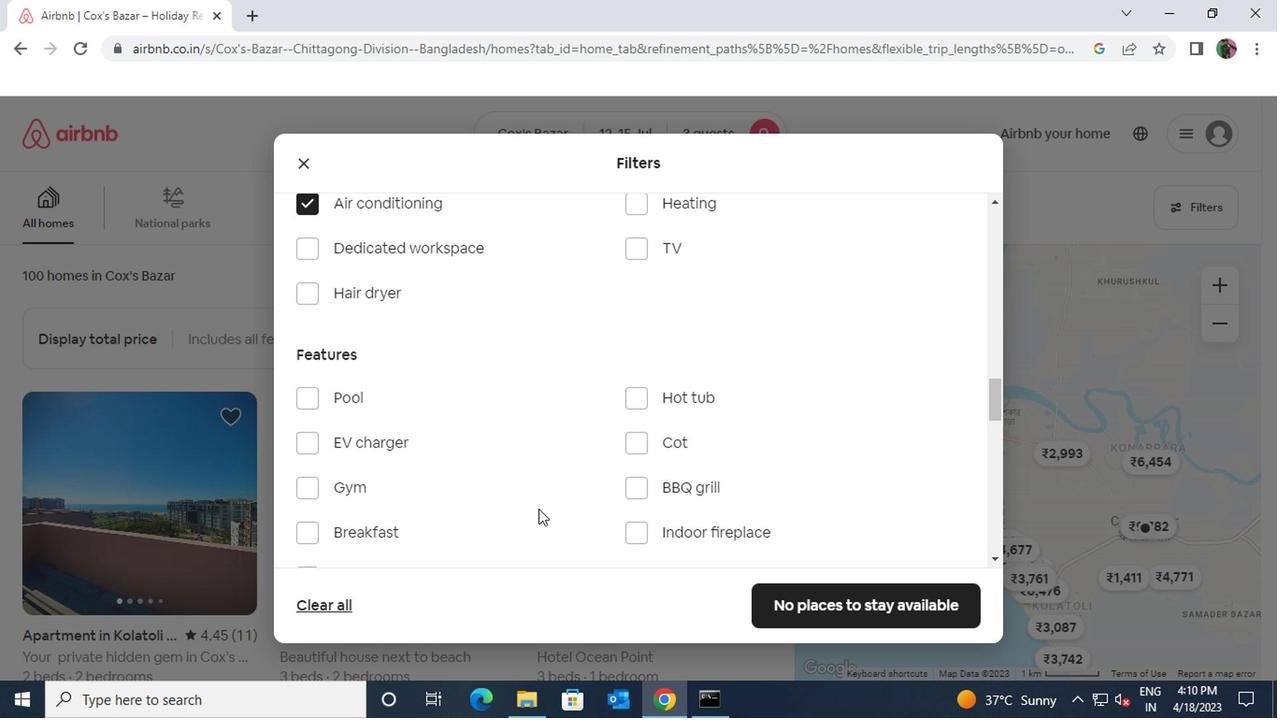 
Action: Mouse scrolled (534, 510) with delta (0, 0)
Screenshot: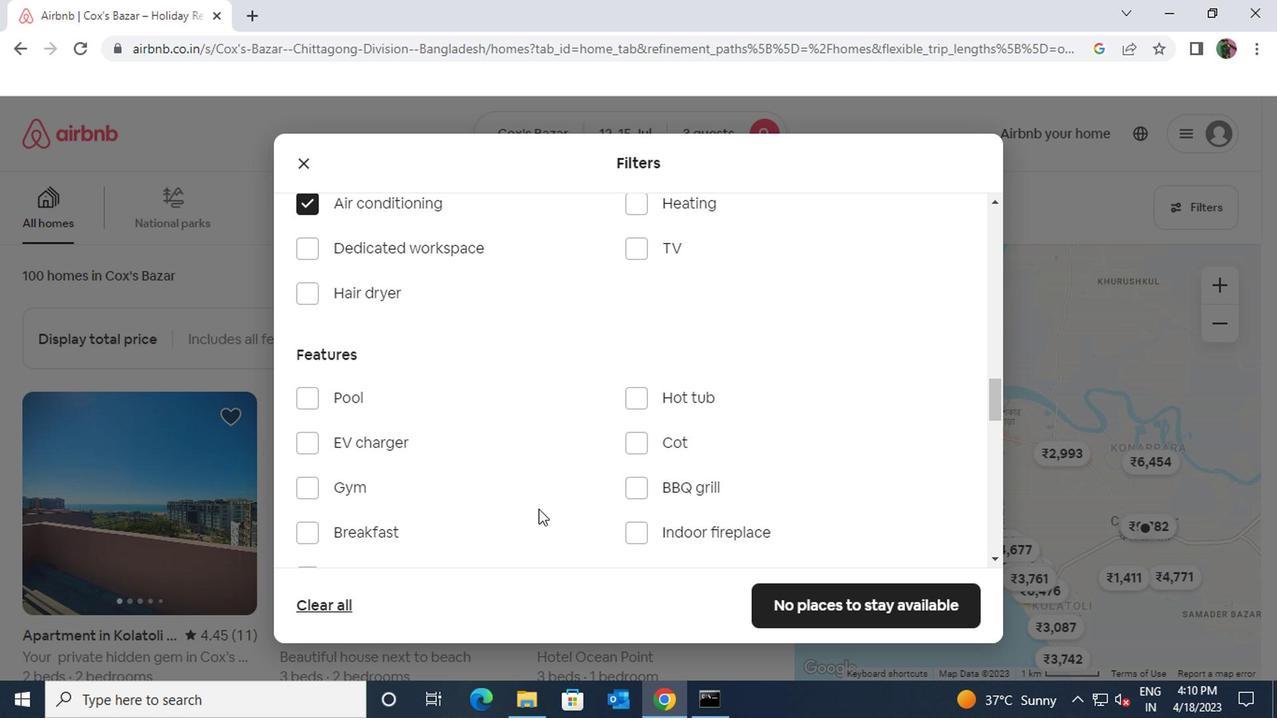 
Action: Mouse scrolled (534, 510) with delta (0, 0)
Screenshot: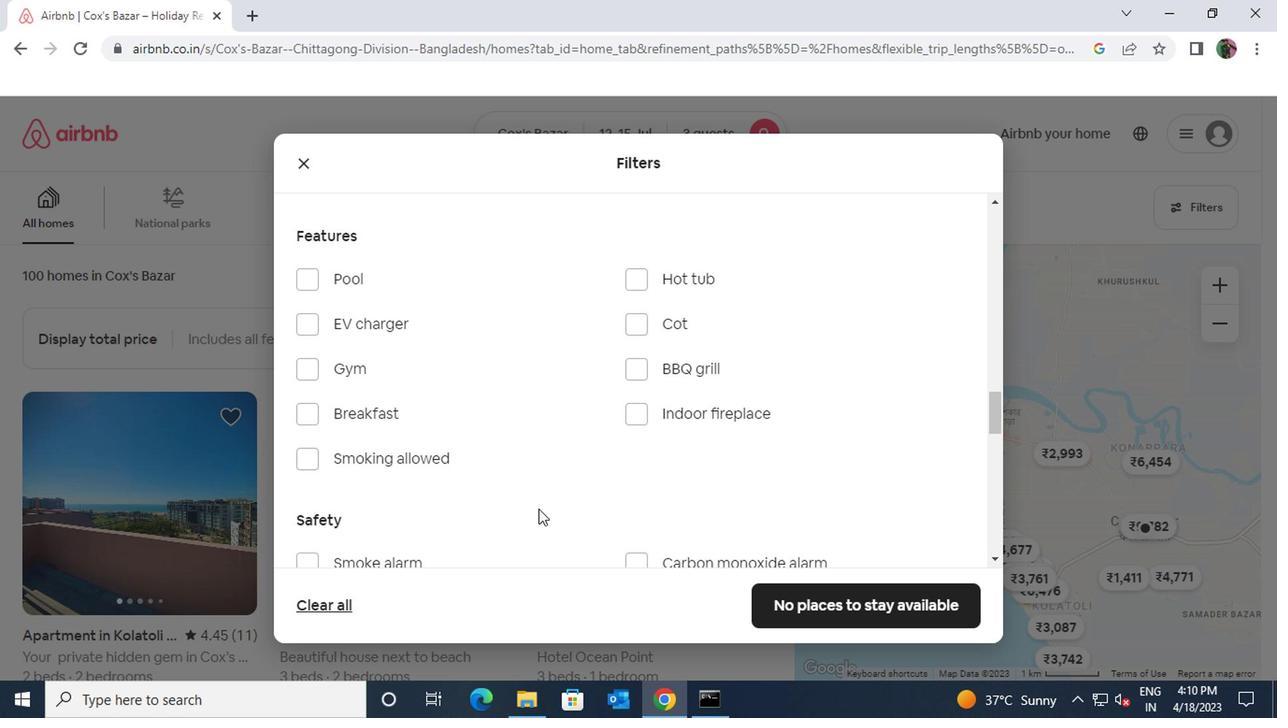 
Action: Mouse scrolled (534, 510) with delta (0, 0)
Screenshot: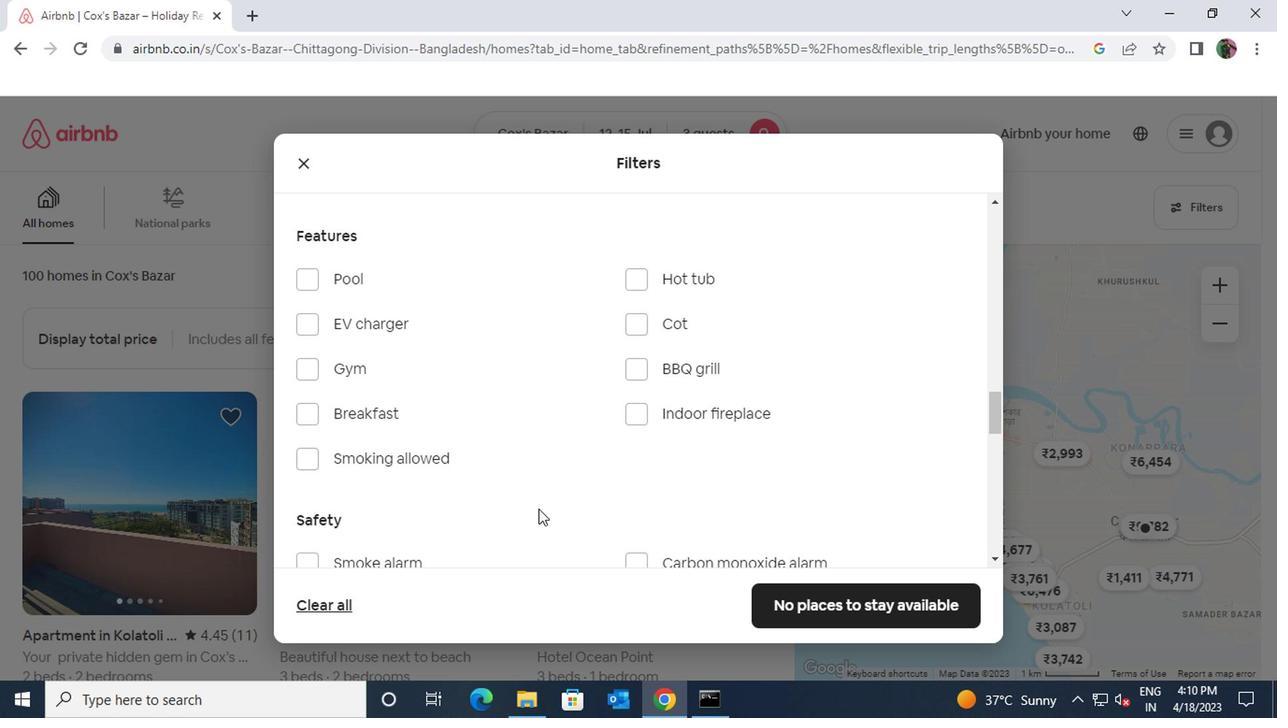 
Action: Mouse scrolled (534, 510) with delta (0, 0)
Screenshot: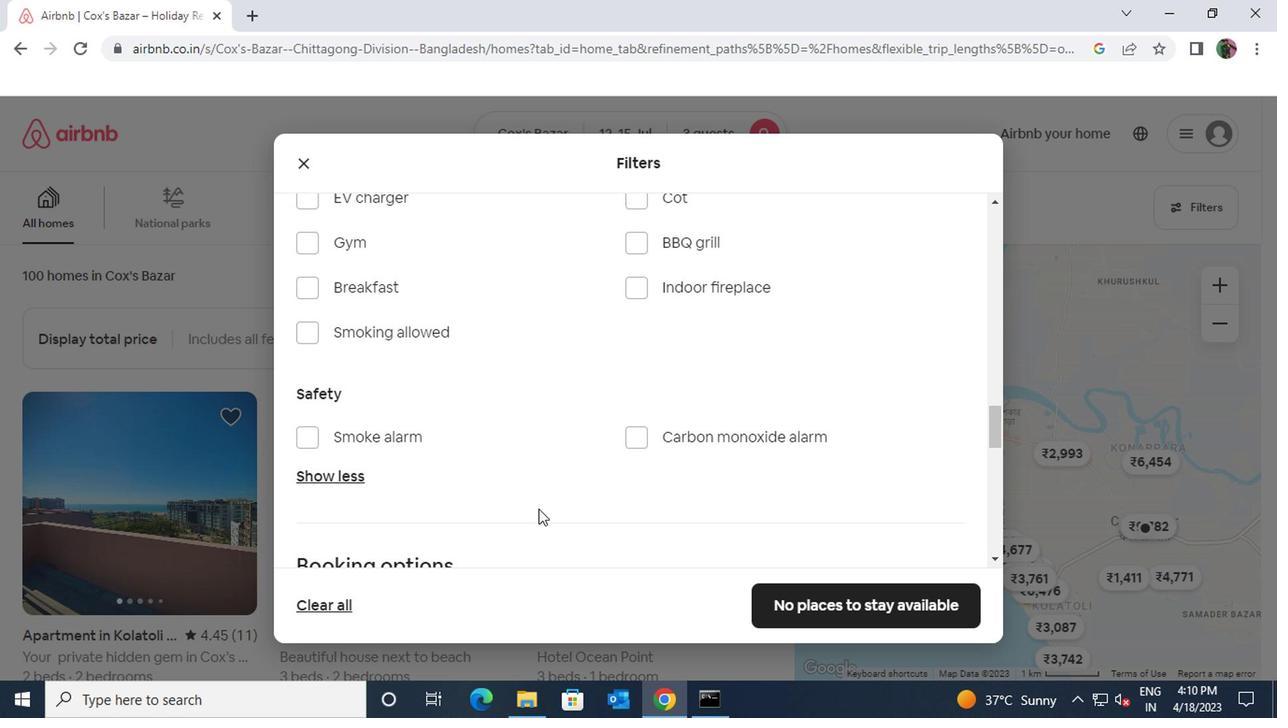 
Action: Mouse scrolled (534, 510) with delta (0, 0)
Screenshot: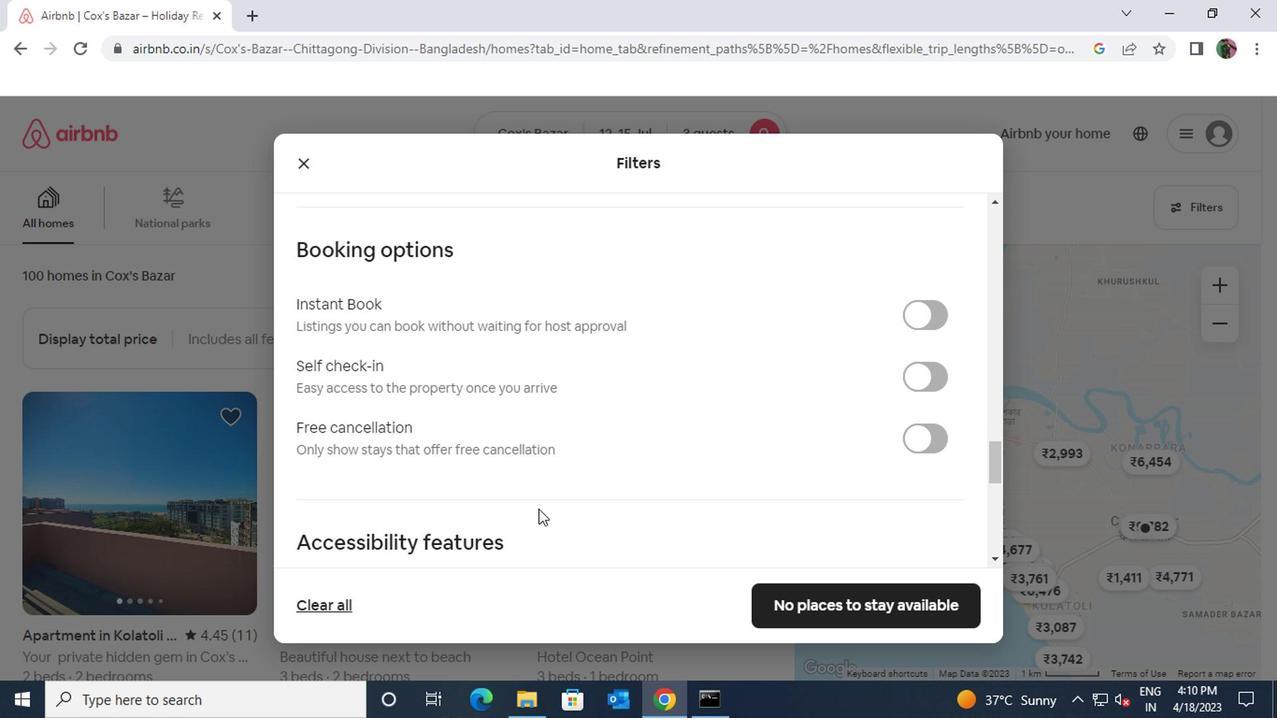 
Action: Mouse scrolled (534, 510) with delta (0, 0)
Screenshot: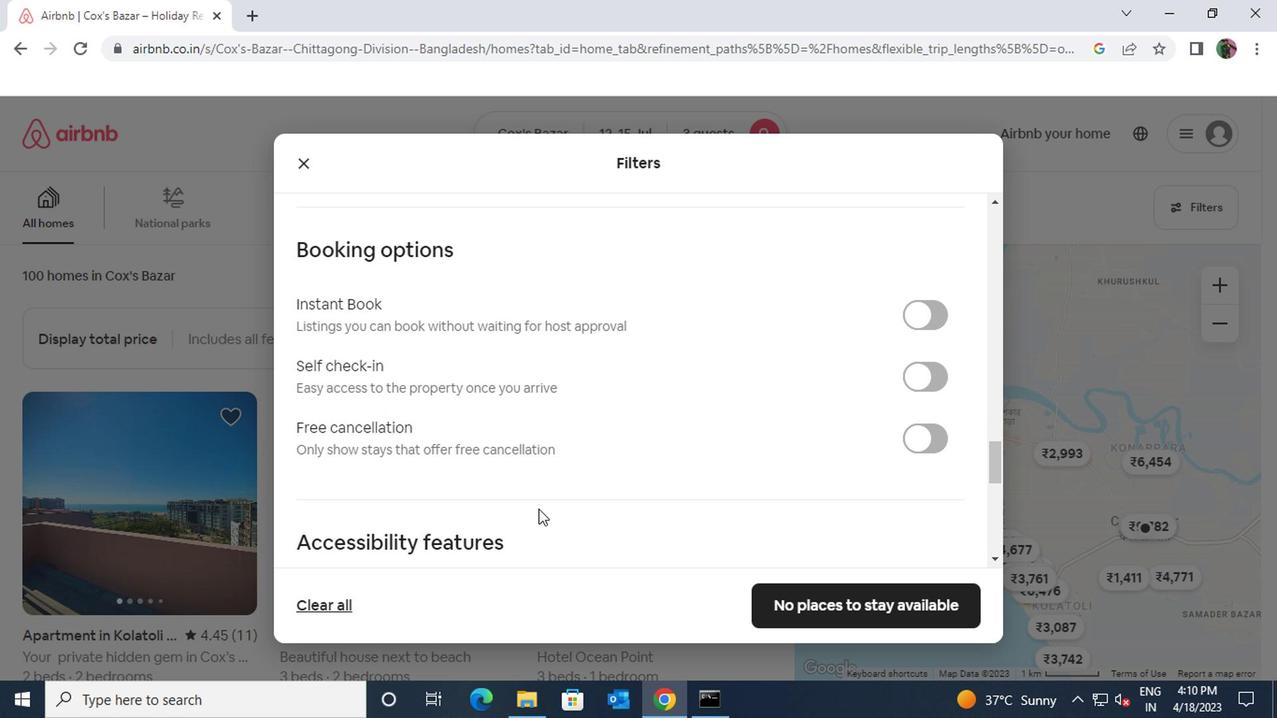 
Action: Mouse scrolled (534, 510) with delta (0, 0)
Screenshot: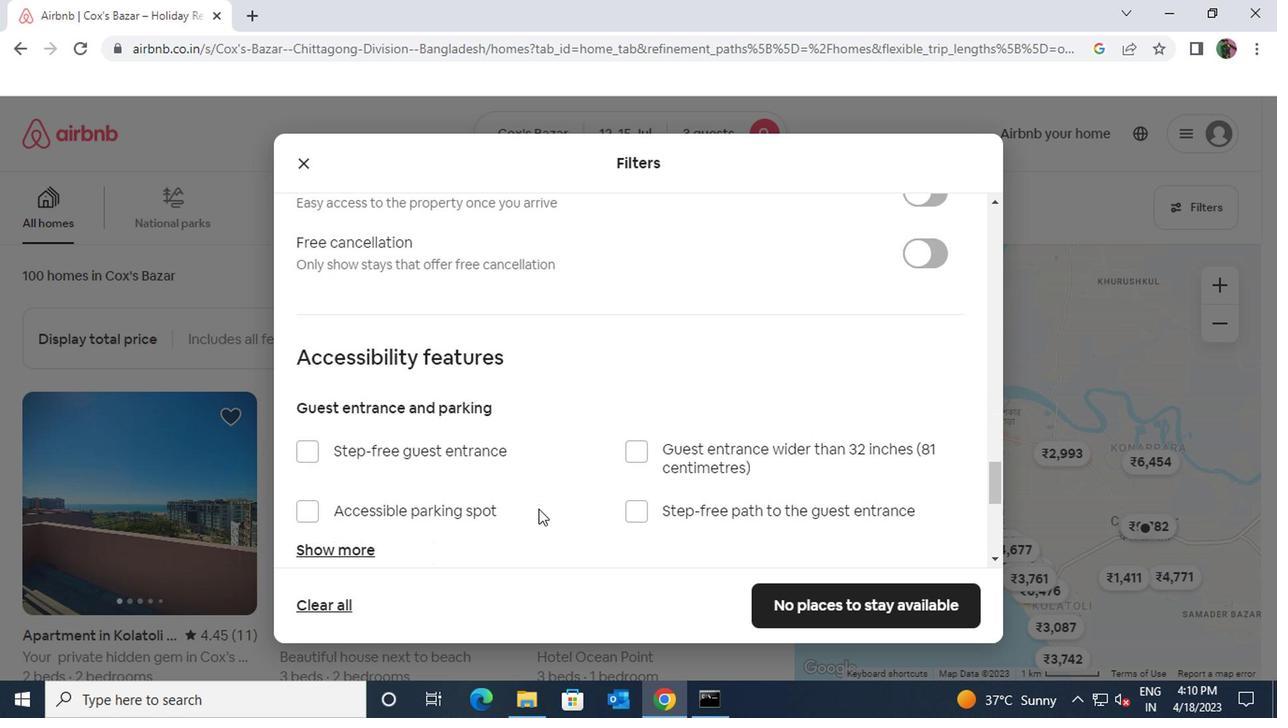
Action: Mouse scrolled (534, 510) with delta (0, 0)
Screenshot: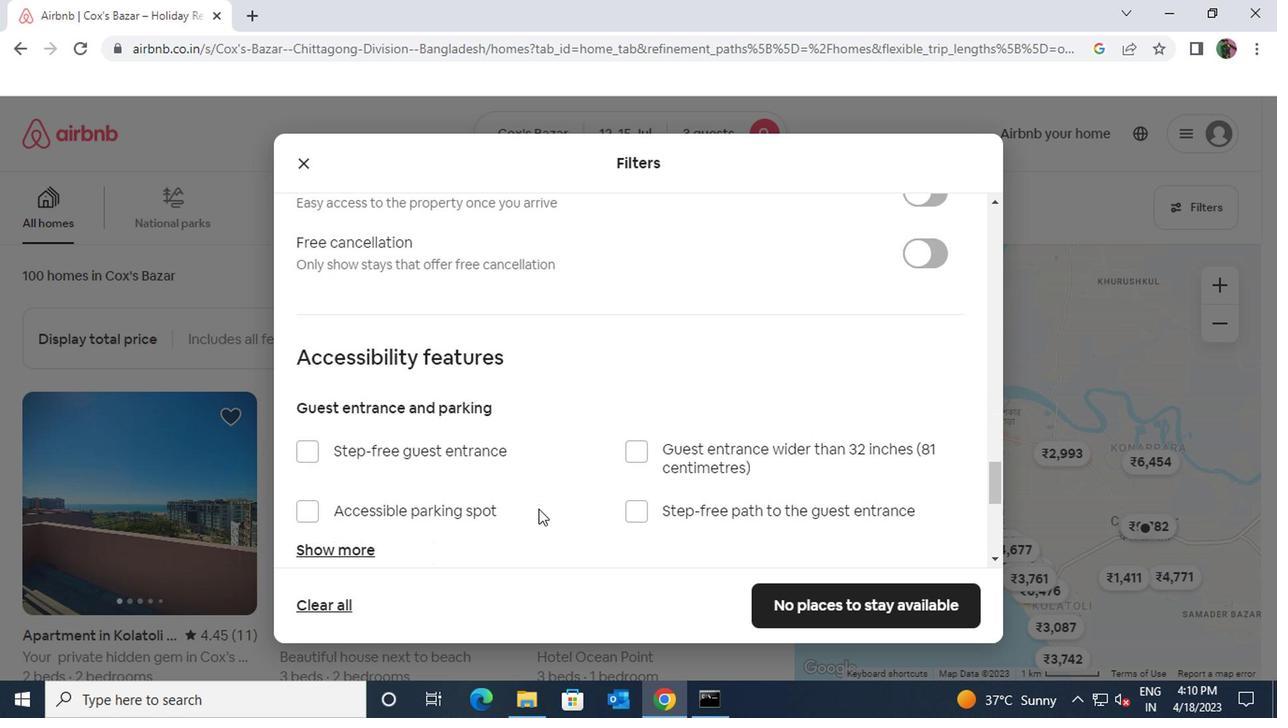 
Action: Mouse scrolled (534, 510) with delta (0, 0)
Screenshot: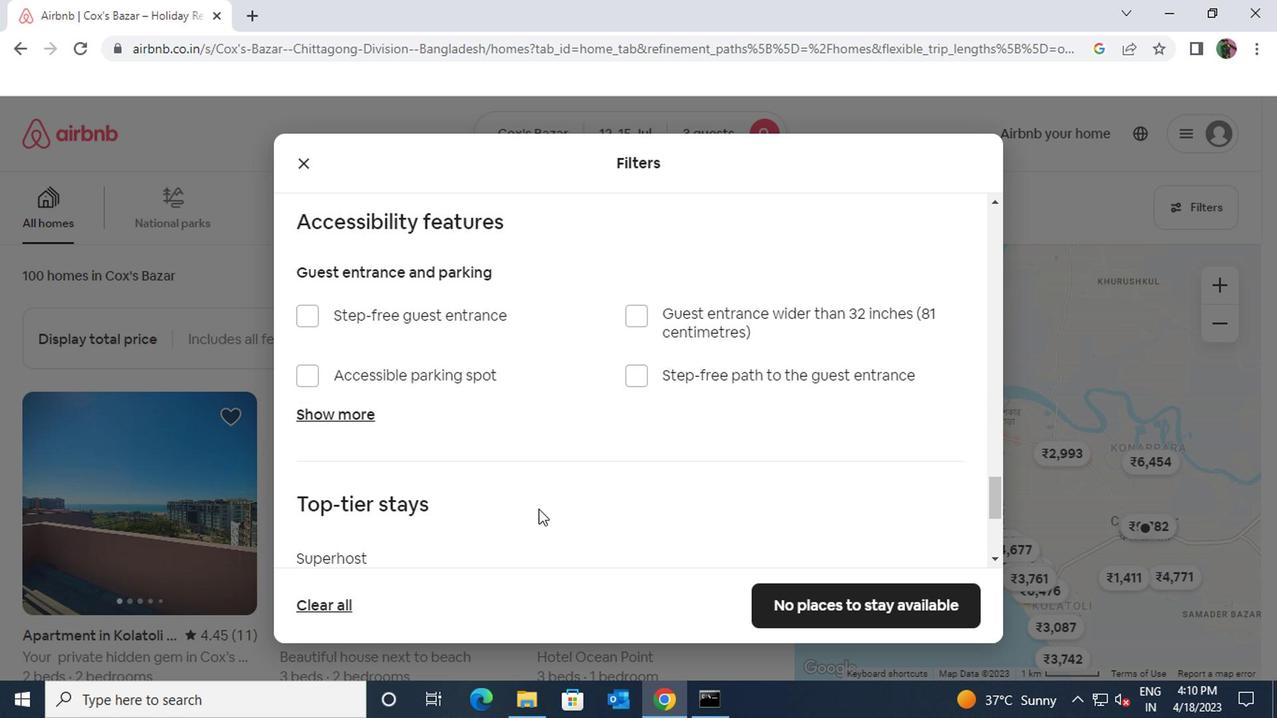 
Action: Mouse scrolled (534, 510) with delta (0, 0)
Screenshot: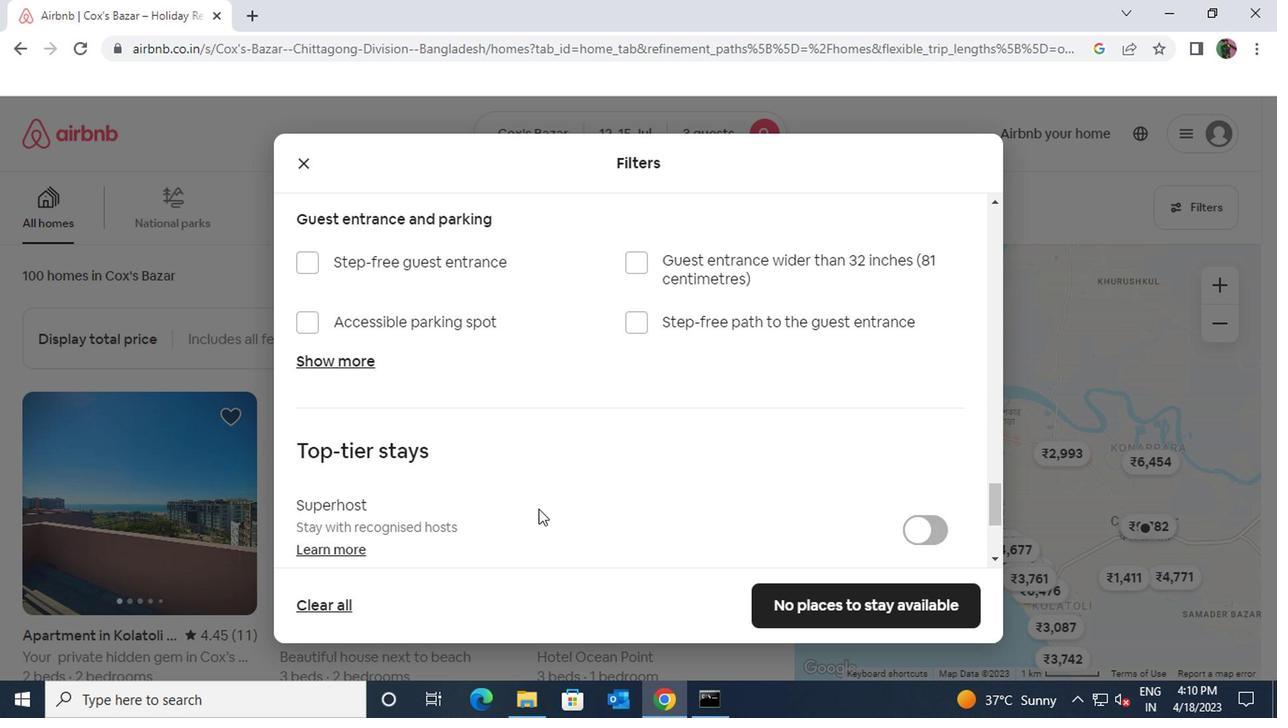 
Action: Mouse scrolled (534, 510) with delta (0, 0)
Screenshot: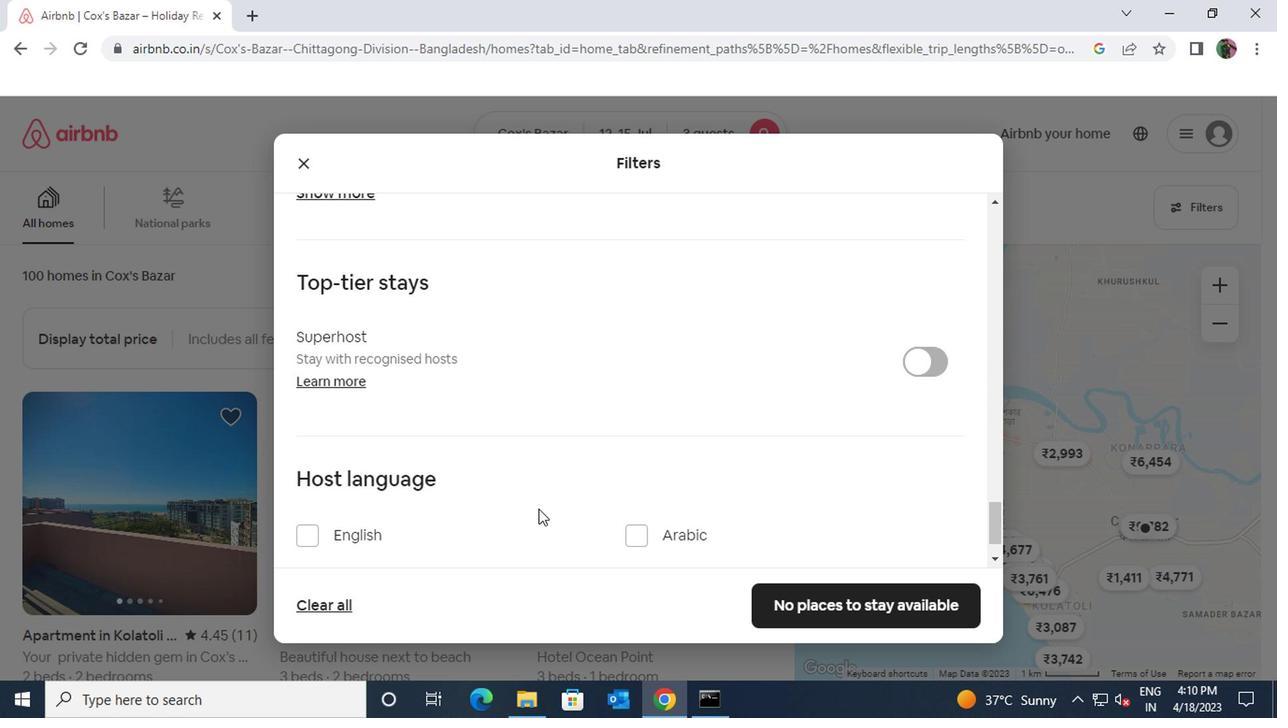 
Action: Mouse scrolled (534, 510) with delta (0, 0)
Screenshot: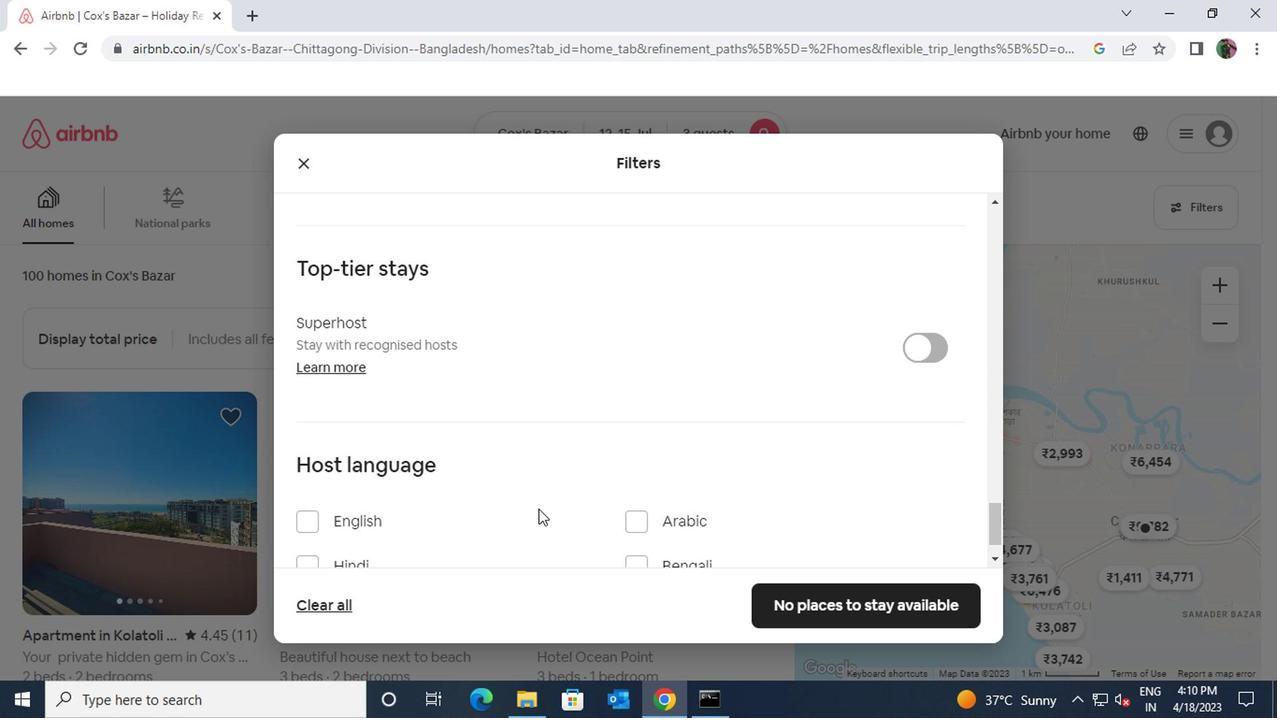 
Action: Mouse moved to (300, 471)
Screenshot: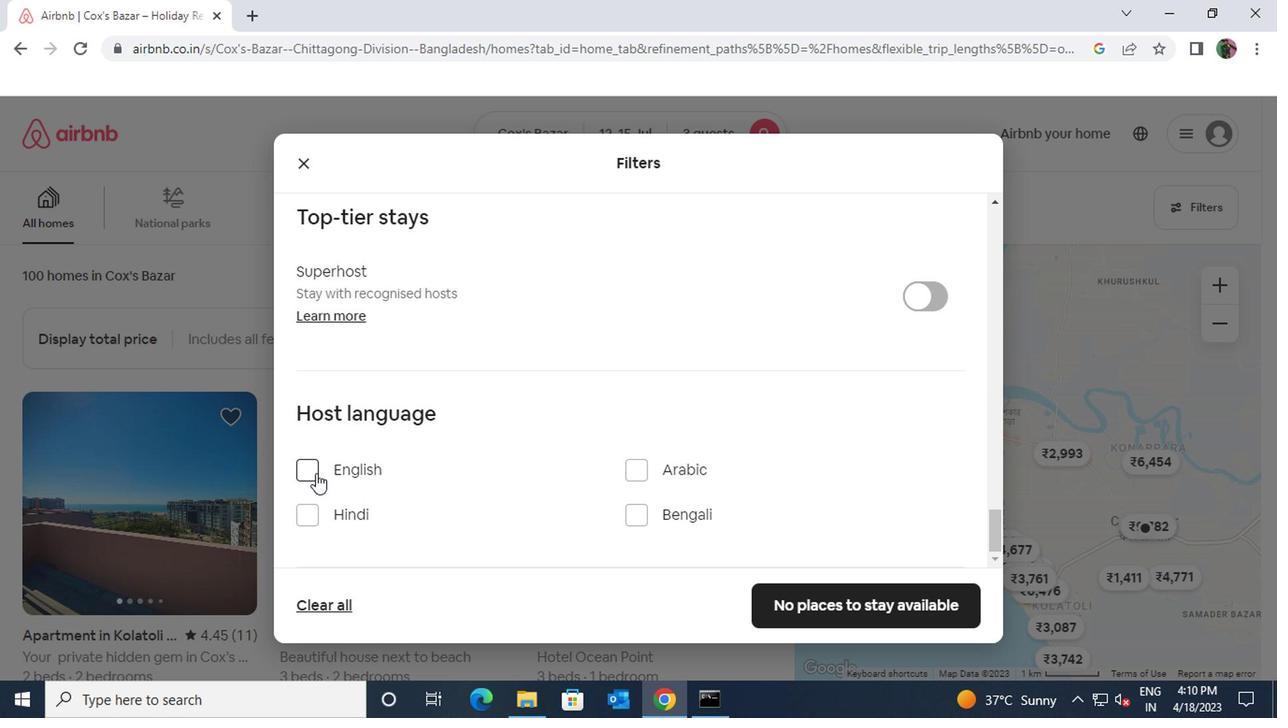 
Action: Mouse pressed left at (300, 471)
Screenshot: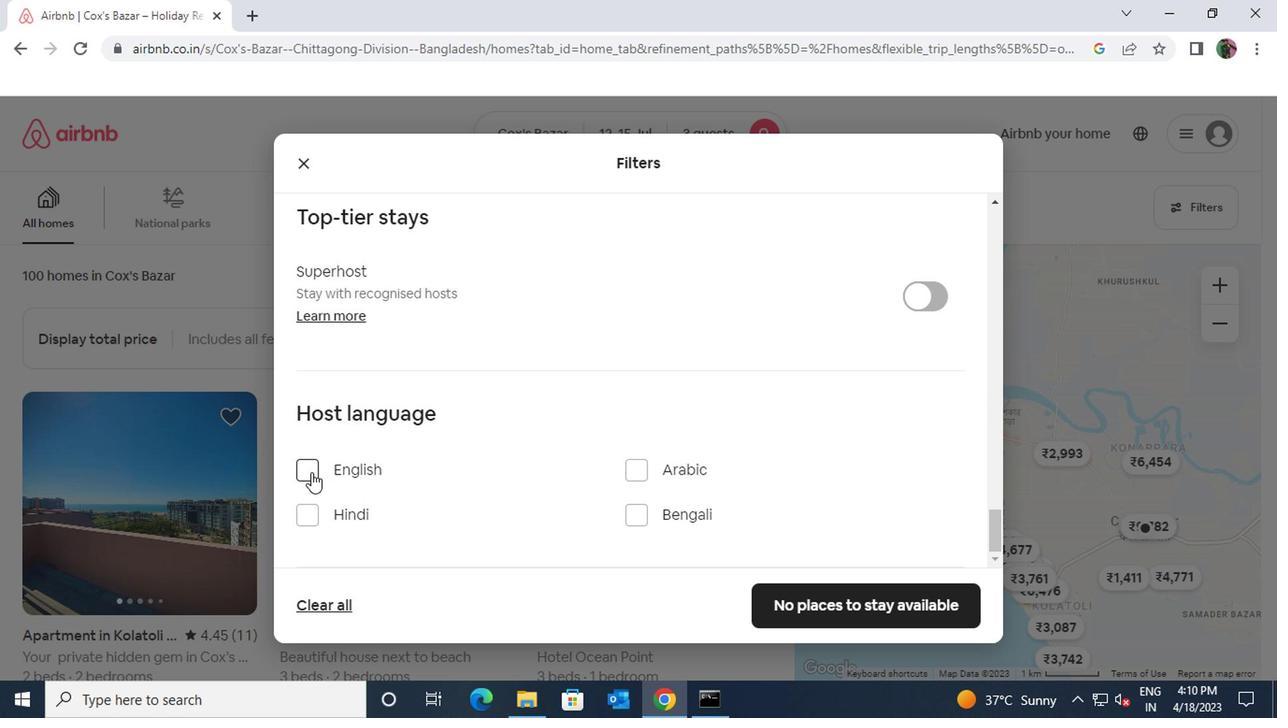 
Action: Mouse moved to (811, 609)
Screenshot: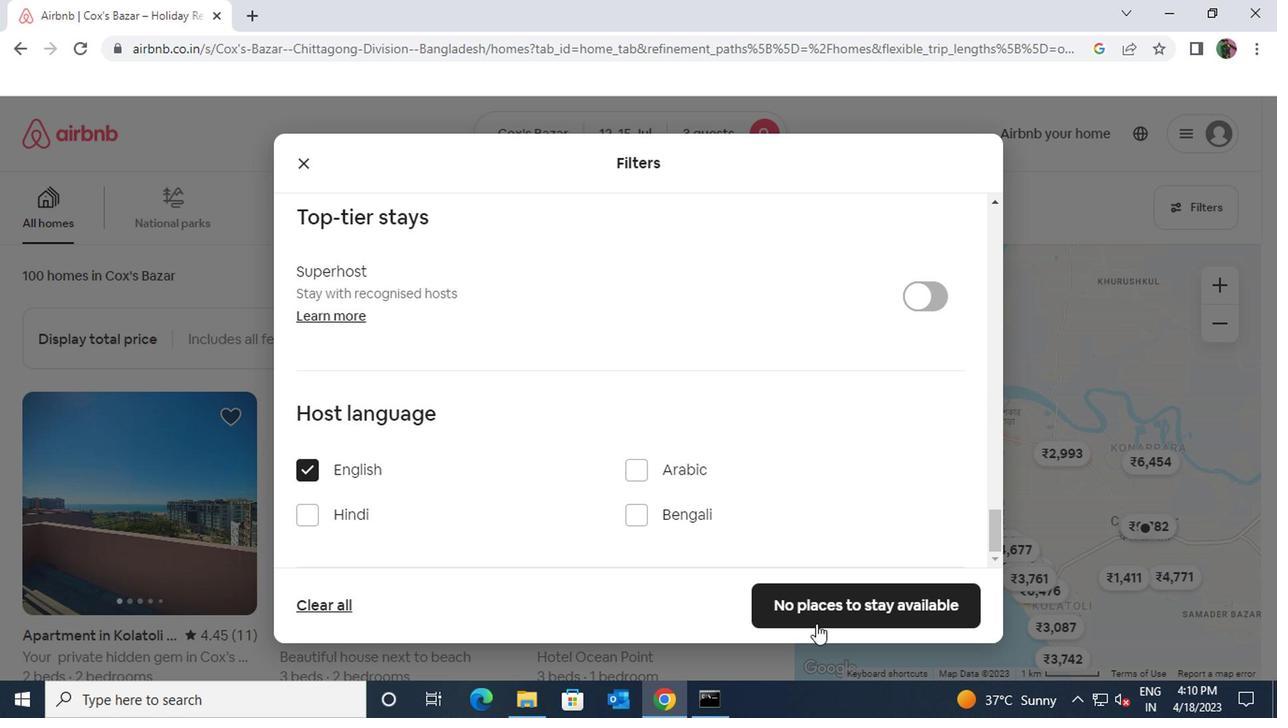 
Action: Mouse pressed left at (811, 609)
Screenshot: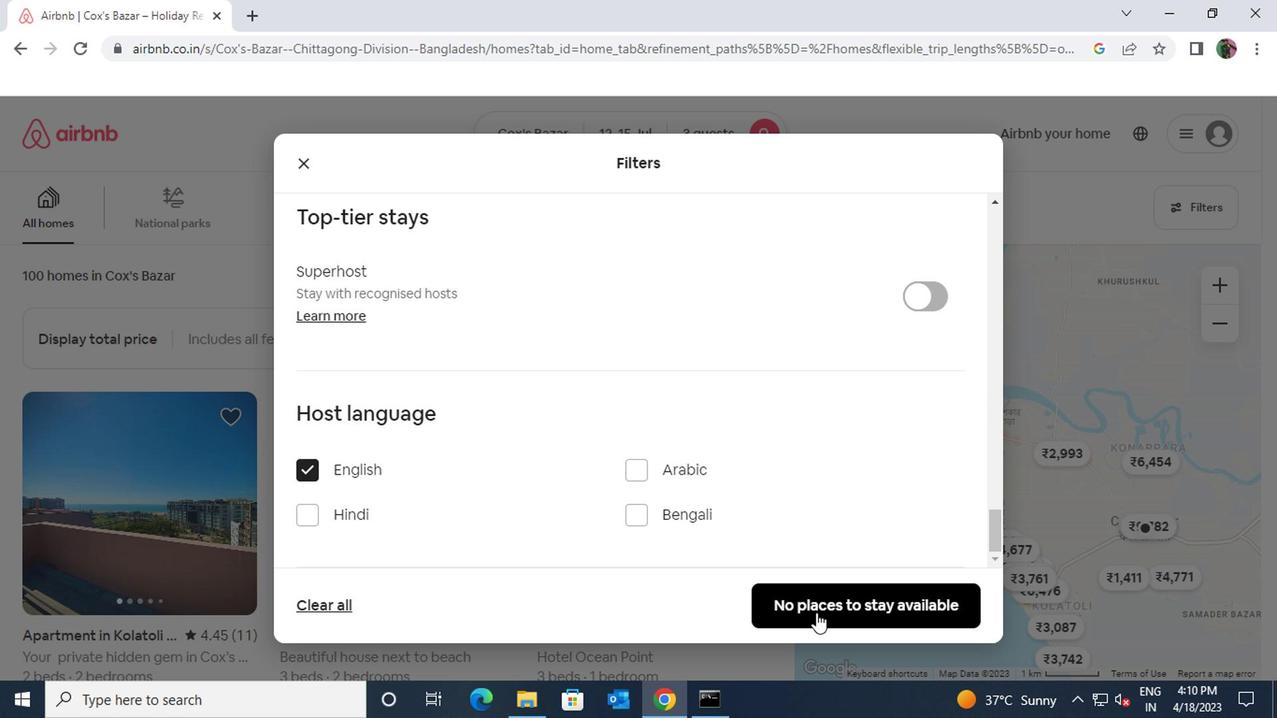 
